 Task: For heading Use Italics Times New Roman with blue colour & bold.  font size for heading24,  'Change the font style of data to'Verdana and font size to 16,  Change the alignment of both headline & data to Align center.  In the sheet  BankTransactions
Action: Mouse moved to (56, 161)
Screenshot: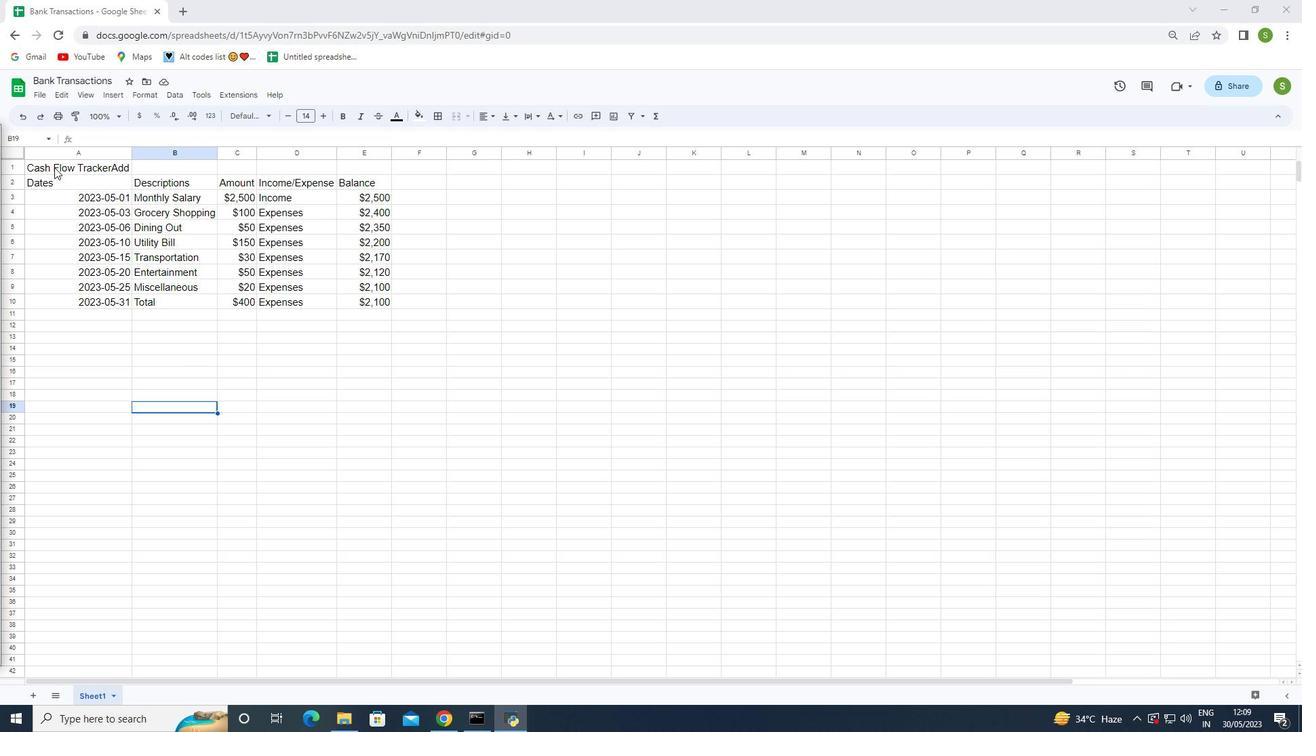 
Action: Mouse pressed left at (56, 161)
Screenshot: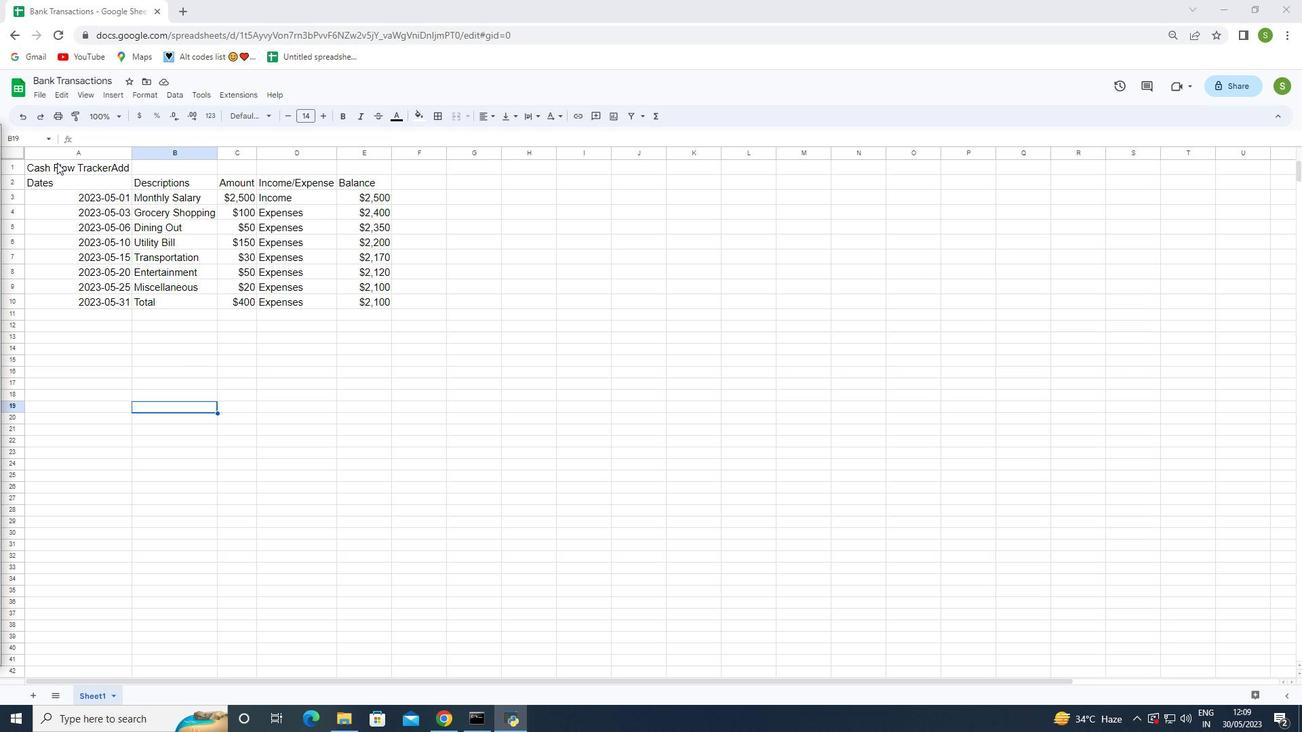 
Action: Mouse moved to (59, 168)
Screenshot: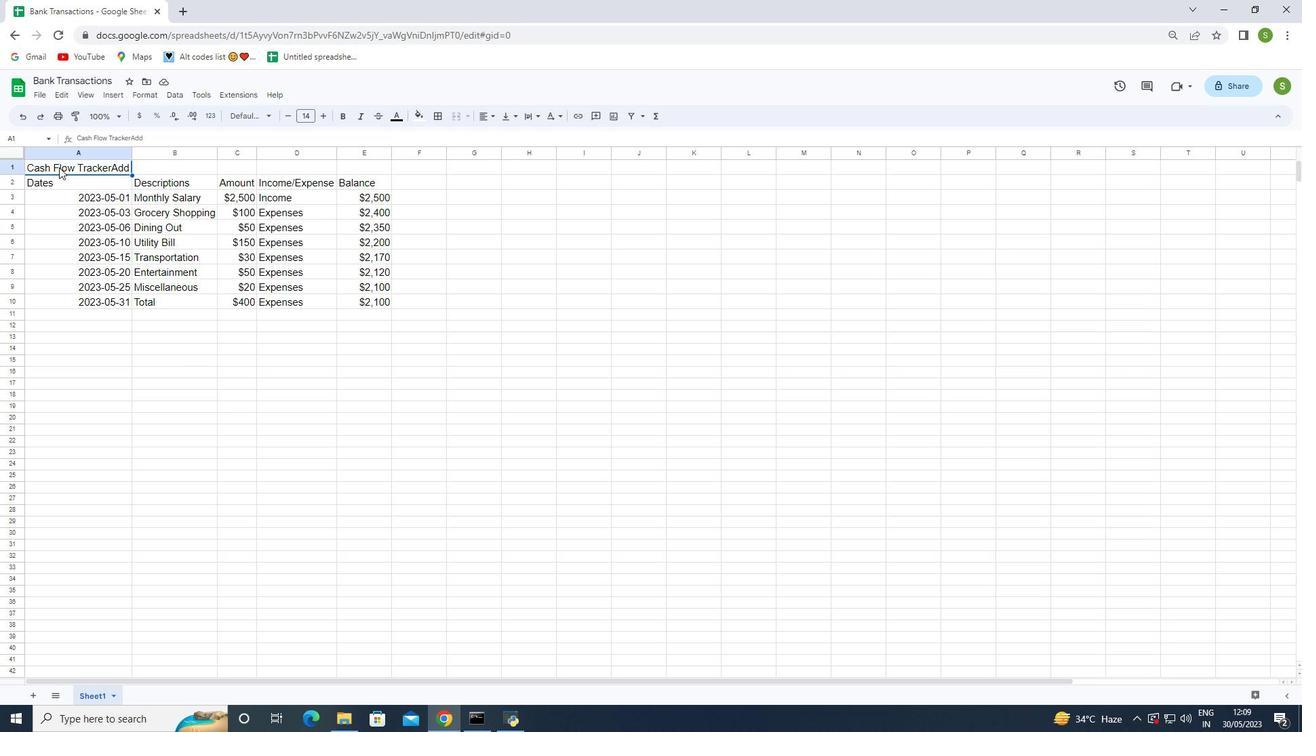 
Action: Mouse pressed left at (59, 168)
Screenshot: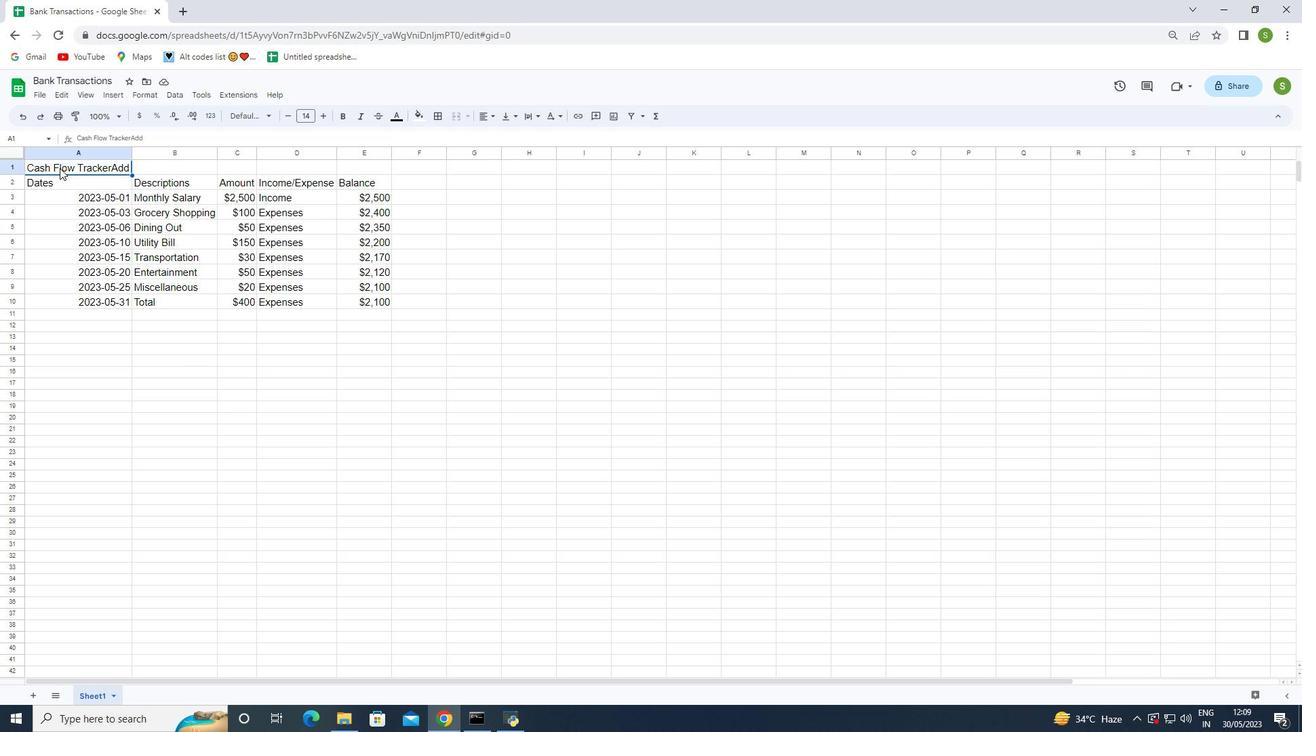 
Action: Mouse moved to (267, 116)
Screenshot: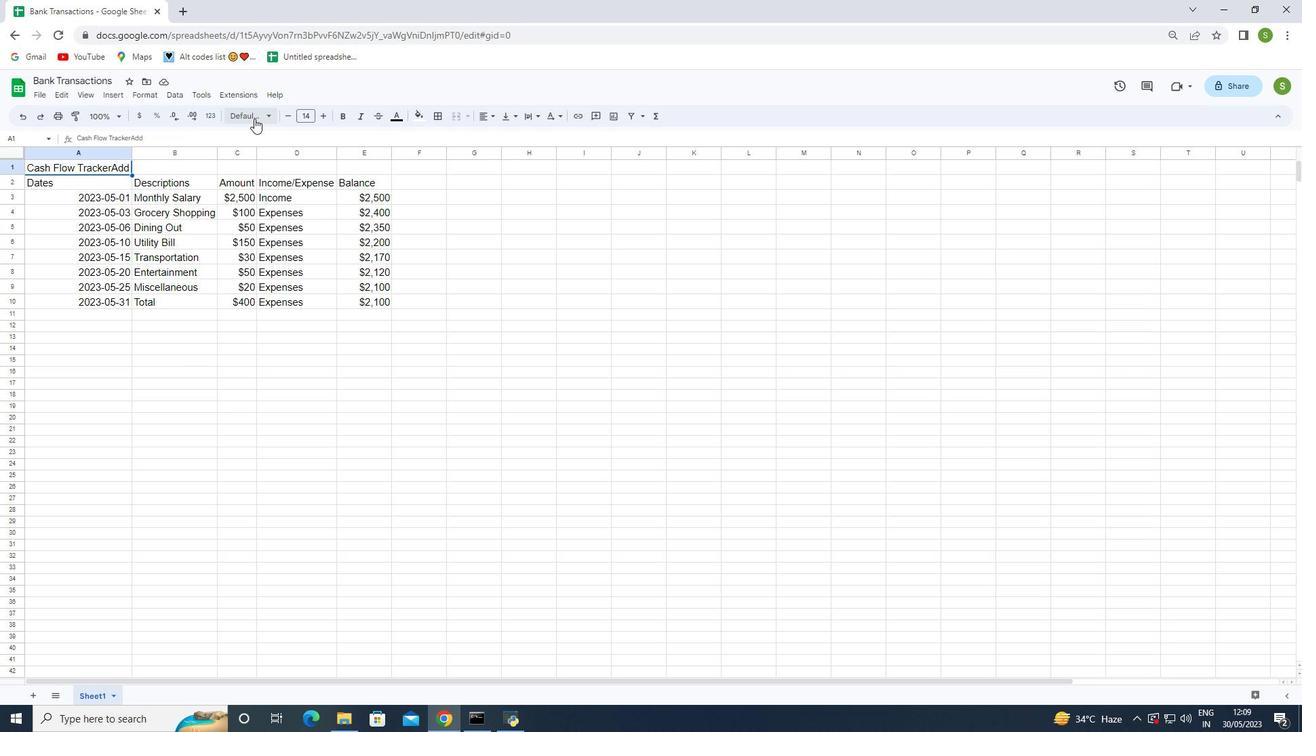 
Action: Mouse pressed left at (267, 116)
Screenshot: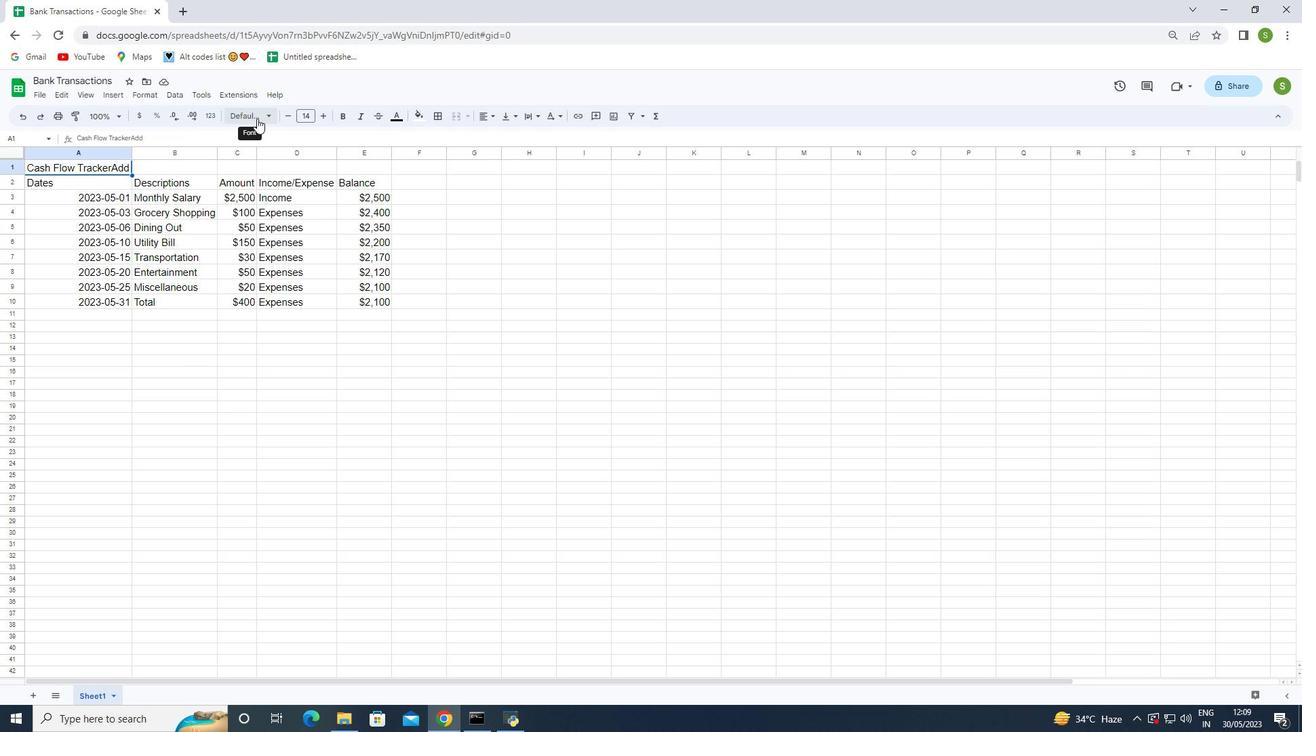 
Action: Mouse moved to (246, 514)
Screenshot: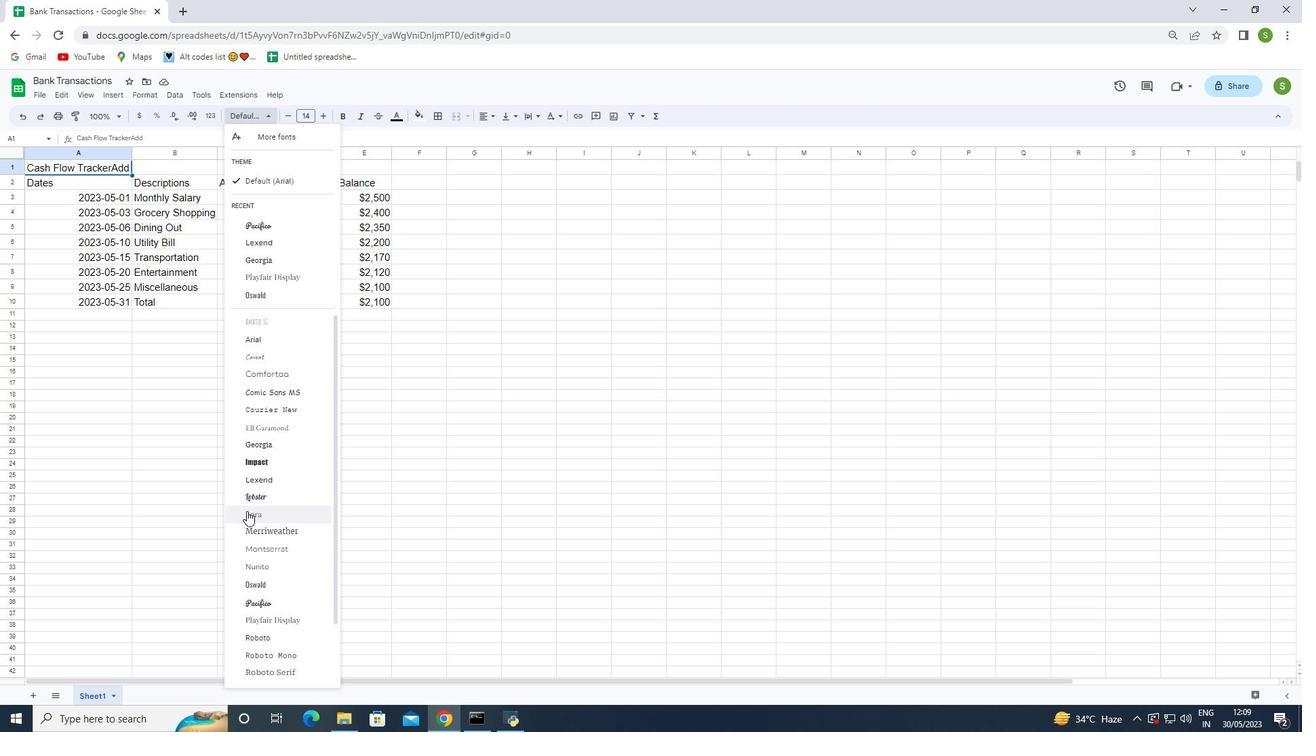 
Action: Mouse scrolled (246, 513) with delta (0, 0)
Screenshot: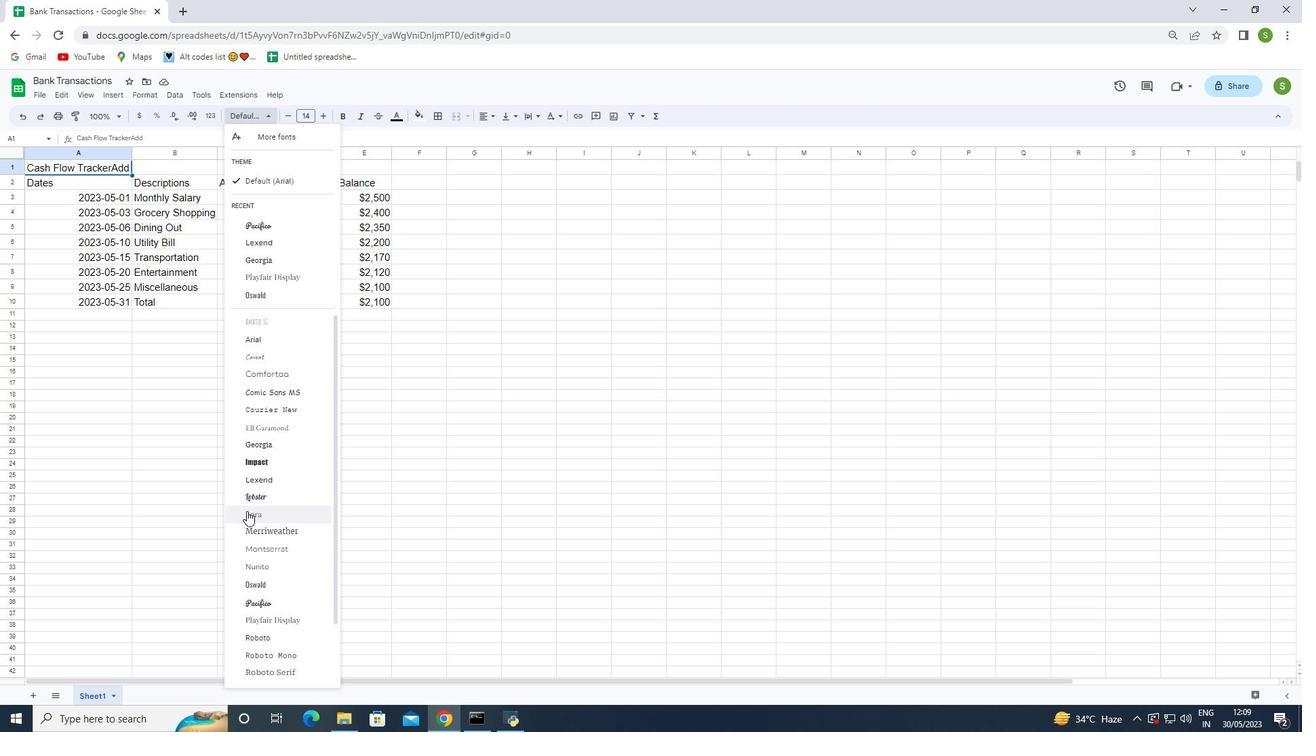 
Action: Mouse moved to (246, 515)
Screenshot: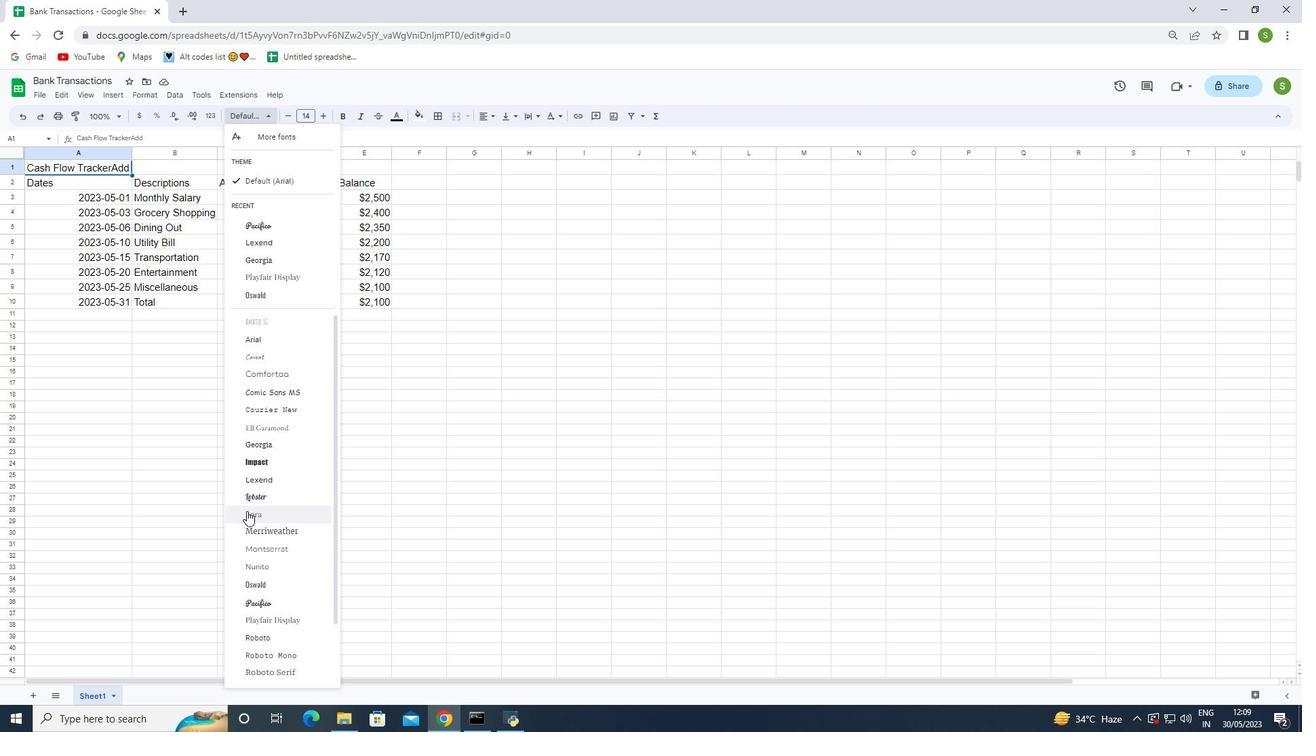 
Action: Mouse scrolled (246, 514) with delta (0, 0)
Screenshot: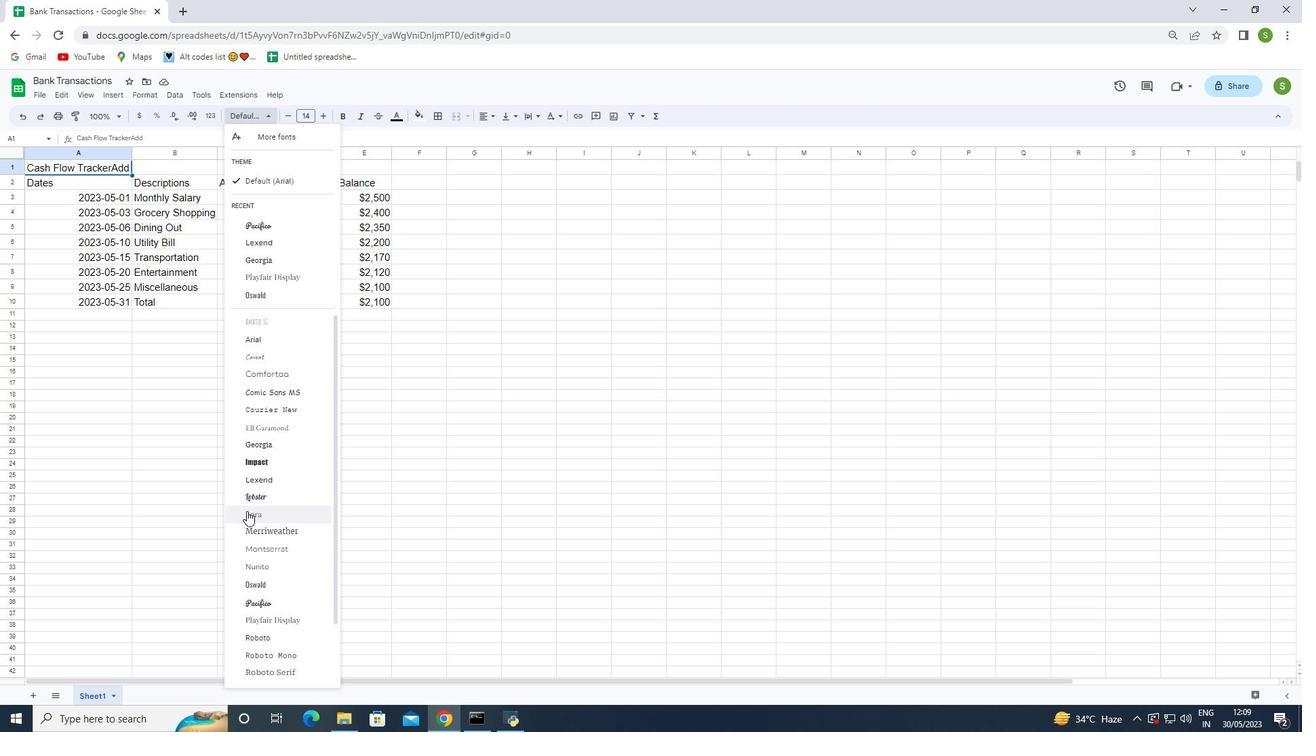 
Action: Mouse moved to (246, 515)
Screenshot: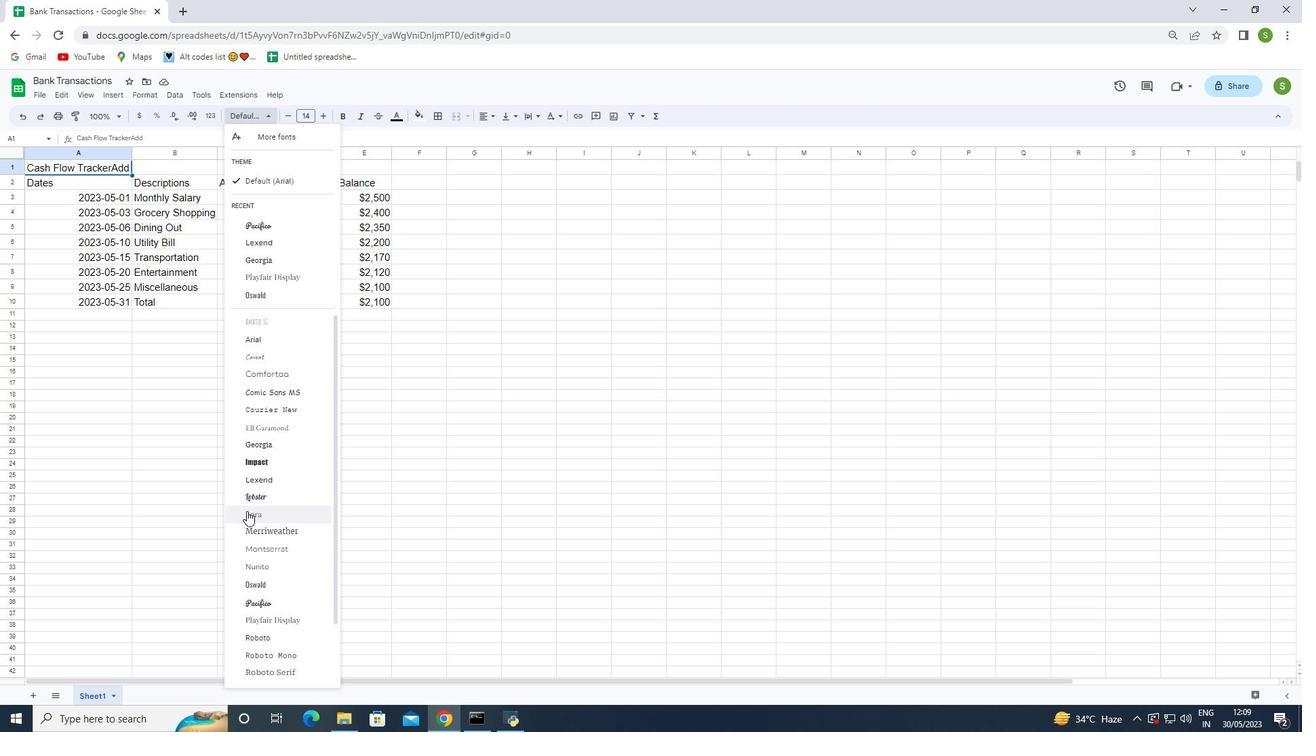 
Action: Mouse scrolled (246, 515) with delta (0, 0)
Screenshot: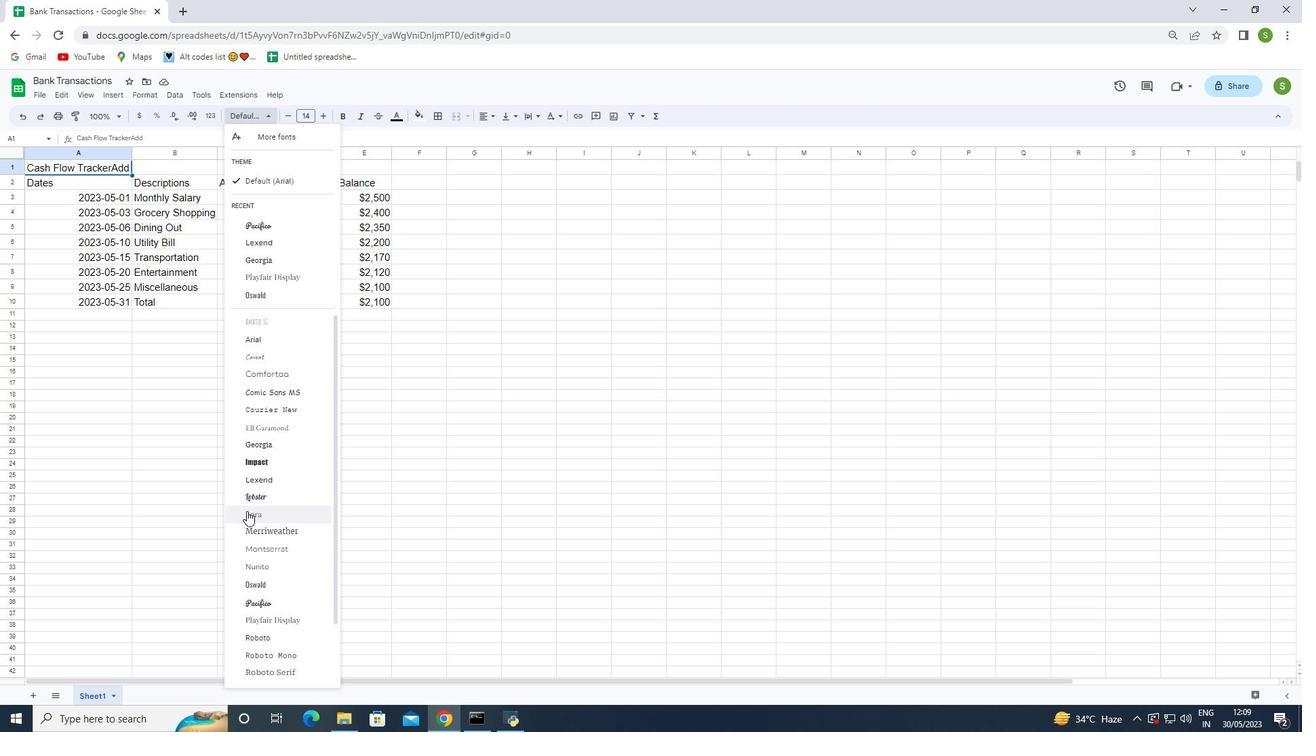 
Action: Mouse scrolled (246, 515) with delta (0, 0)
Screenshot: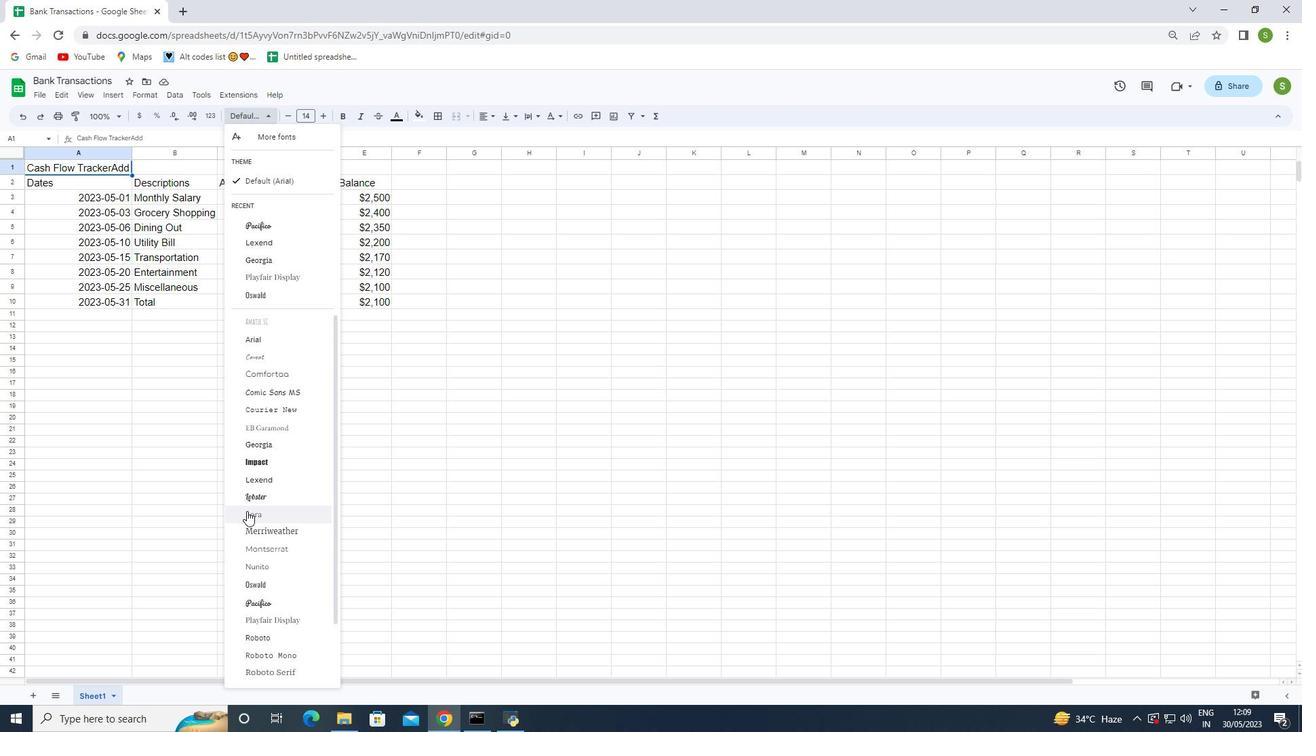 
Action: Mouse scrolled (246, 515) with delta (0, 0)
Screenshot: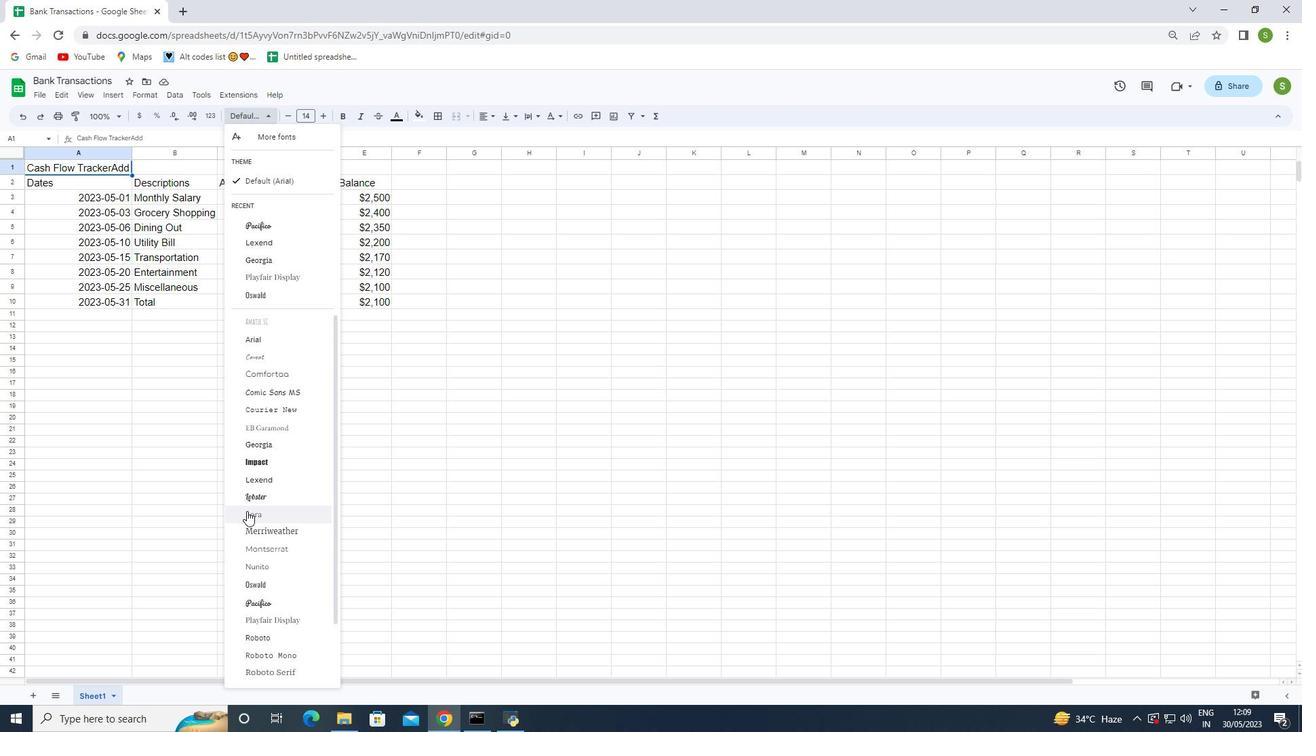 
Action: Mouse moved to (296, 618)
Screenshot: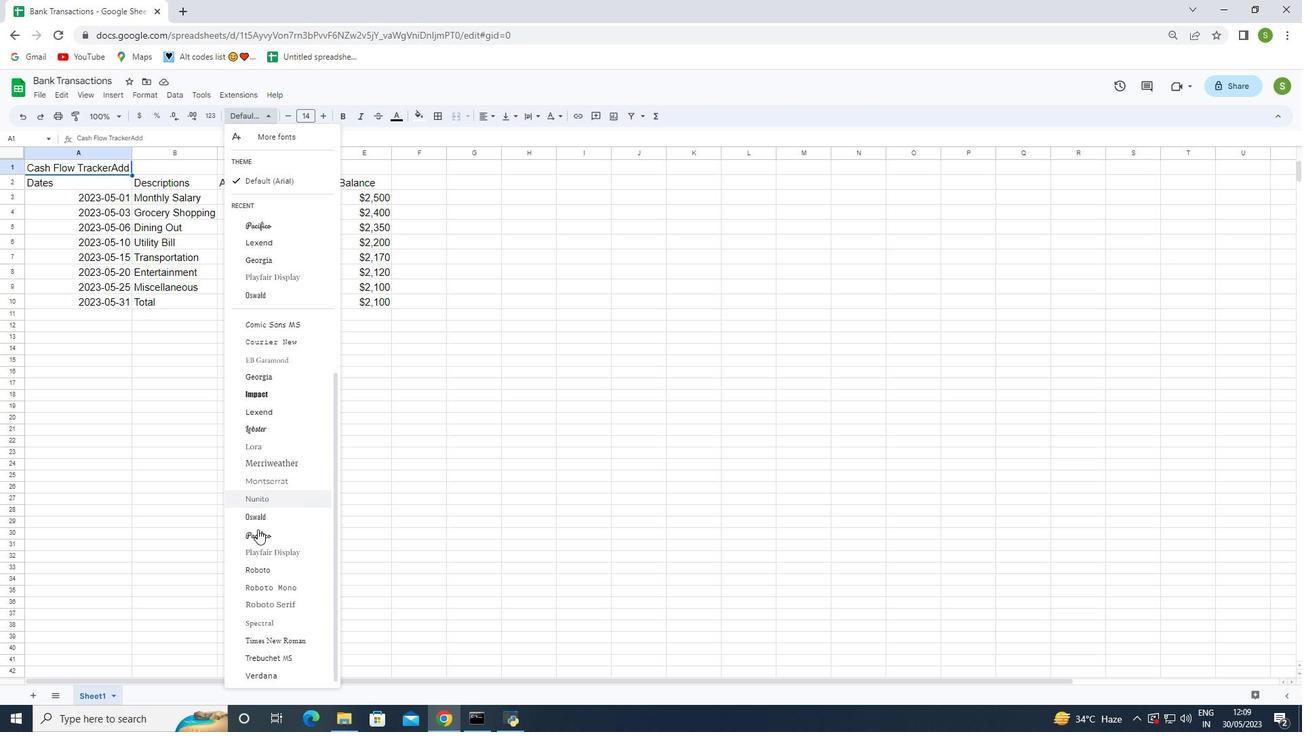 
Action: Mouse scrolled (296, 618) with delta (0, 0)
Screenshot: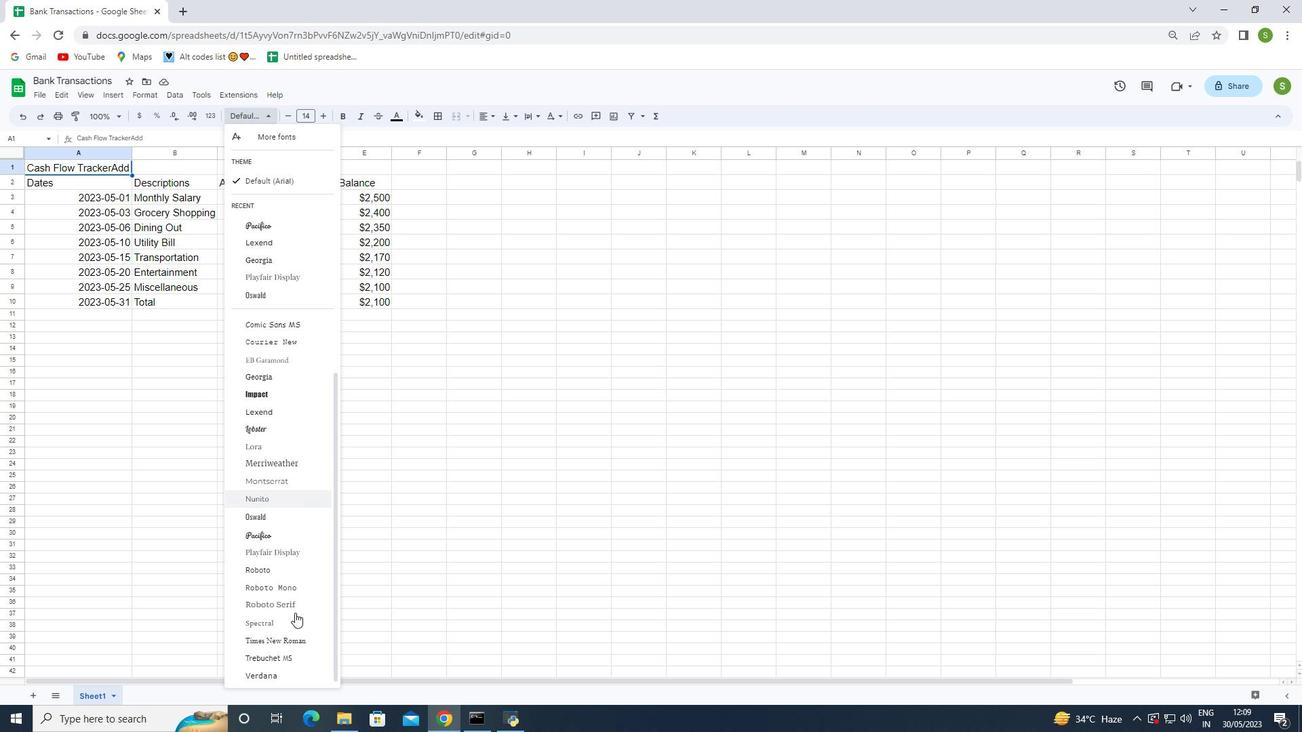 
Action: Mouse moved to (296, 619)
Screenshot: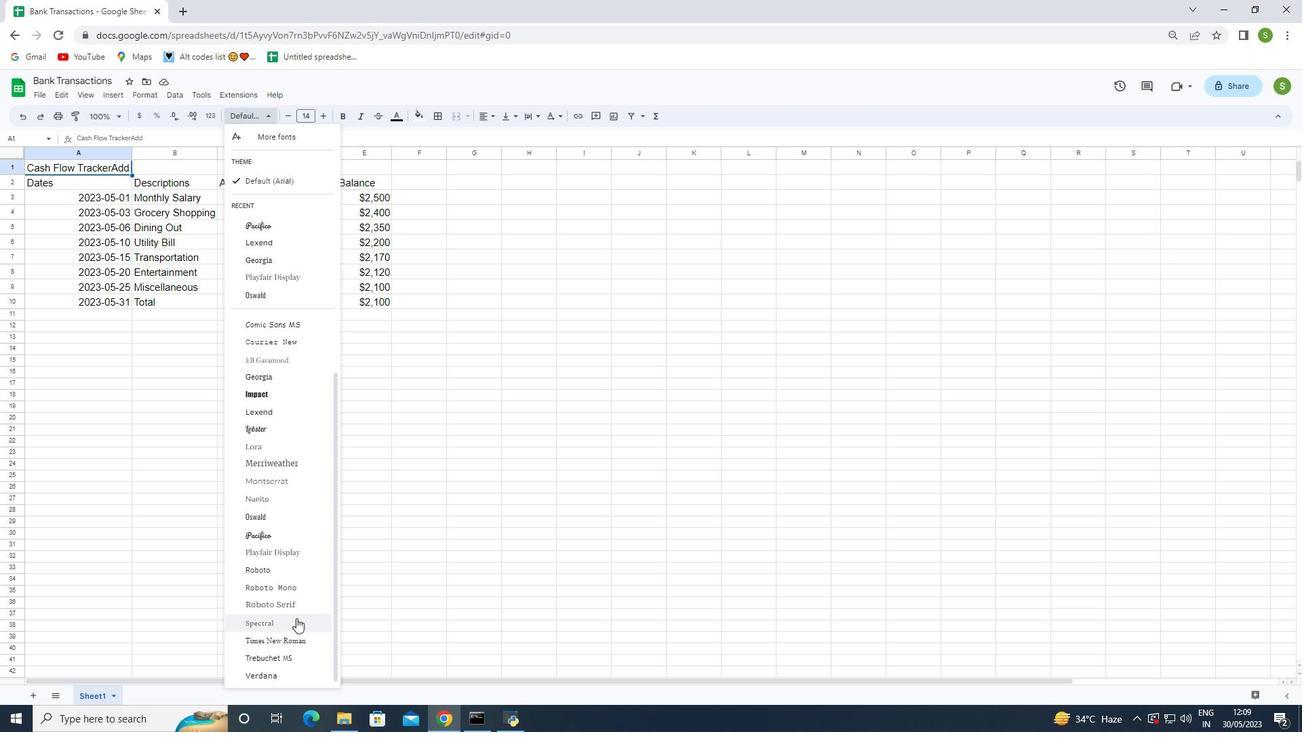 
Action: Mouse scrolled (296, 618) with delta (0, 0)
Screenshot: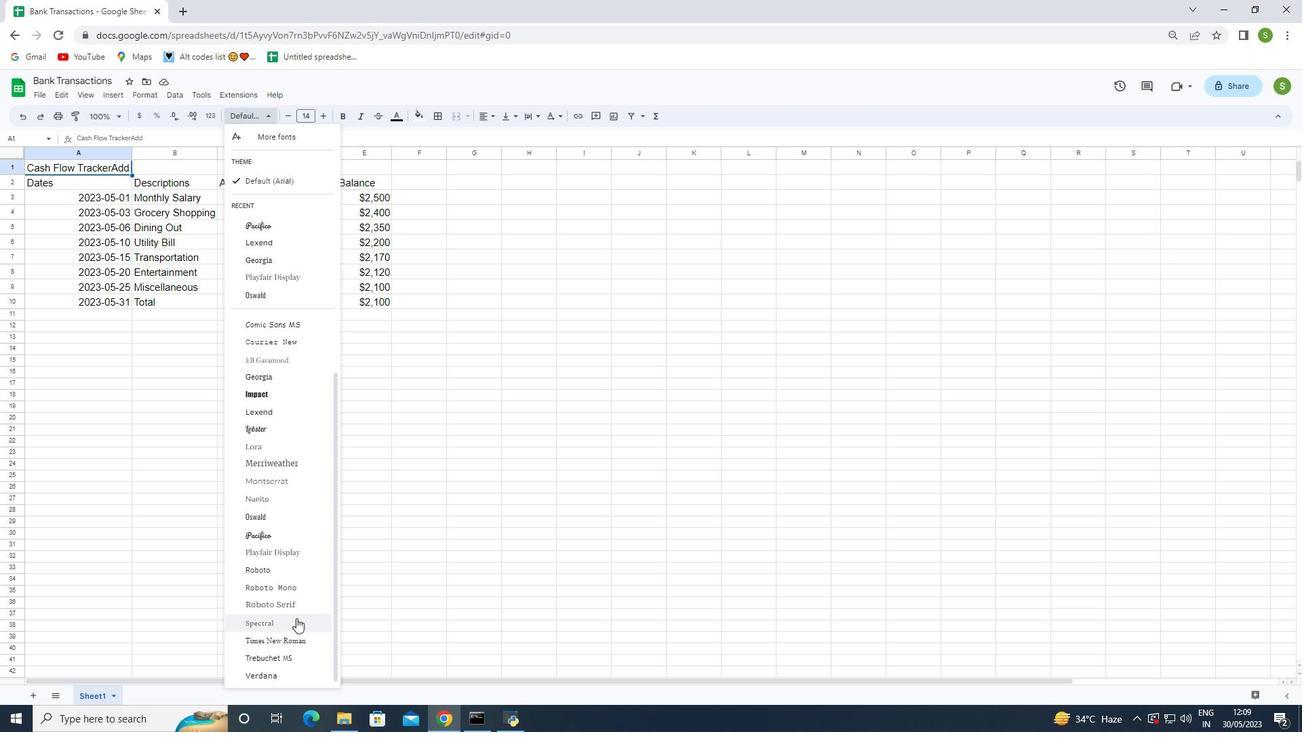 
Action: Mouse scrolled (296, 618) with delta (0, 0)
Screenshot: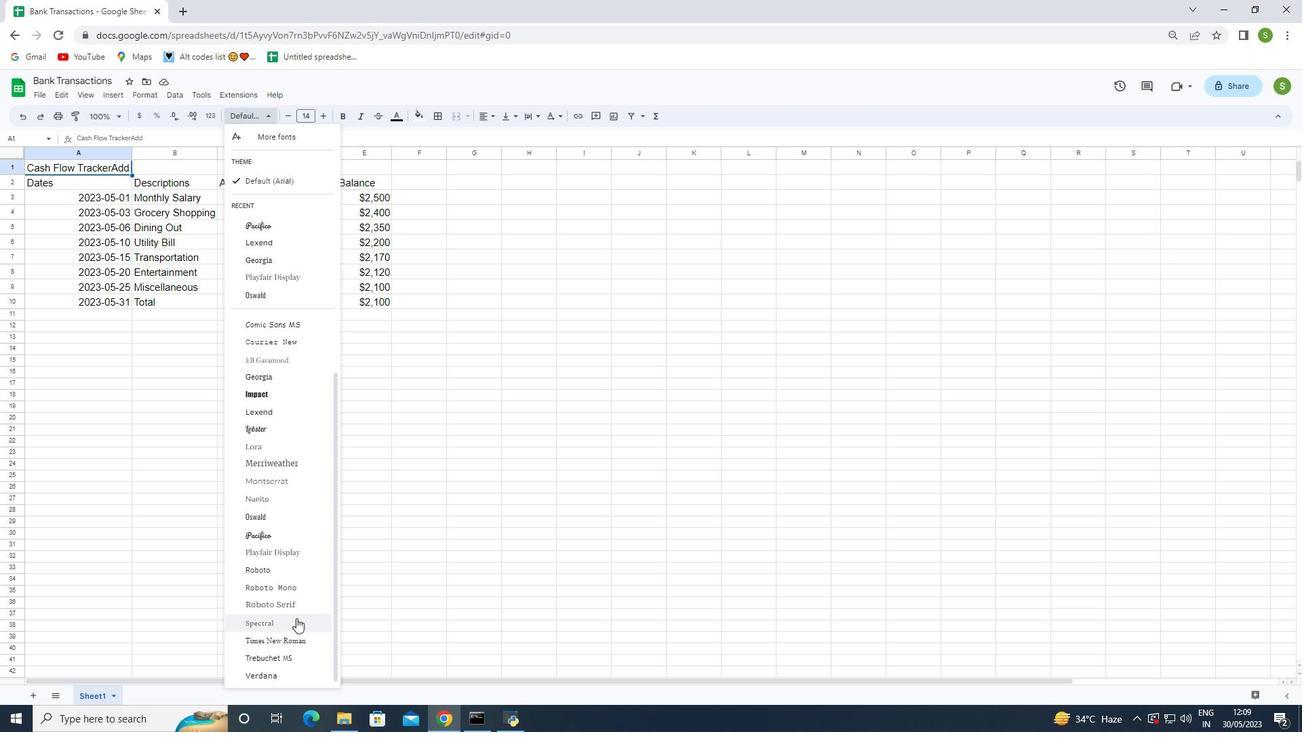 
Action: Mouse scrolled (296, 618) with delta (0, 0)
Screenshot: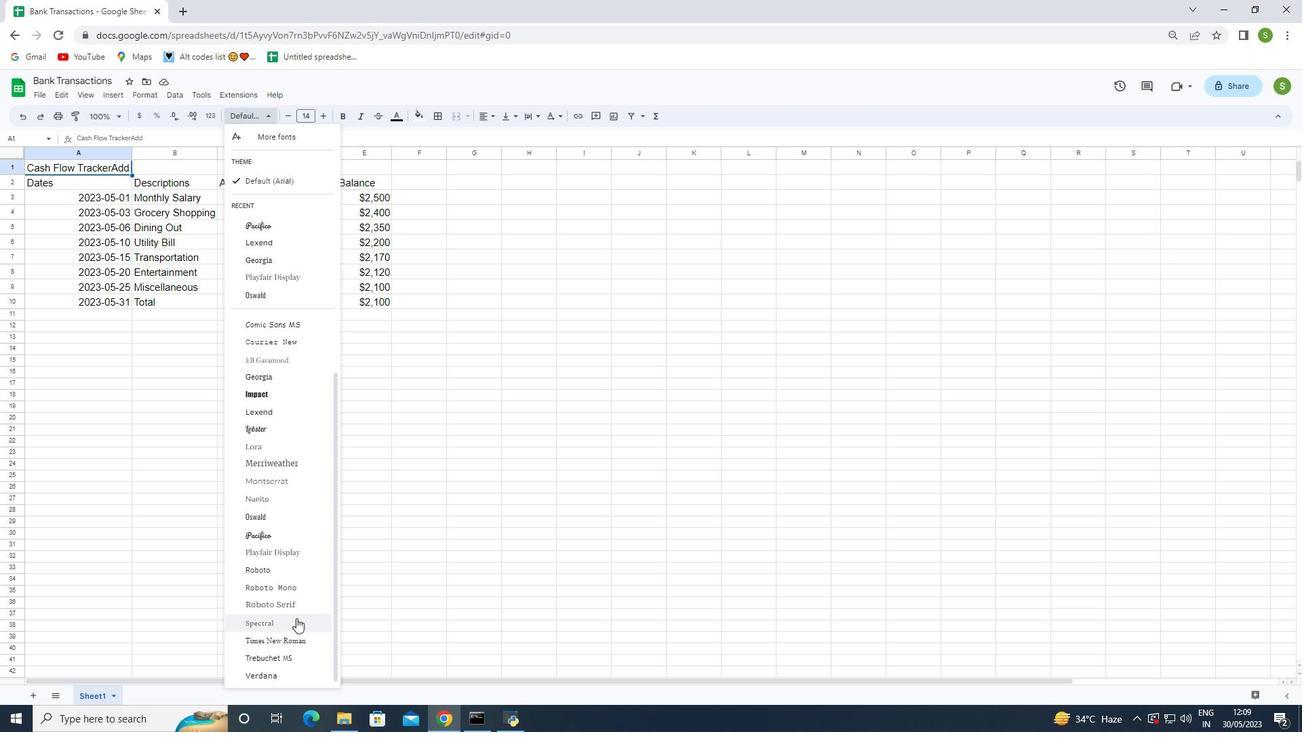 
Action: Mouse scrolled (296, 618) with delta (0, 0)
Screenshot: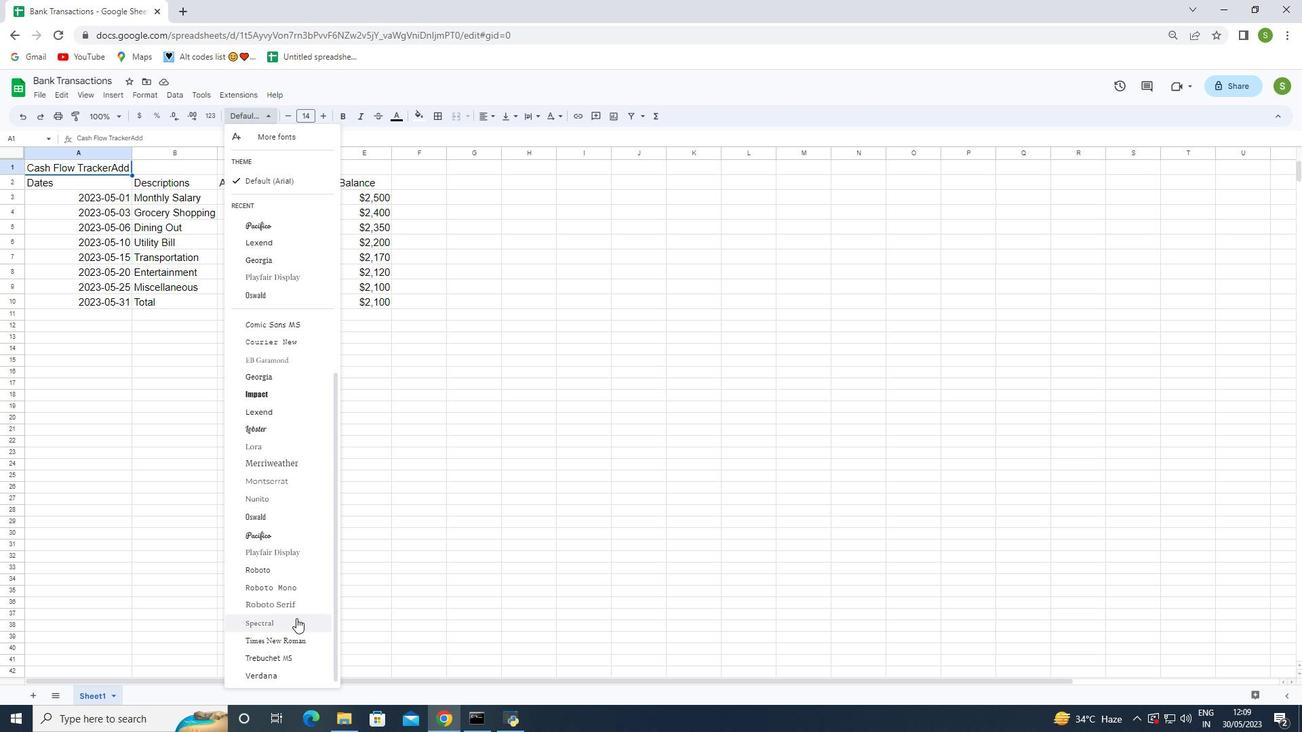 
Action: Mouse scrolled (296, 618) with delta (0, 0)
Screenshot: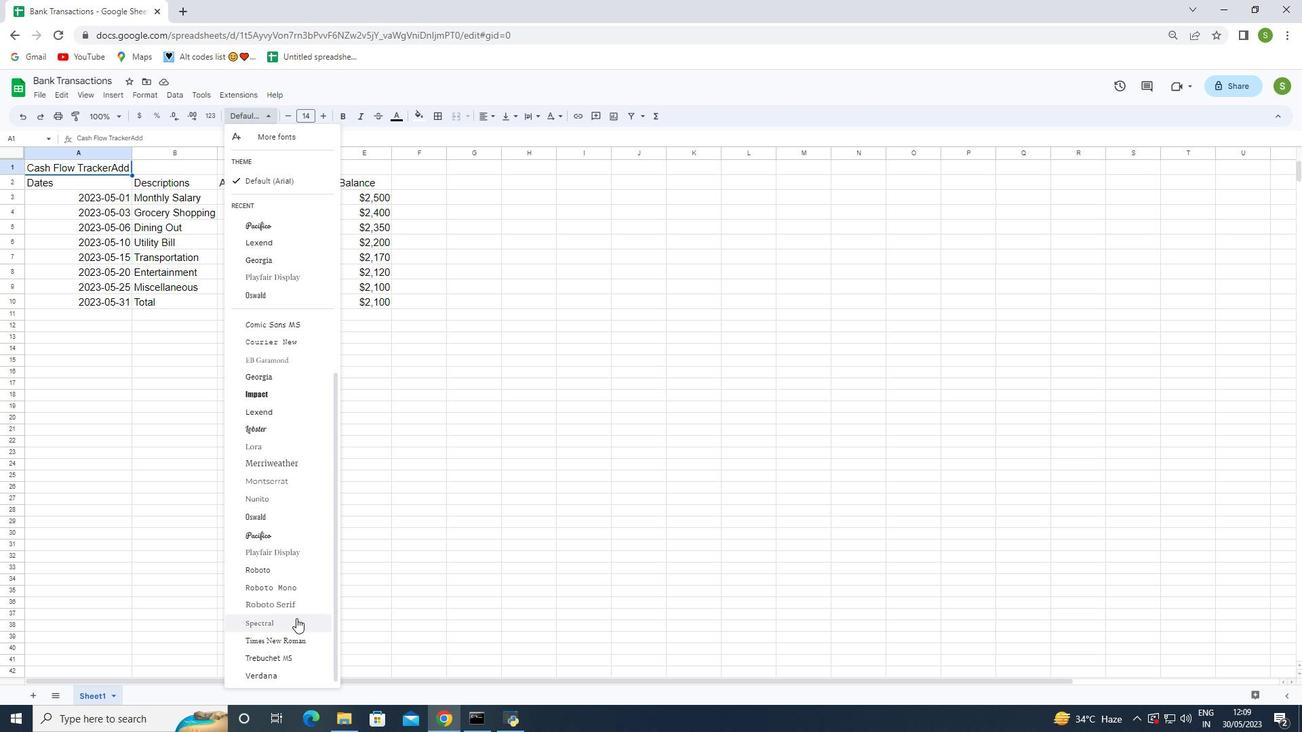 
Action: Mouse moved to (278, 646)
Screenshot: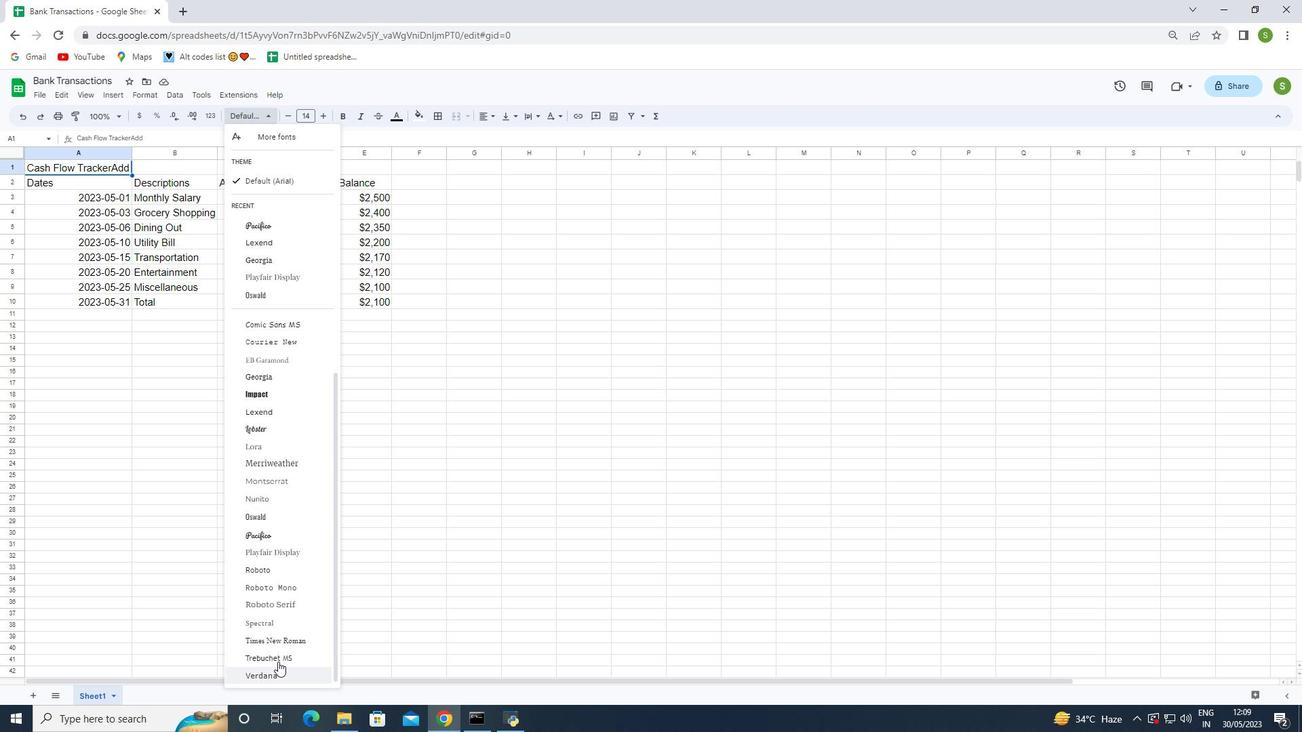 
Action: Mouse pressed left at (278, 646)
Screenshot: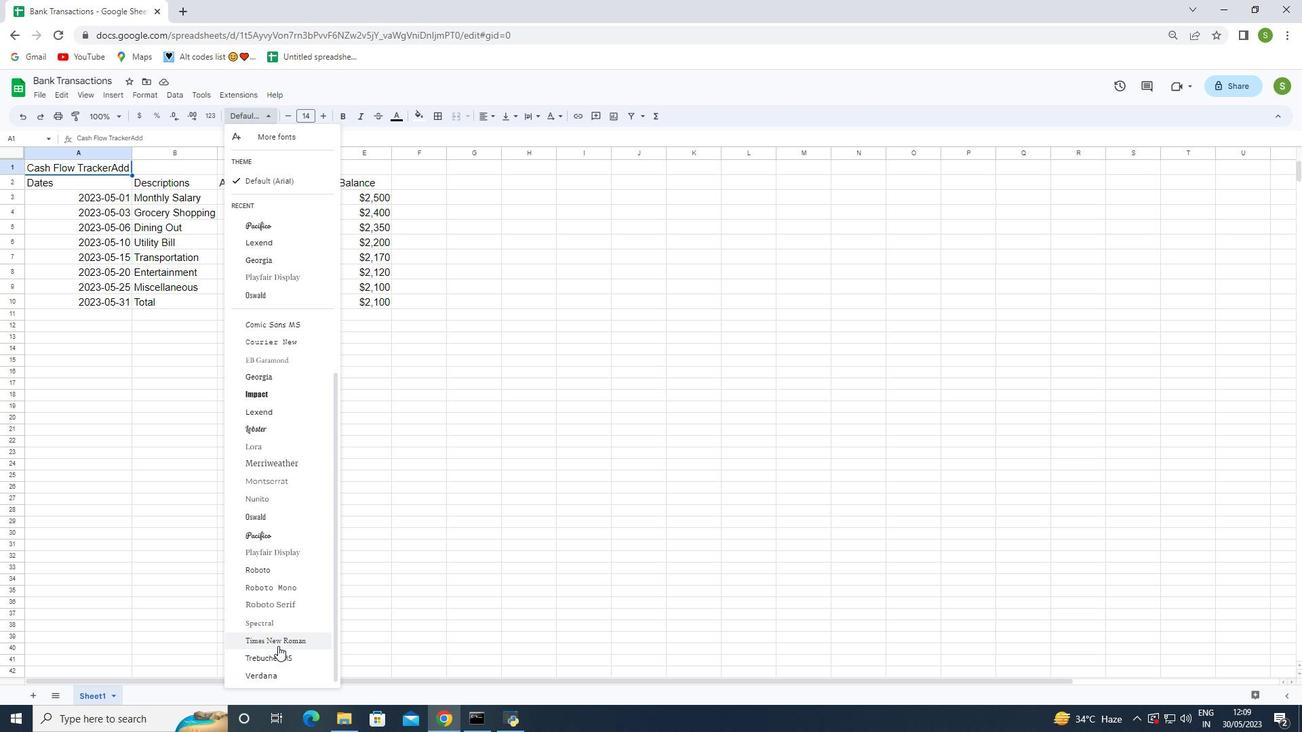 
Action: Mouse moved to (255, 114)
Screenshot: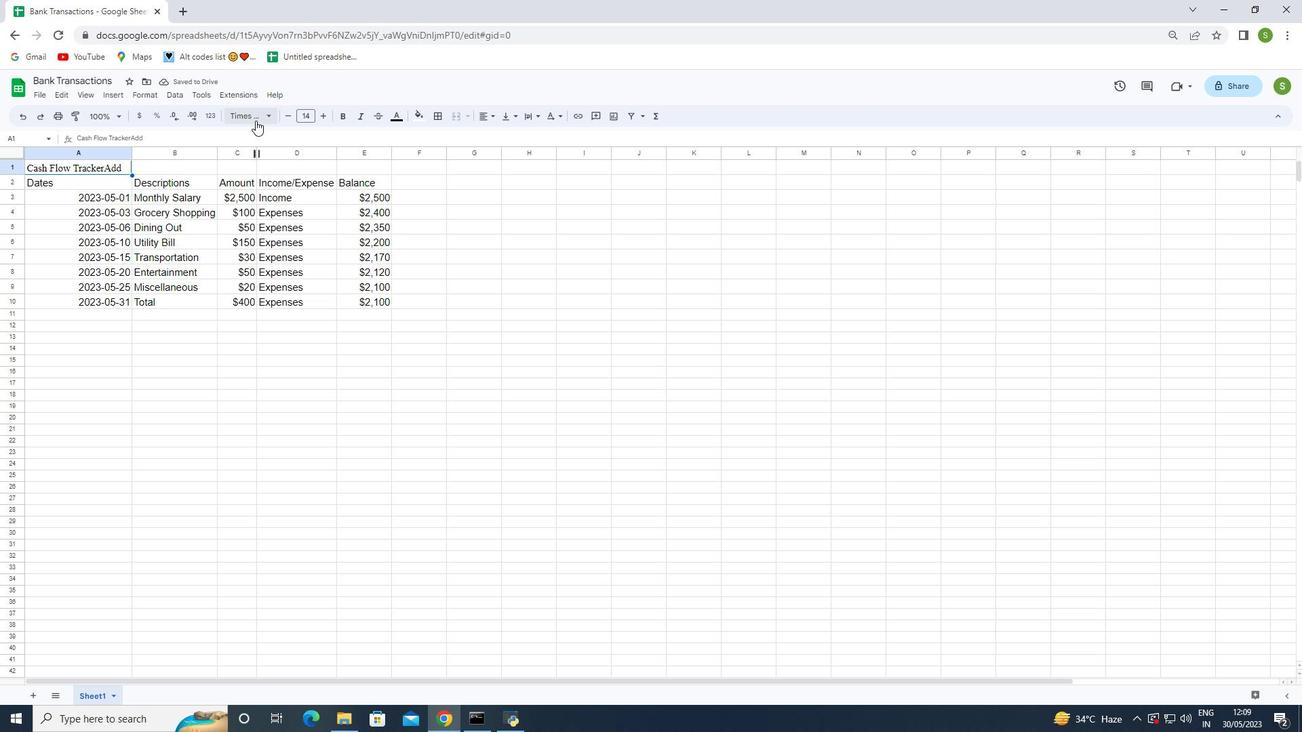 
Action: Mouse pressed left at (255, 114)
Screenshot: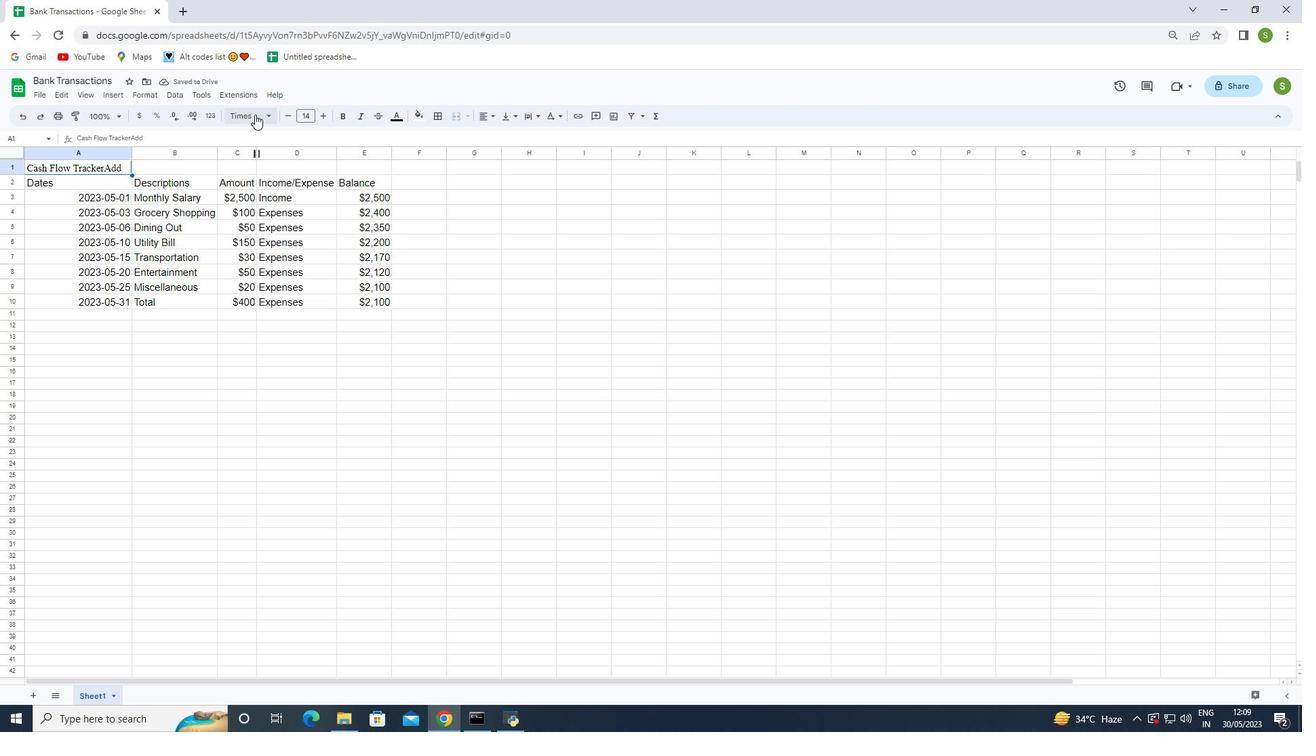 
Action: Mouse moved to (280, 670)
Screenshot: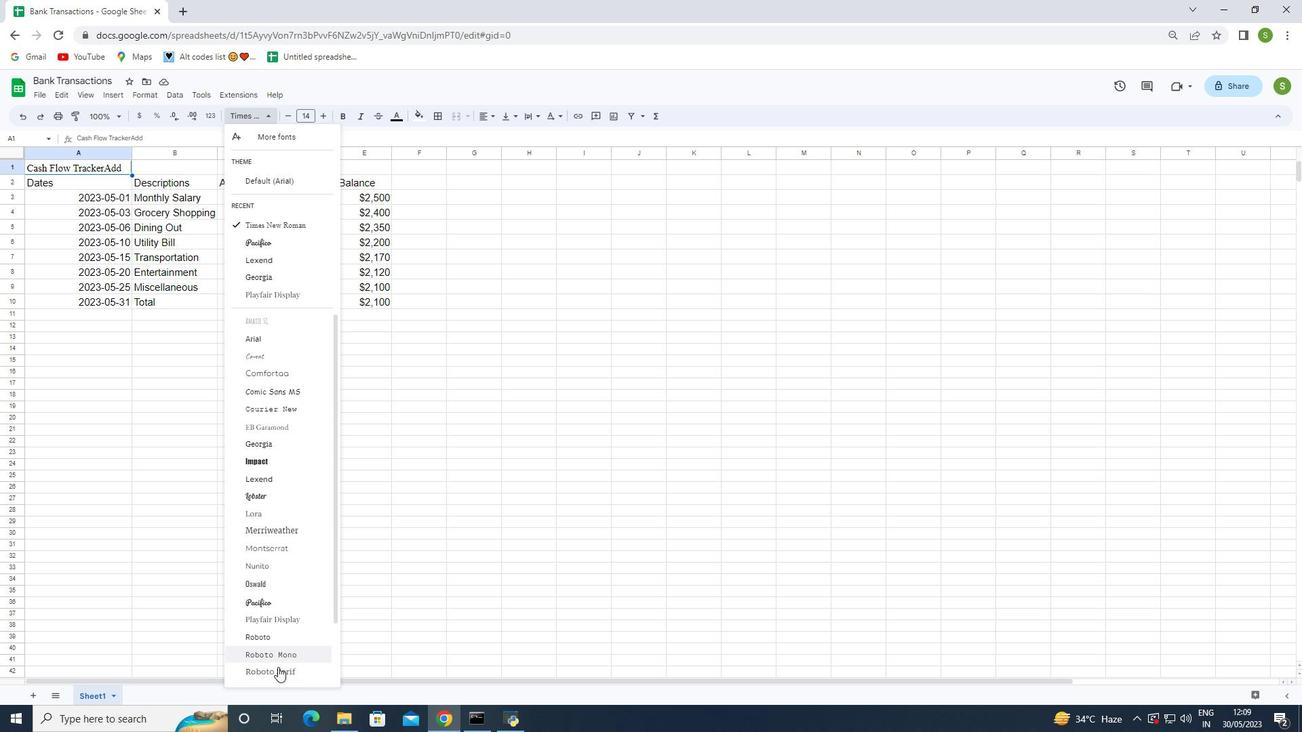 
Action: Mouse scrolled (280, 669) with delta (0, 0)
Screenshot: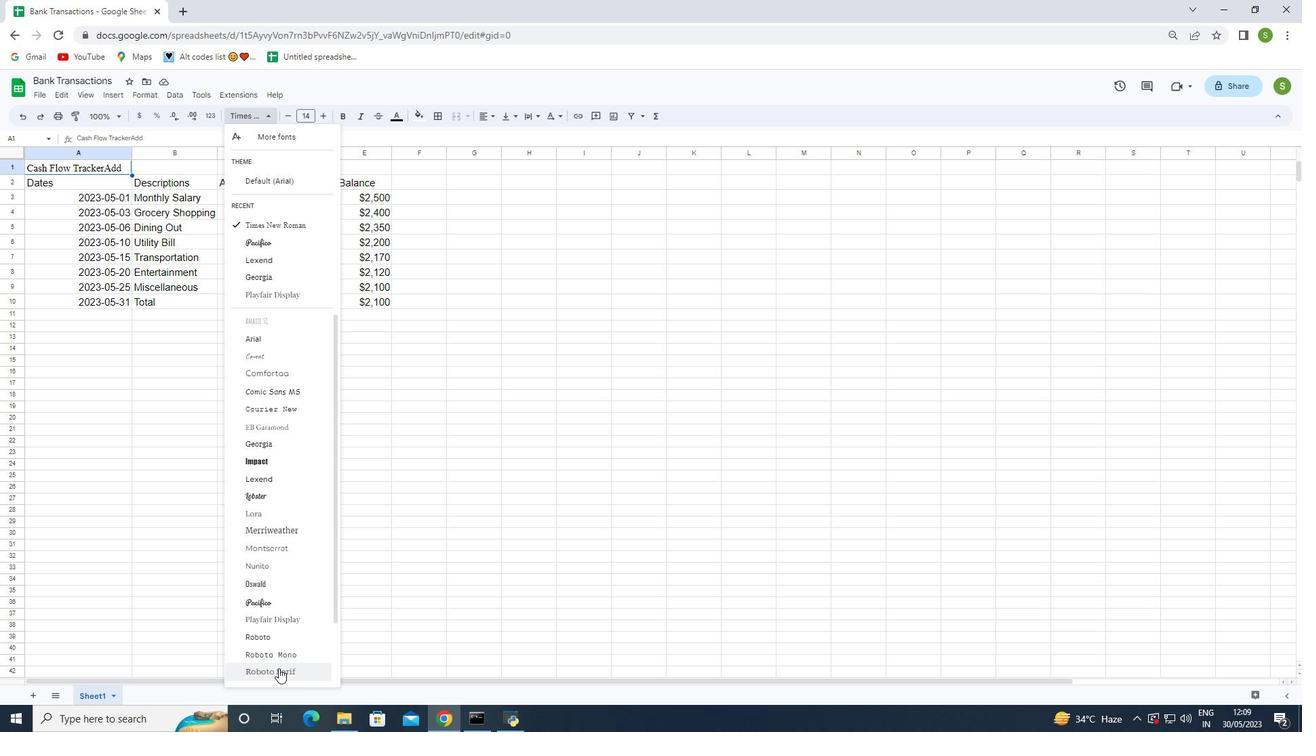 
Action: Mouse moved to (280, 670)
Screenshot: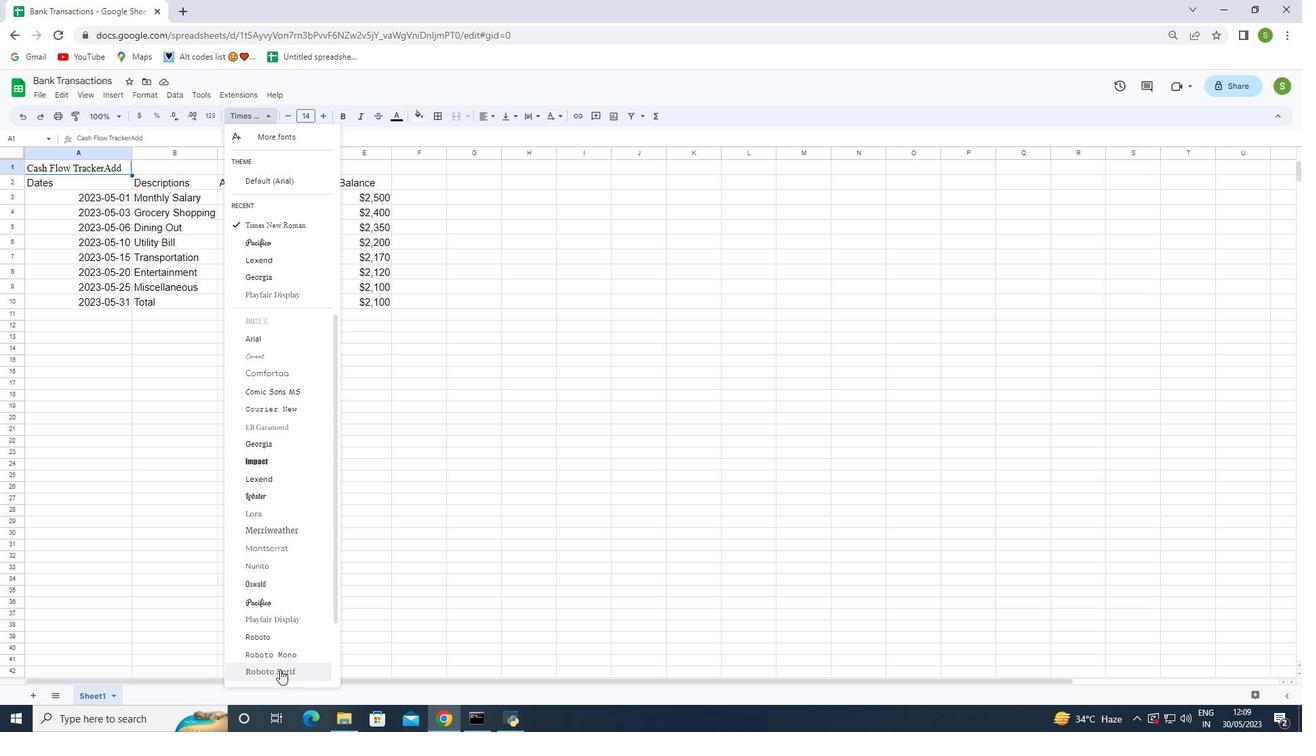 
Action: Mouse scrolled (280, 669) with delta (0, 0)
Screenshot: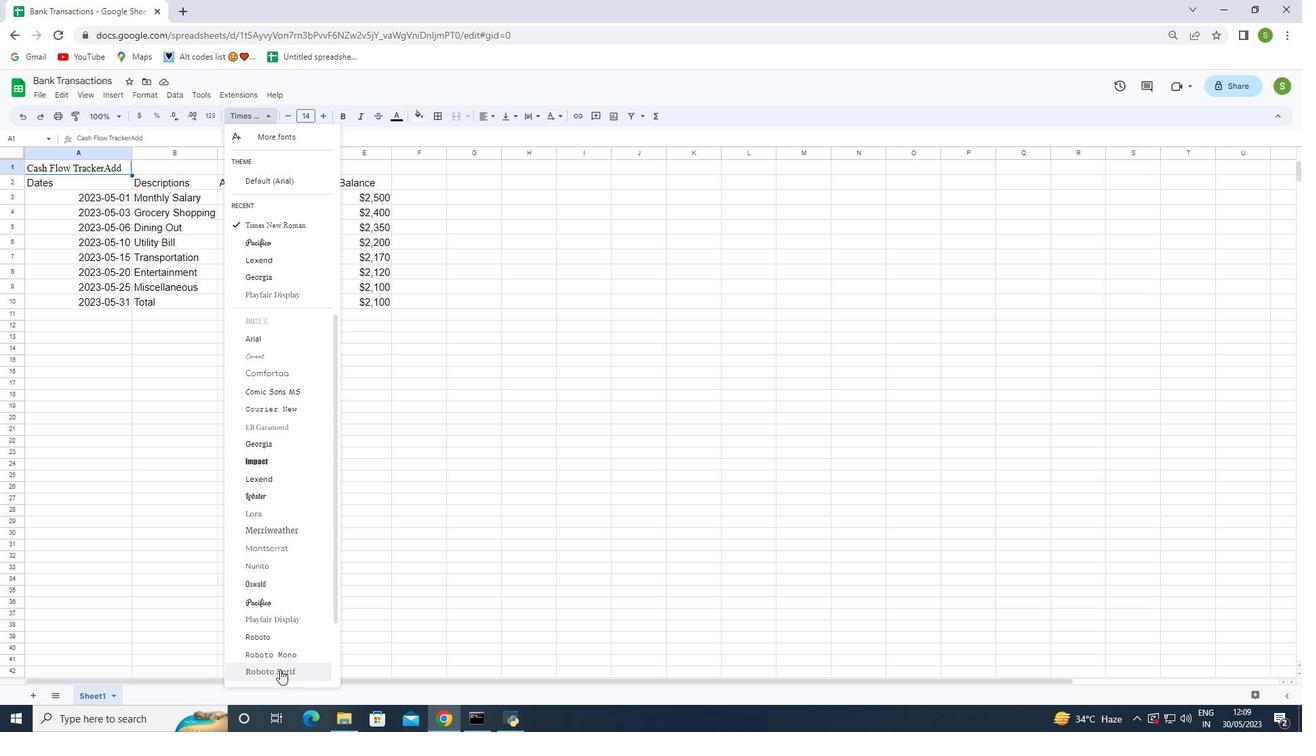 
Action: Mouse scrolled (280, 669) with delta (0, 0)
Screenshot: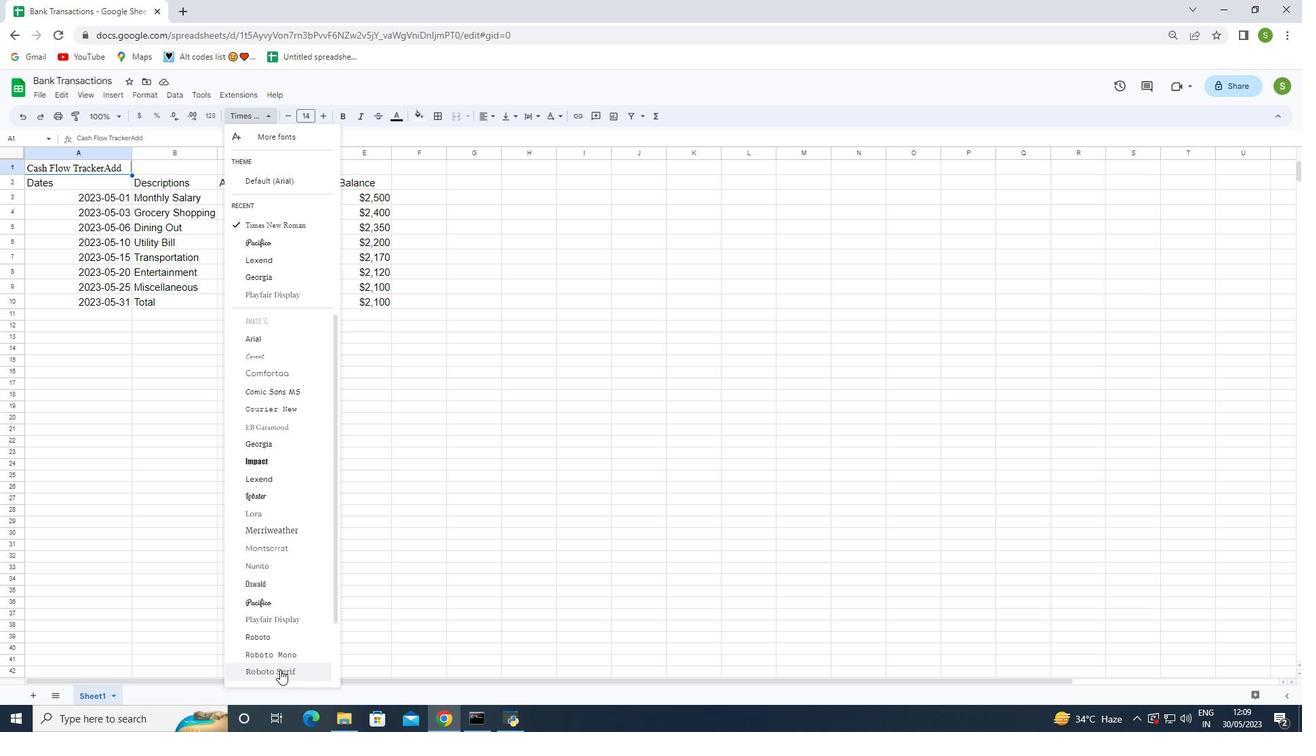 
Action: Mouse scrolled (280, 669) with delta (0, 0)
Screenshot: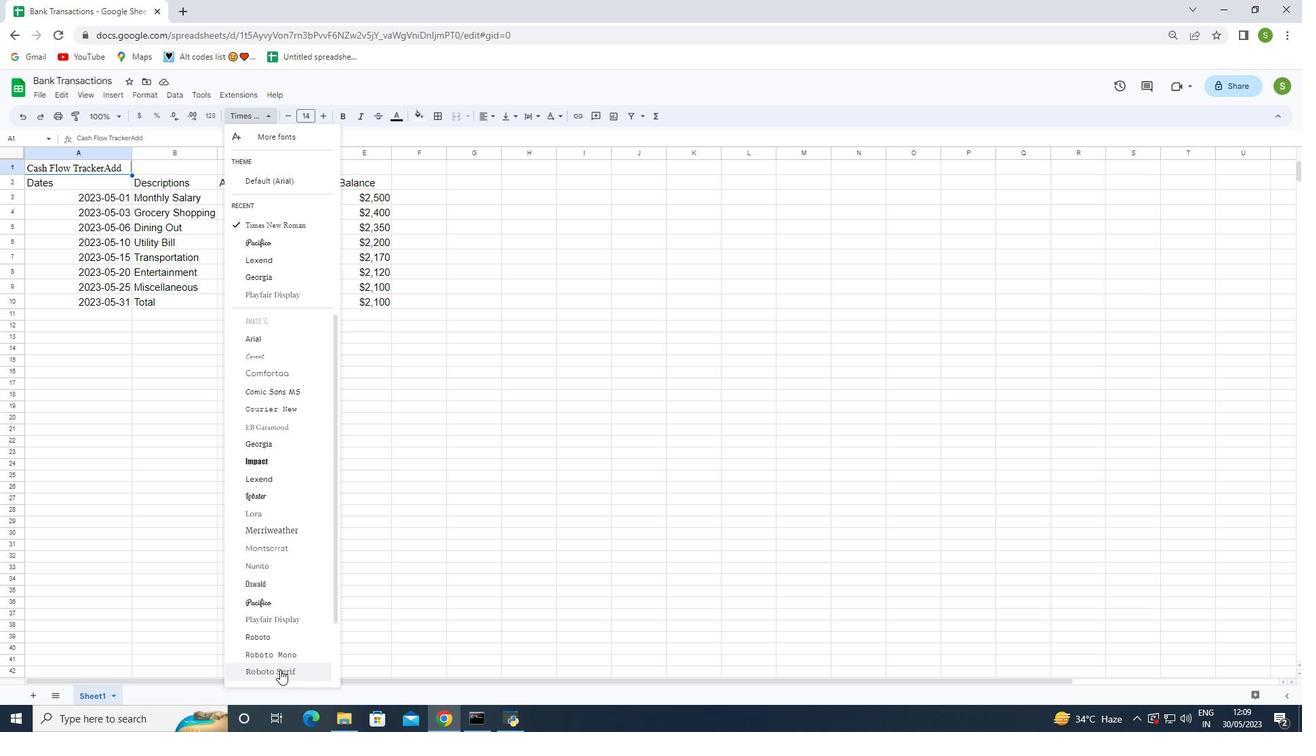 
Action: Mouse moved to (280, 677)
Screenshot: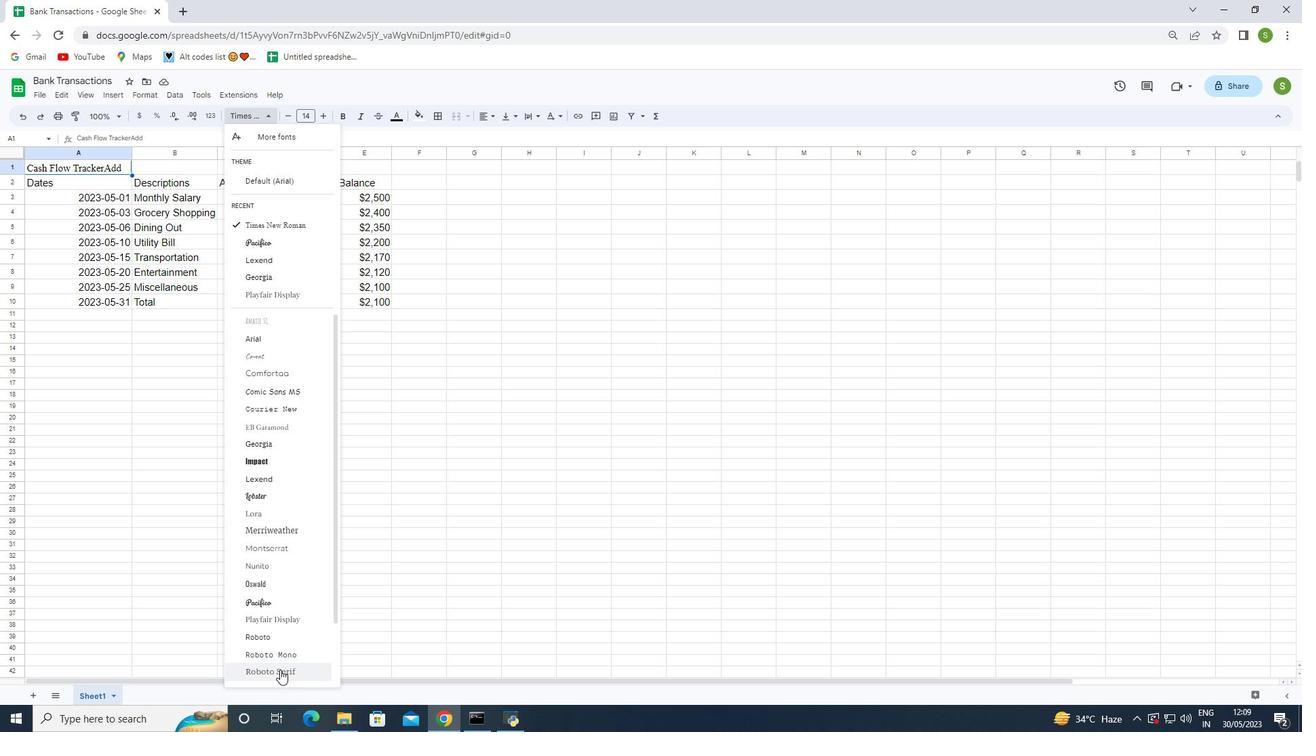 
Action: Mouse scrolled (280, 676) with delta (0, 0)
Screenshot: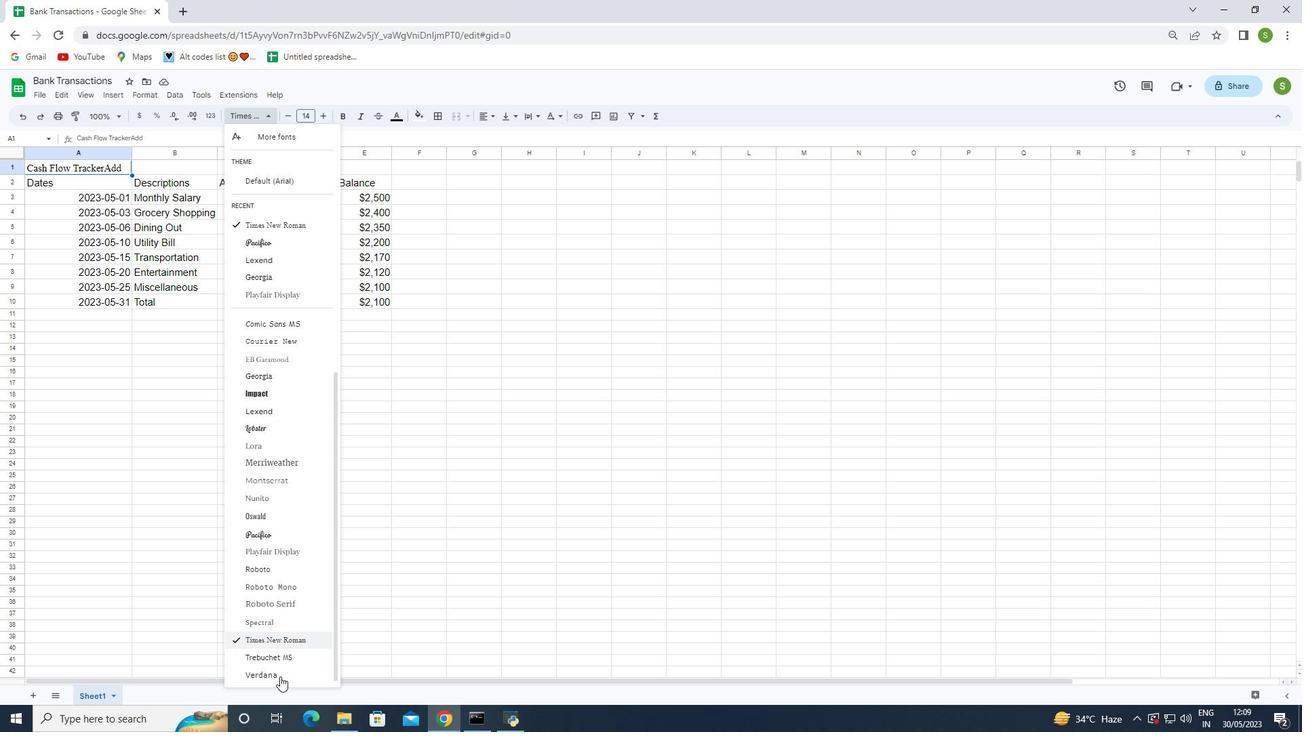 
Action: Mouse scrolled (280, 676) with delta (0, 0)
Screenshot: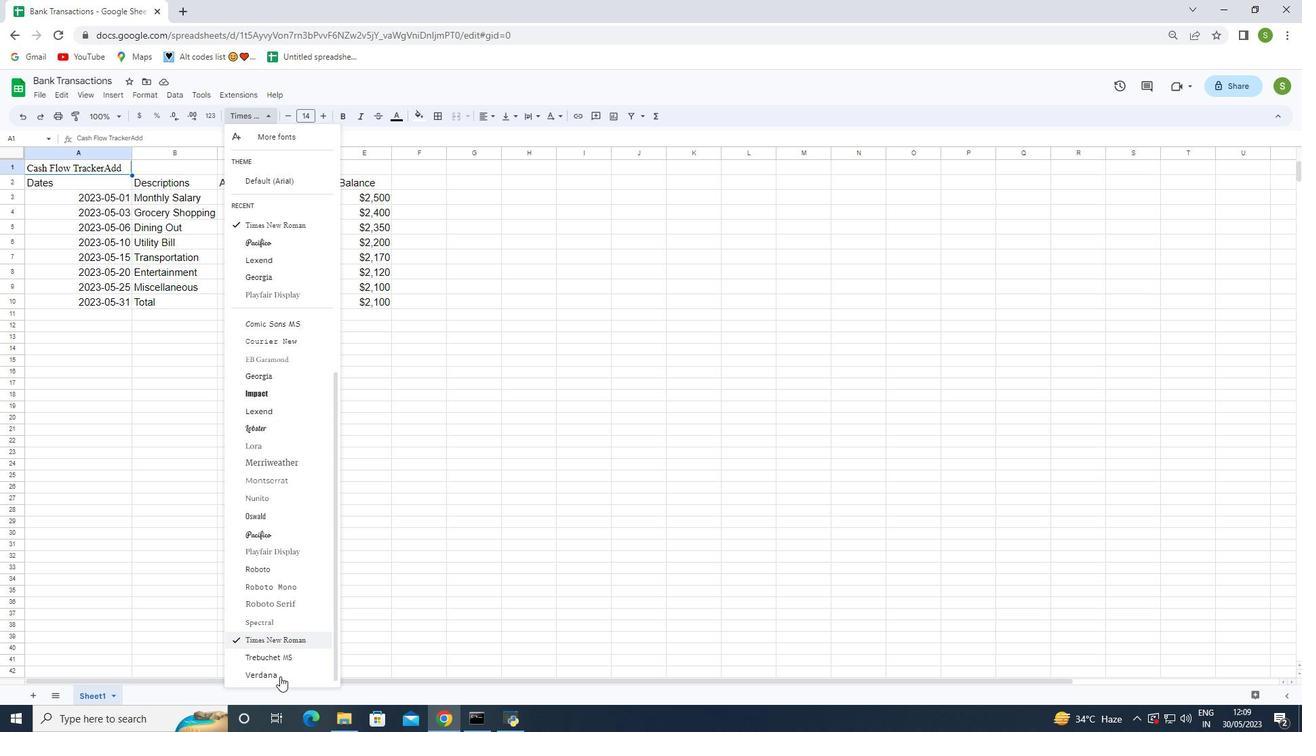 
Action: Mouse scrolled (280, 676) with delta (0, 0)
Screenshot: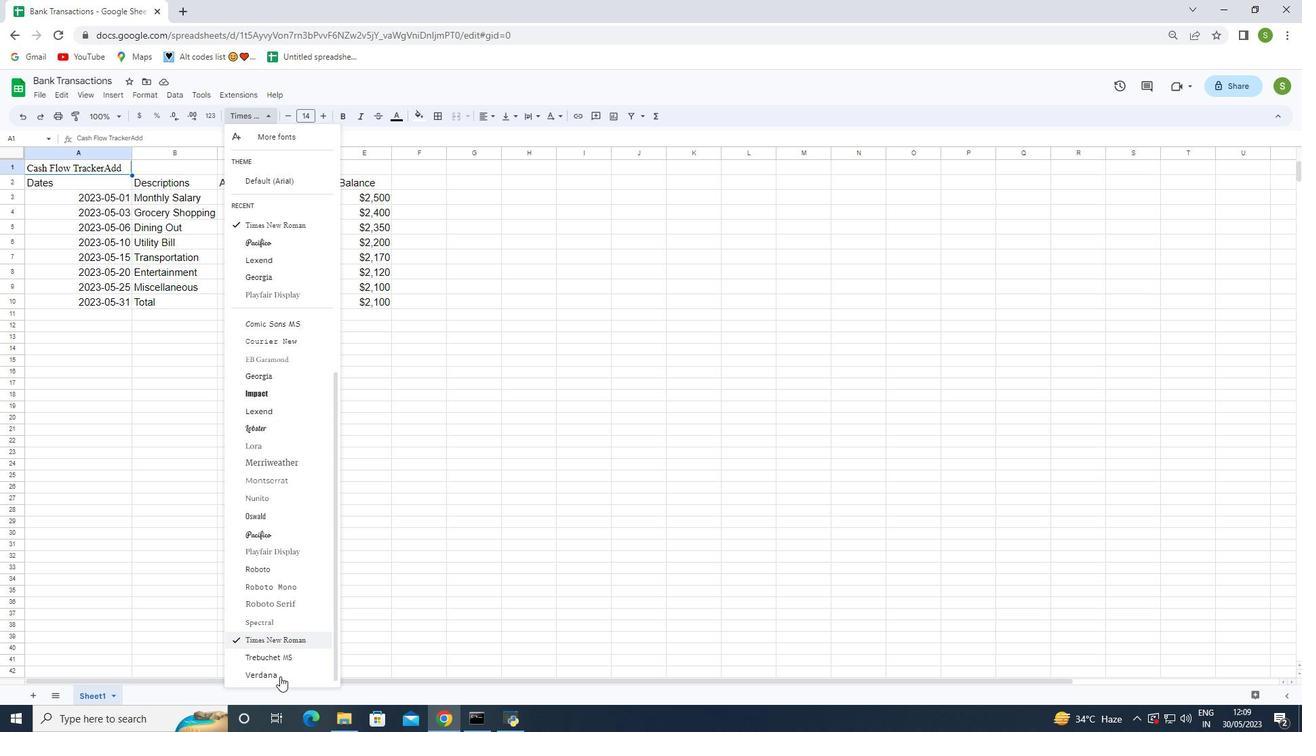 
Action: Mouse scrolled (280, 676) with delta (0, 0)
Screenshot: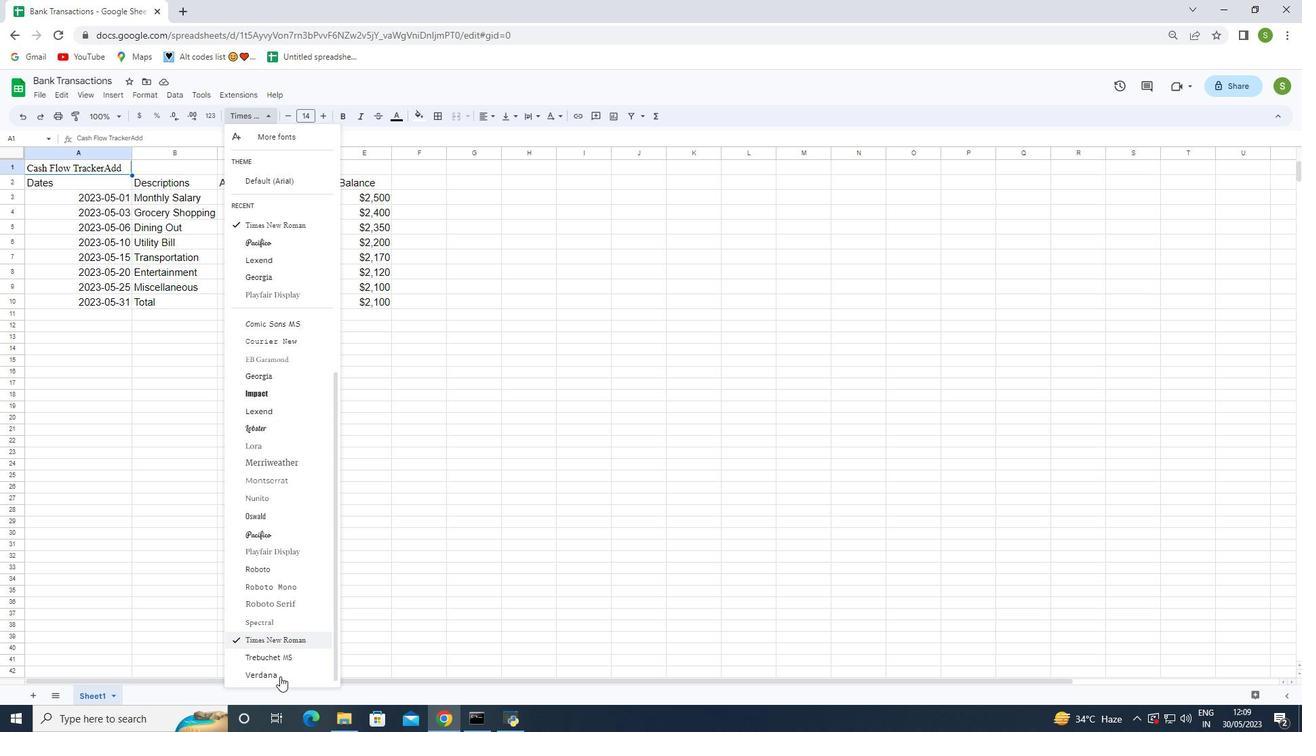 
Action: Mouse scrolled (280, 676) with delta (0, 0)
Screenshot: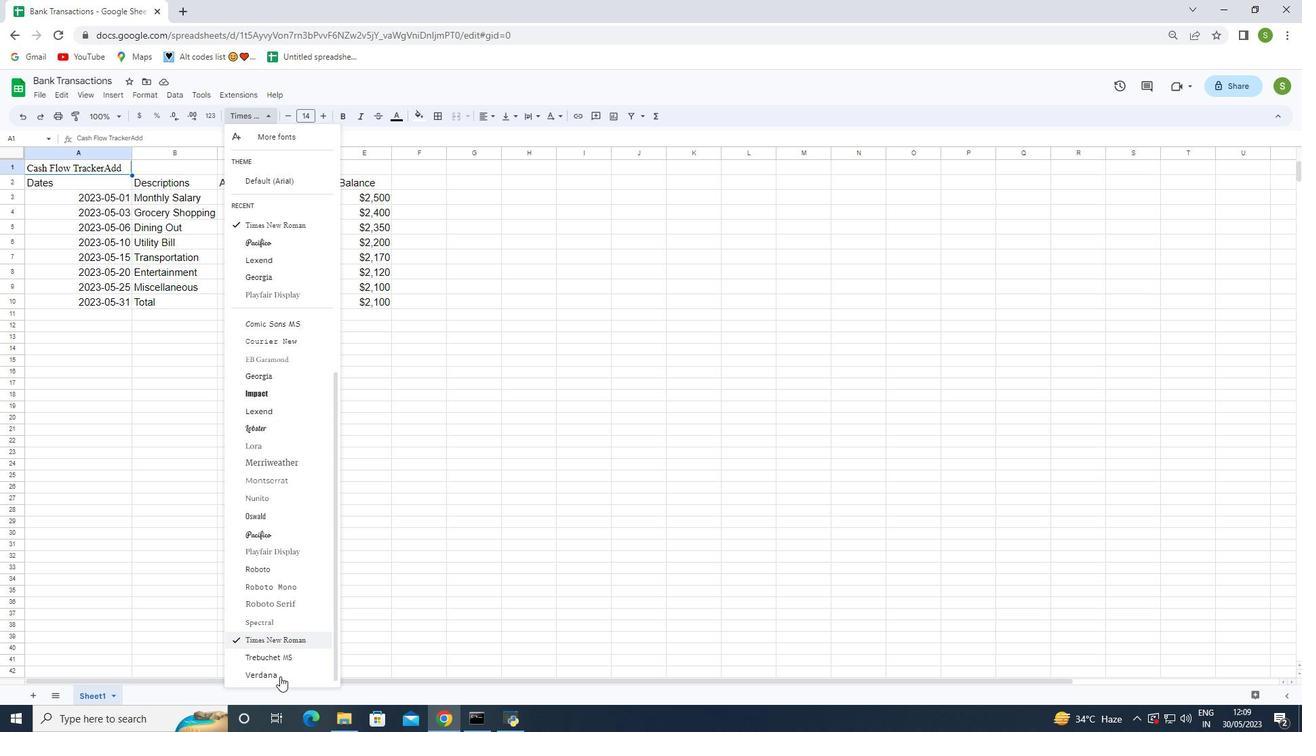 
Action: Mouse moved to (299, 642)
Screenshot: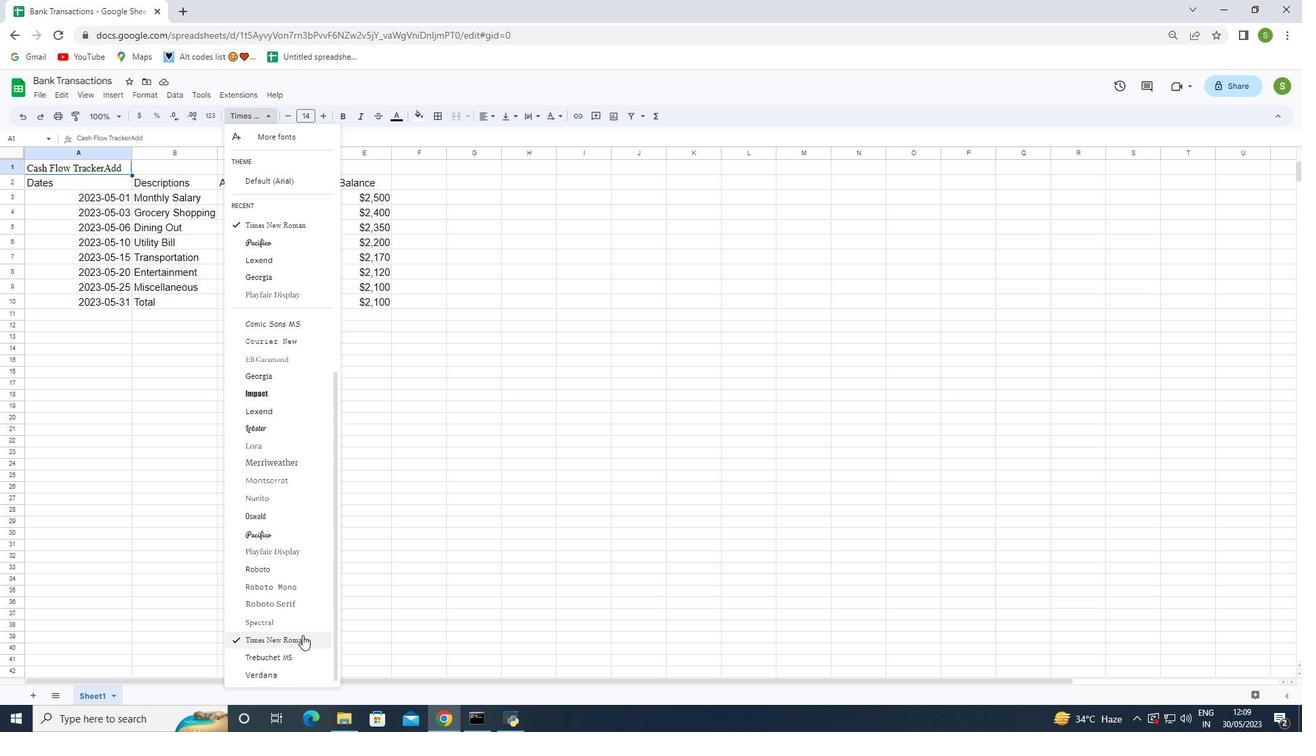 
Action: Mouse pressed left at (299, 642)
Screenshot: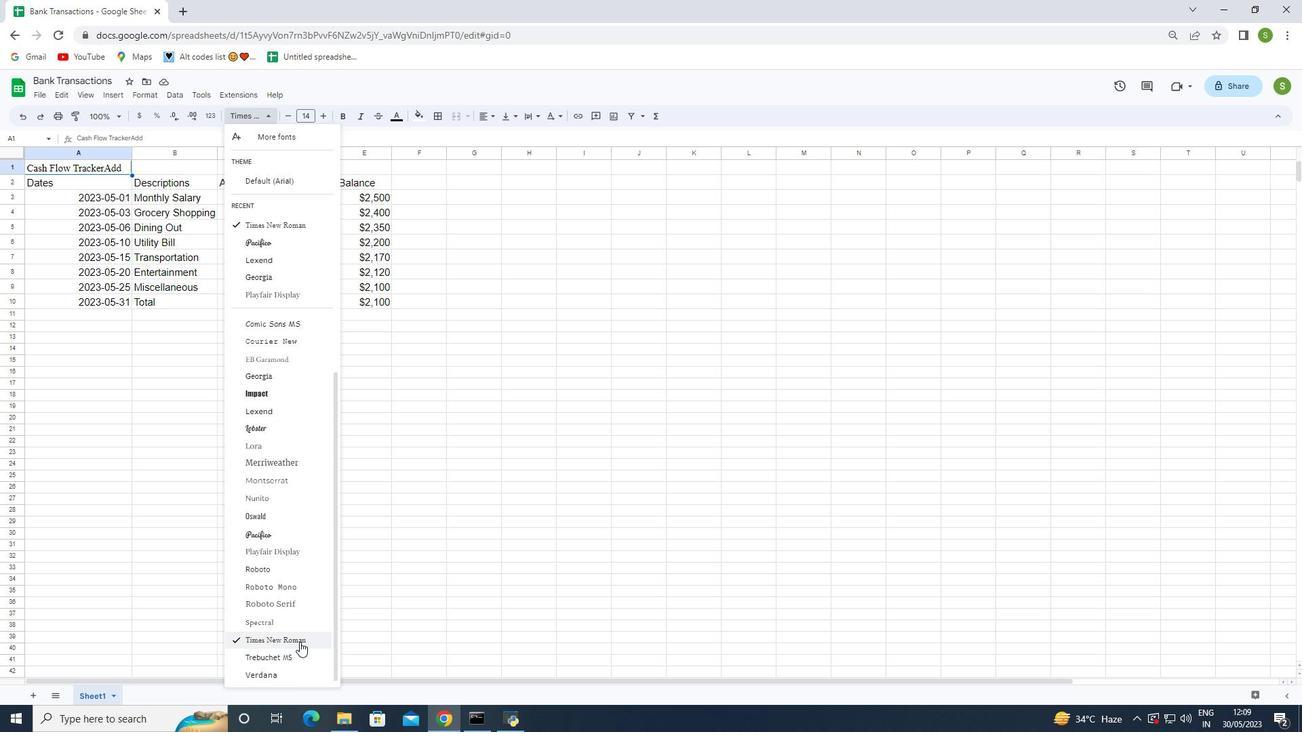 
Action: Mouse moved to (403, 118)
Screenshot: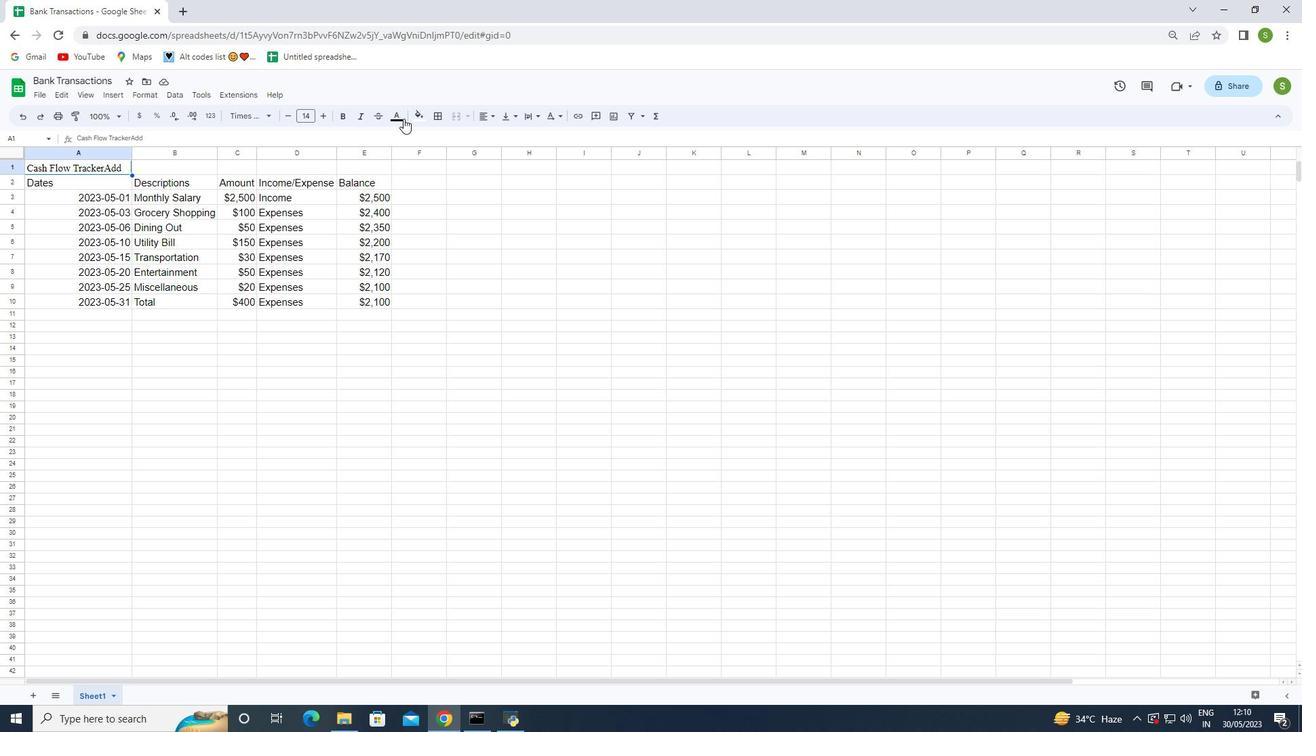 
Action: Mouse pressed left at (403, 118)
Screenshot: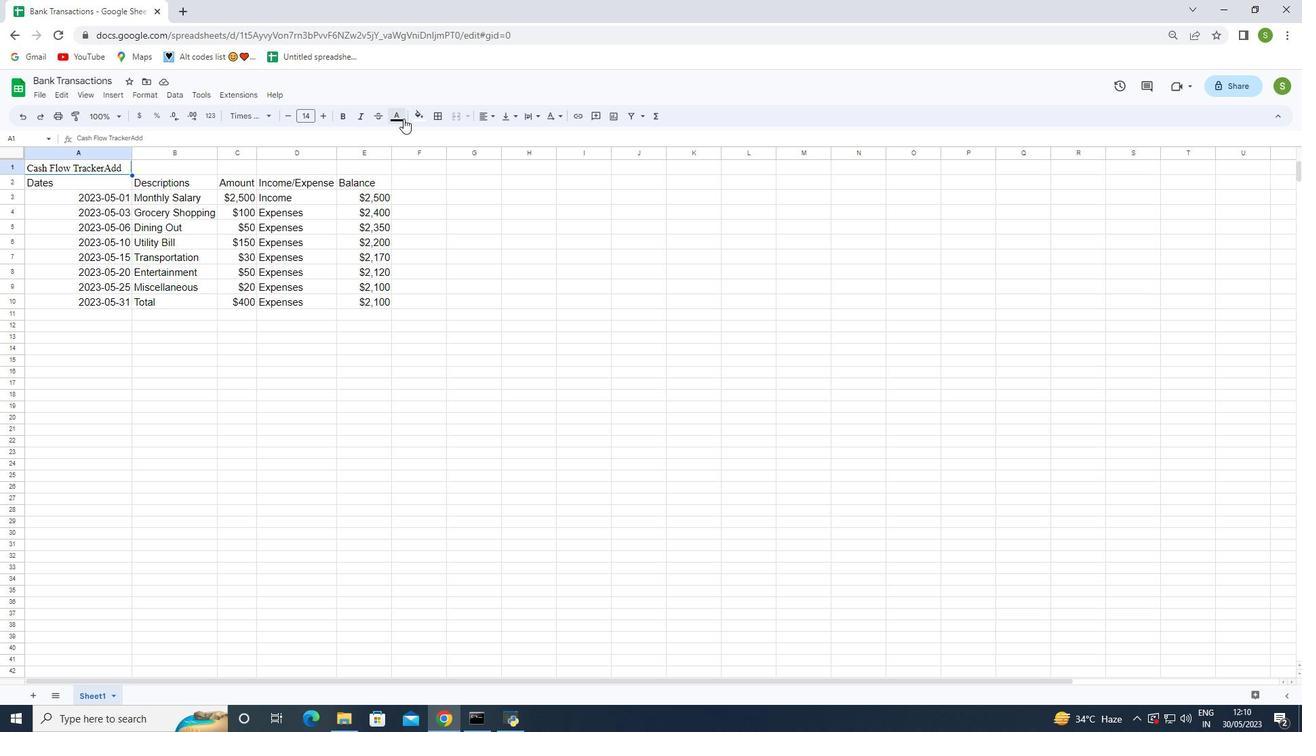 
Action: Mouse moved to (480, 167)
Screenshot: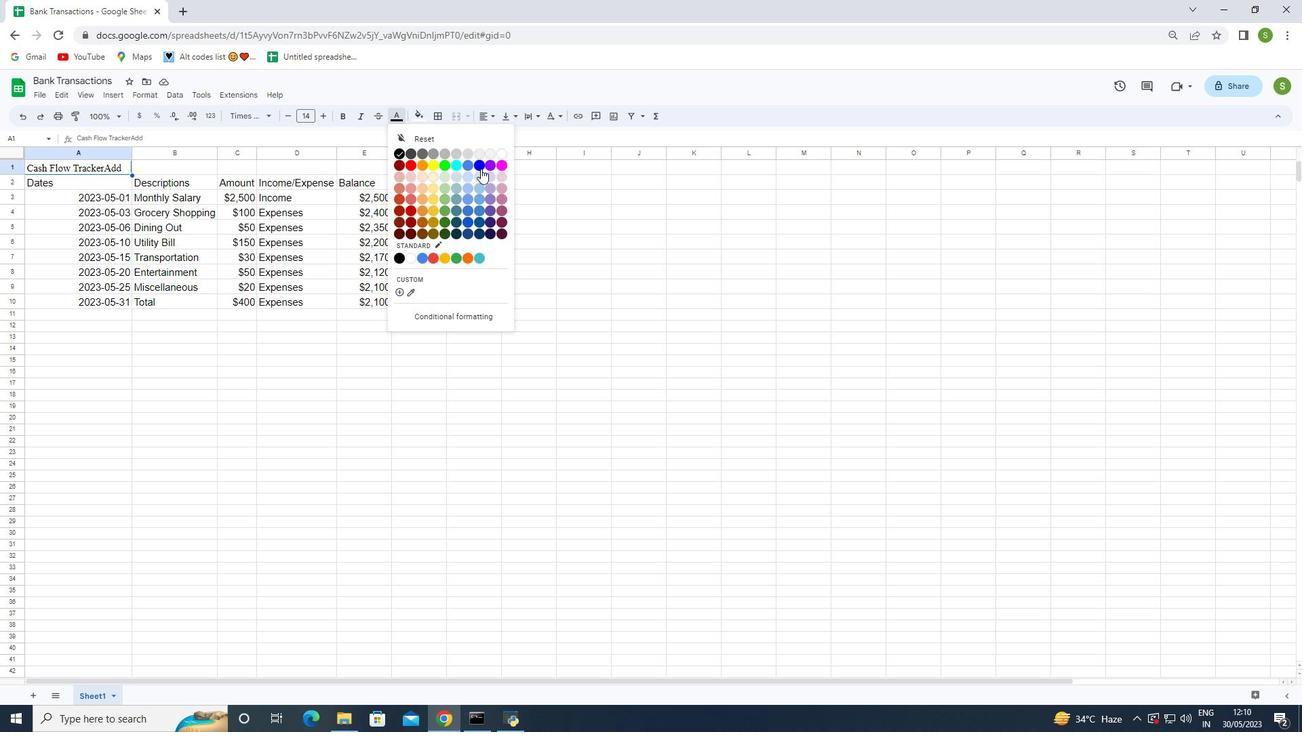 
Action: Mouse pressed left at (480, 167)
Screenshot: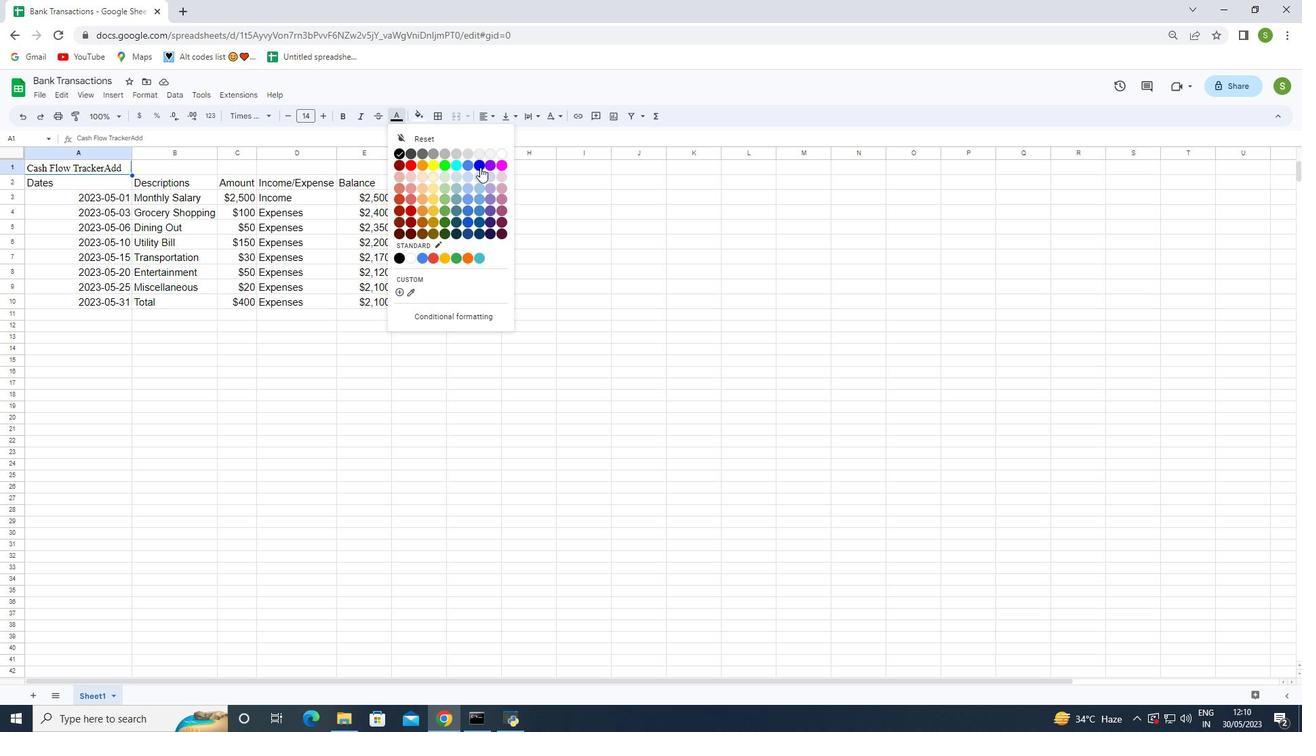 
Action: Mouse moved to (339, 118)
Screenshot: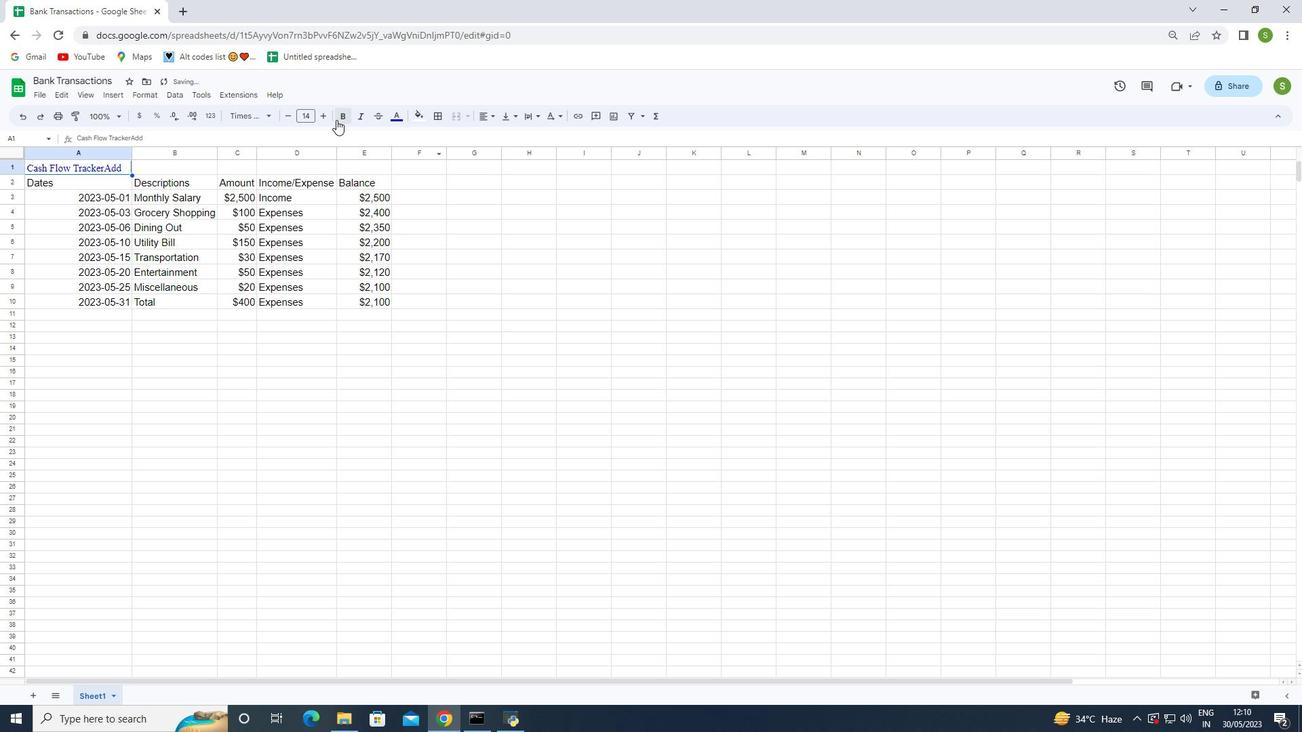 
Action: Mouse pressed left at (339, 118)
Screenshot: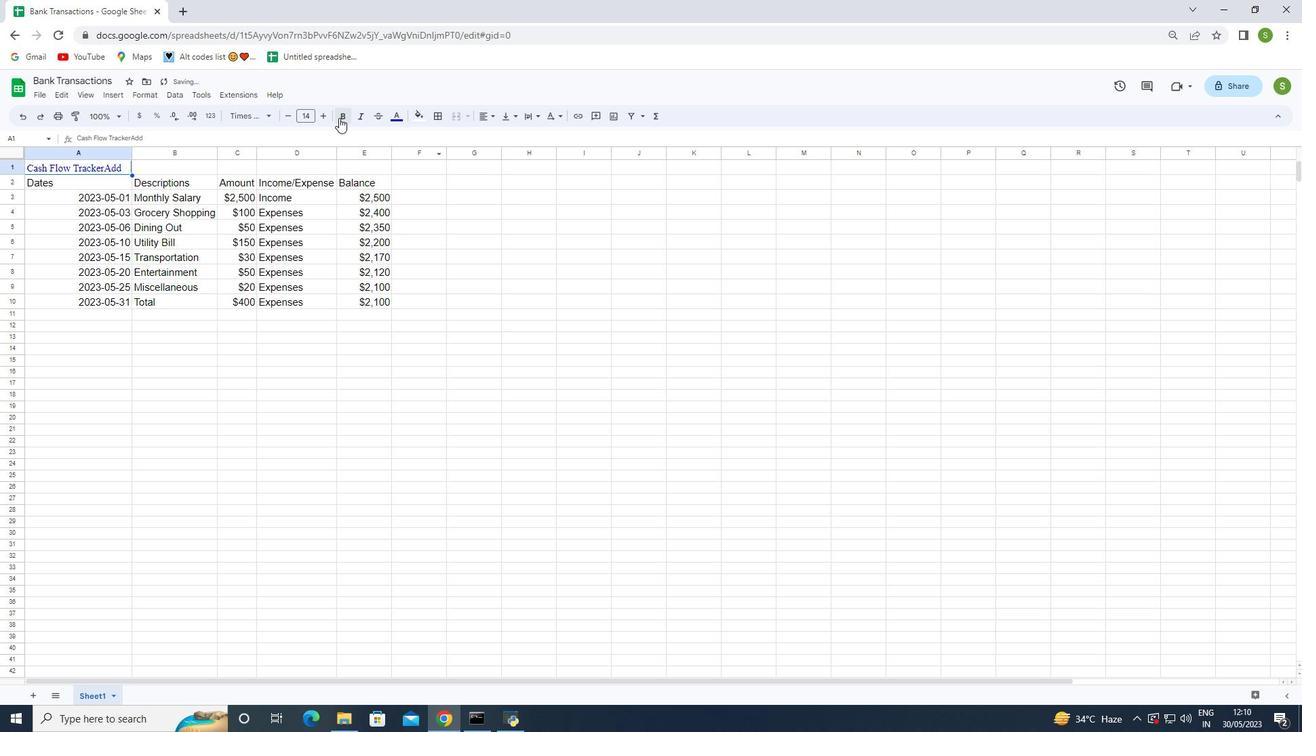 
Action: Mouse moved to (322, 113)
Screenshot: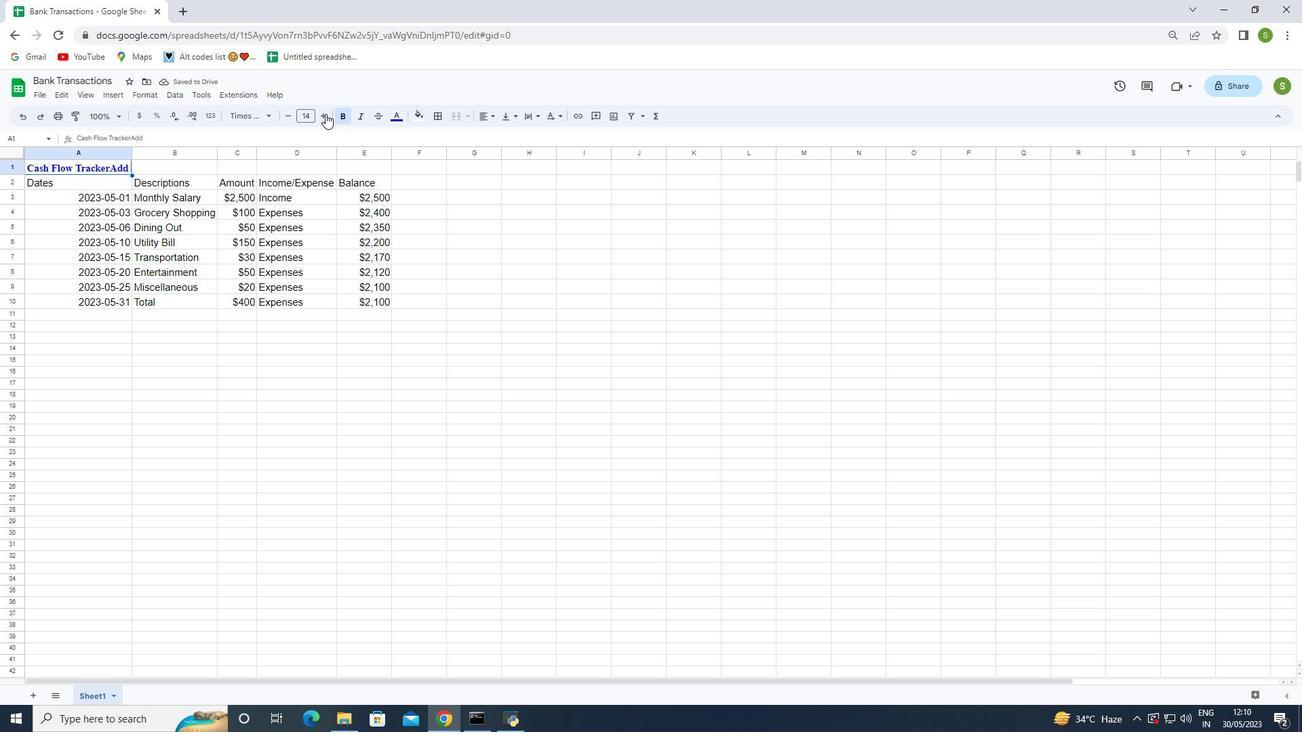
Action: Mouse pressed left at (322, 113)
Screenshot: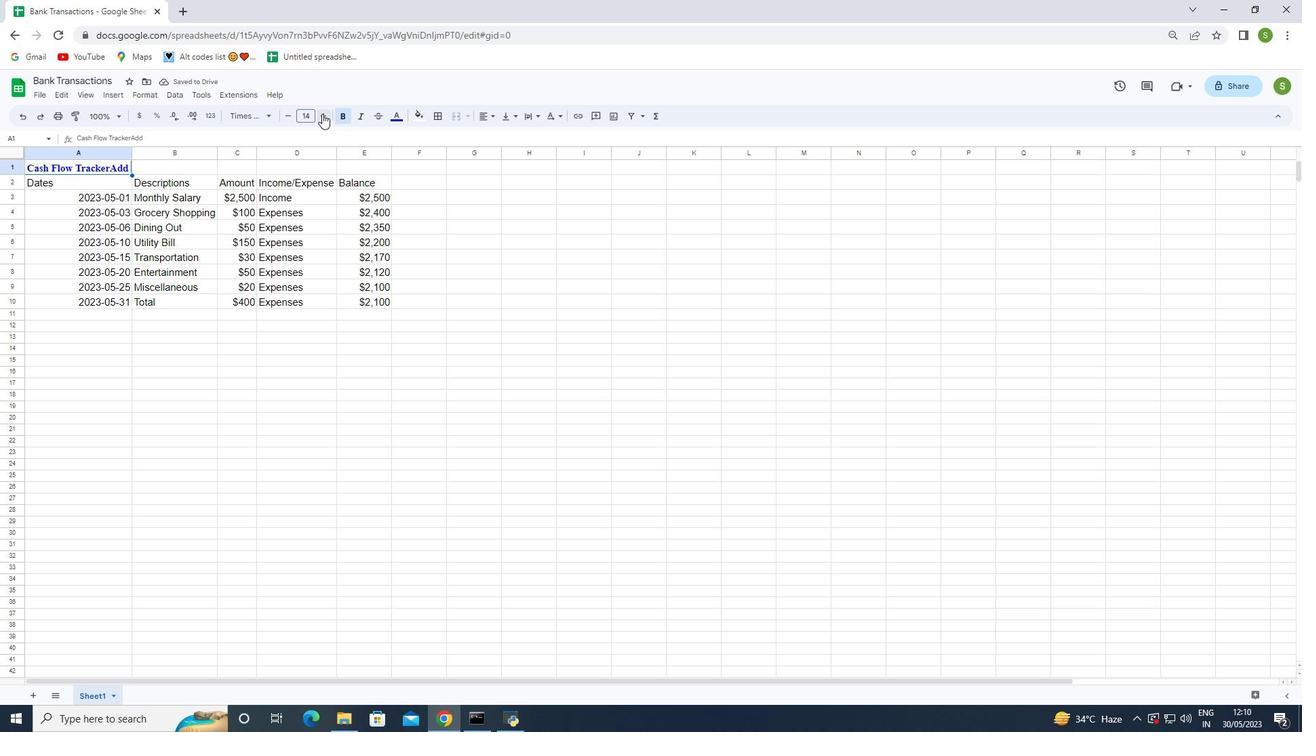 
Action: Mouse pressed left at (322, 113)
Screenshot: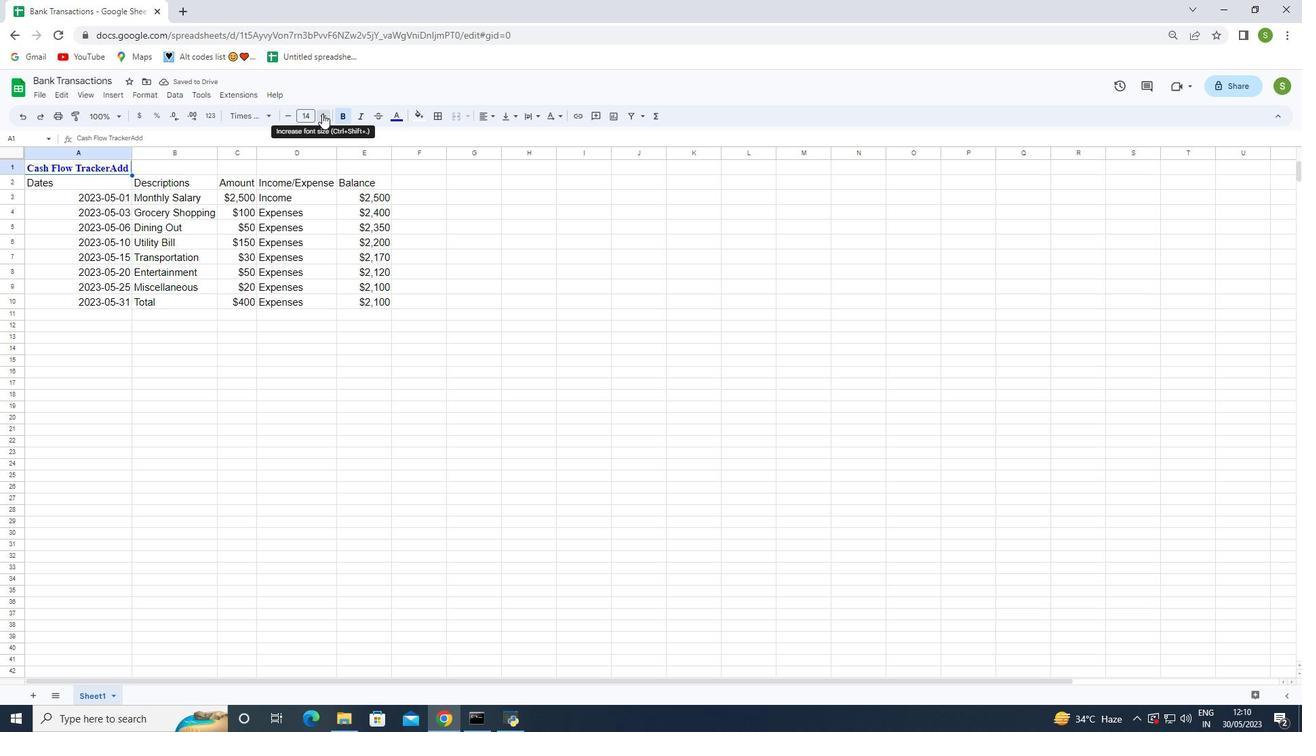 
Action: Mouse pressed left at (322, 113)
Screenshot: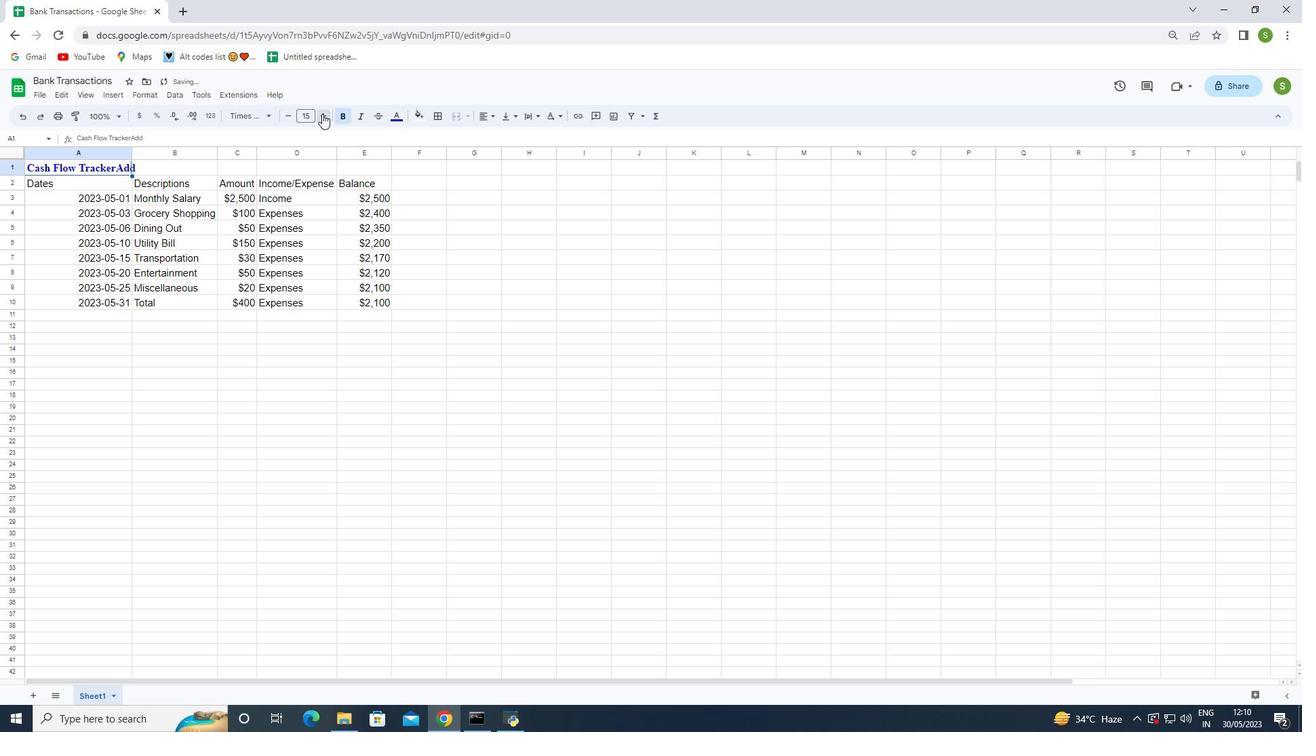 
Action: Mouse pressed left at (322, 113)
Screenshot: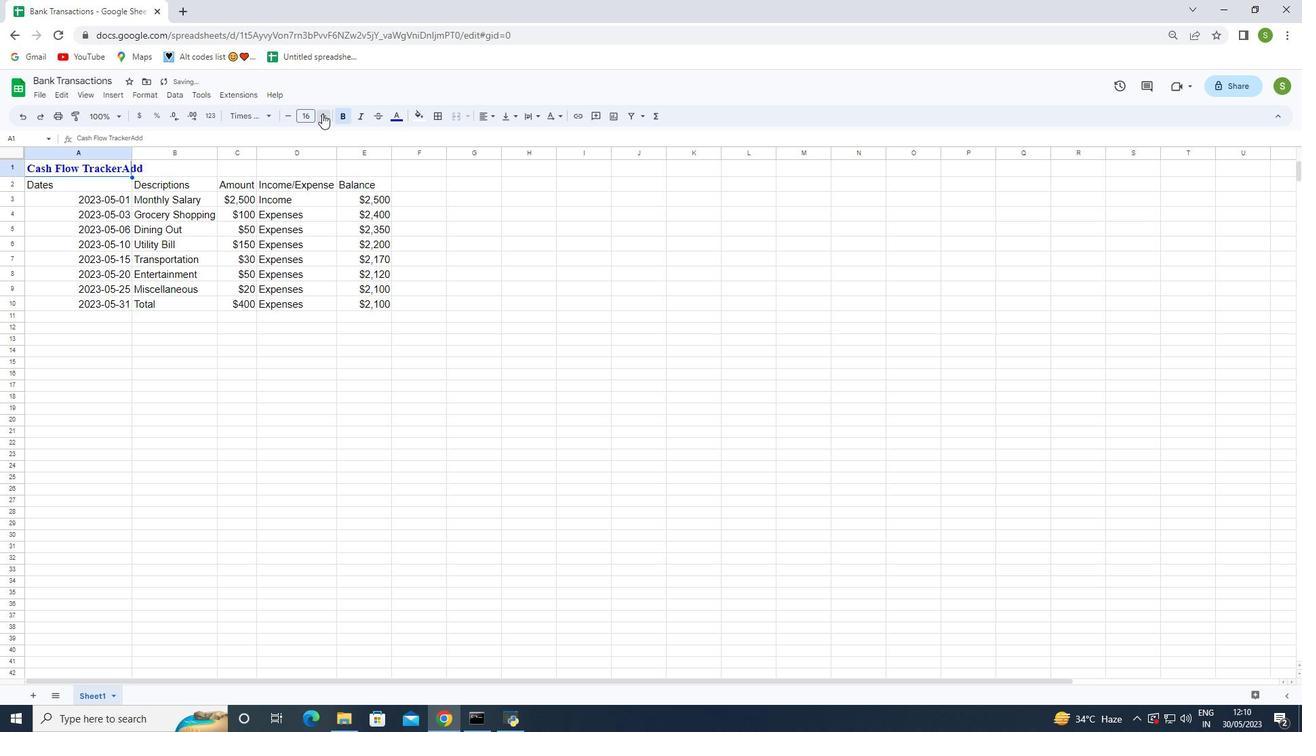 
Action: Mouse pressed left at (322, 113)
Screenshot: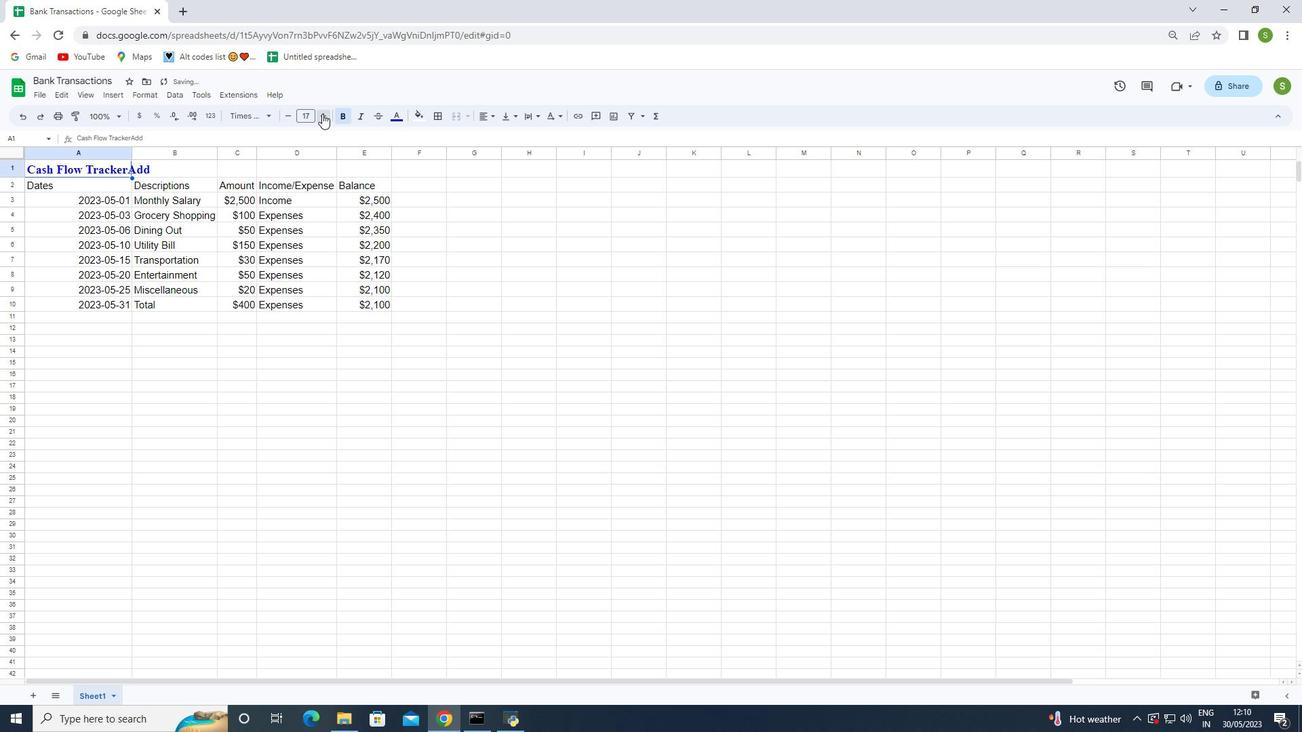
Action: Mouse pressed left at (322, 113)
Screenshot: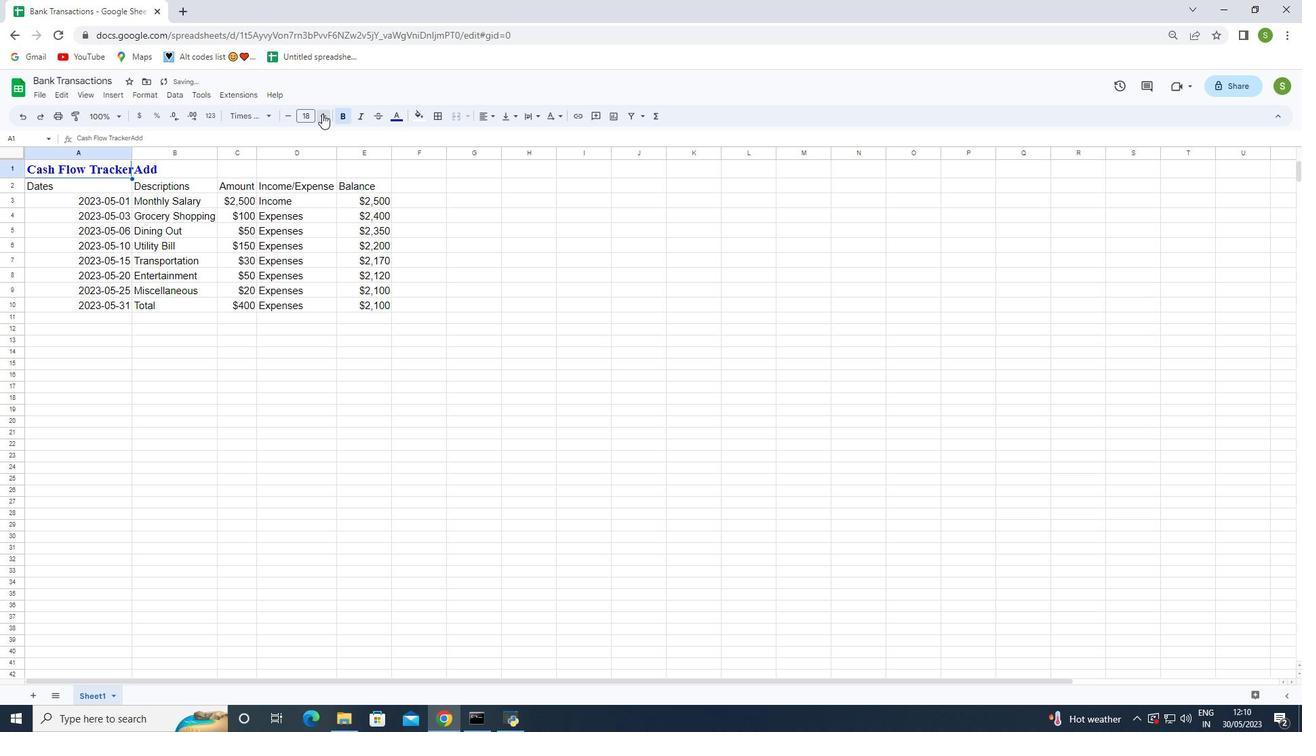 
Action: Mouse pressed left at (322, 113)
Screenshot: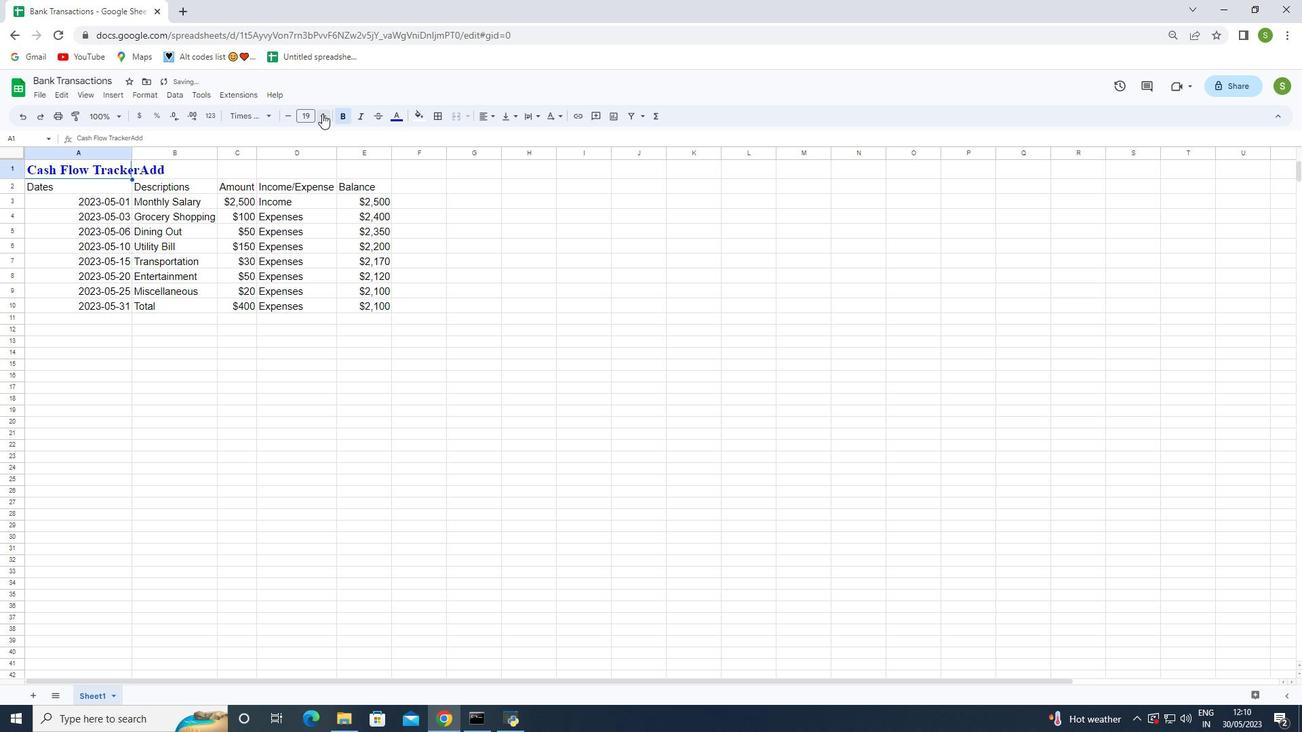 
Action: Mouse pressed left at (322, 113)
Screenshot: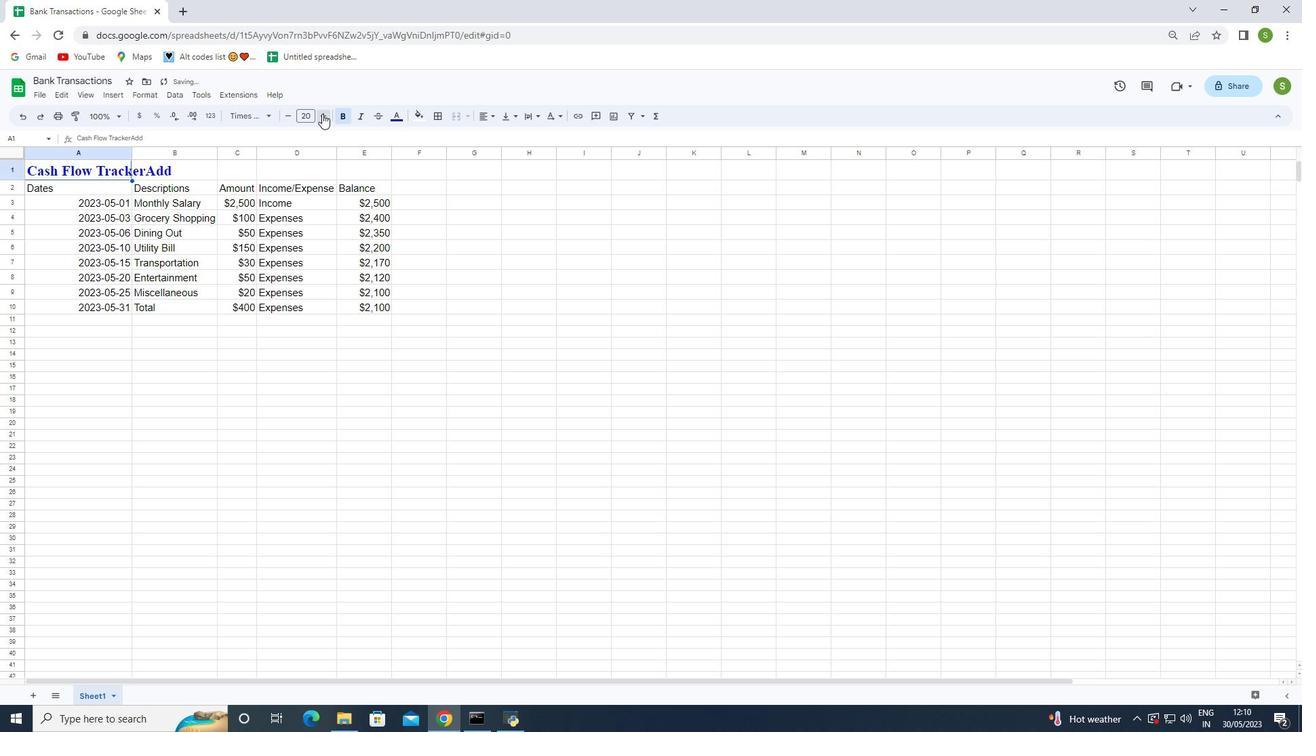 
Action: Mouse pressed left at (322, 113)
Screenshot: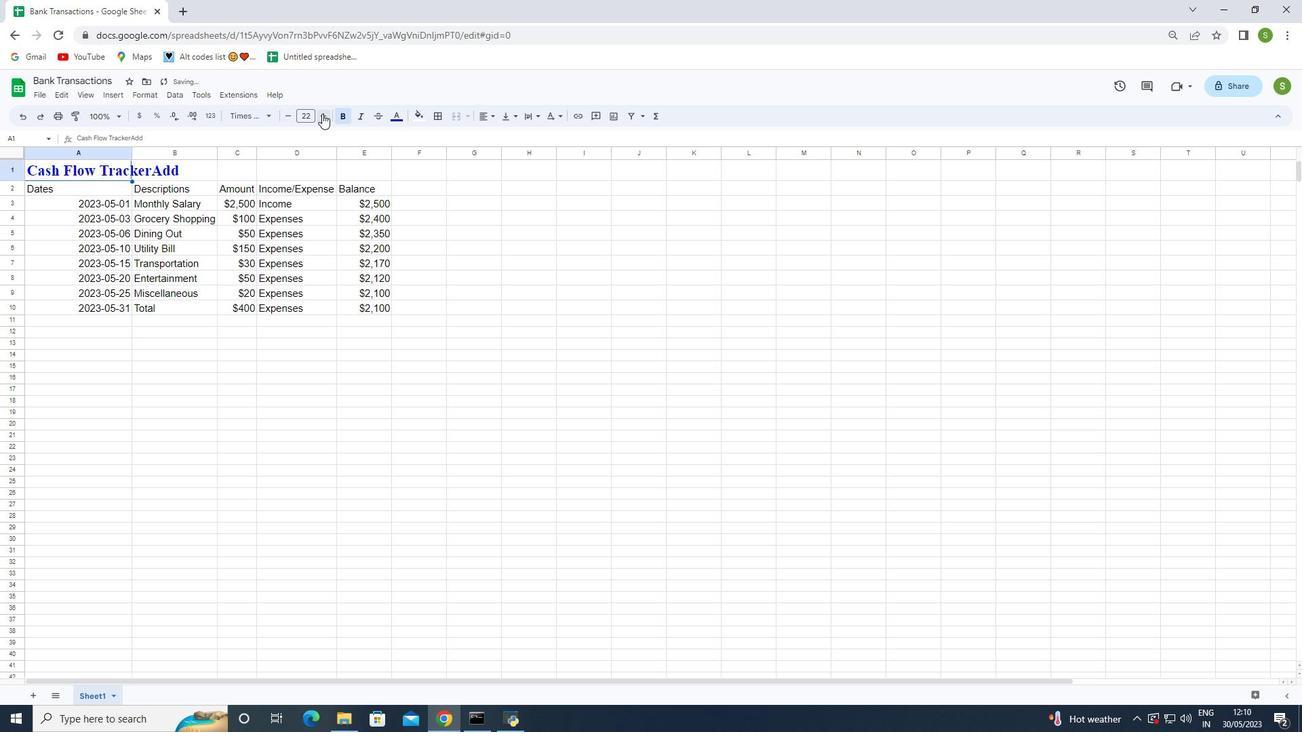 
Action: Mouse pressed left at (322, 113)
Screenshot: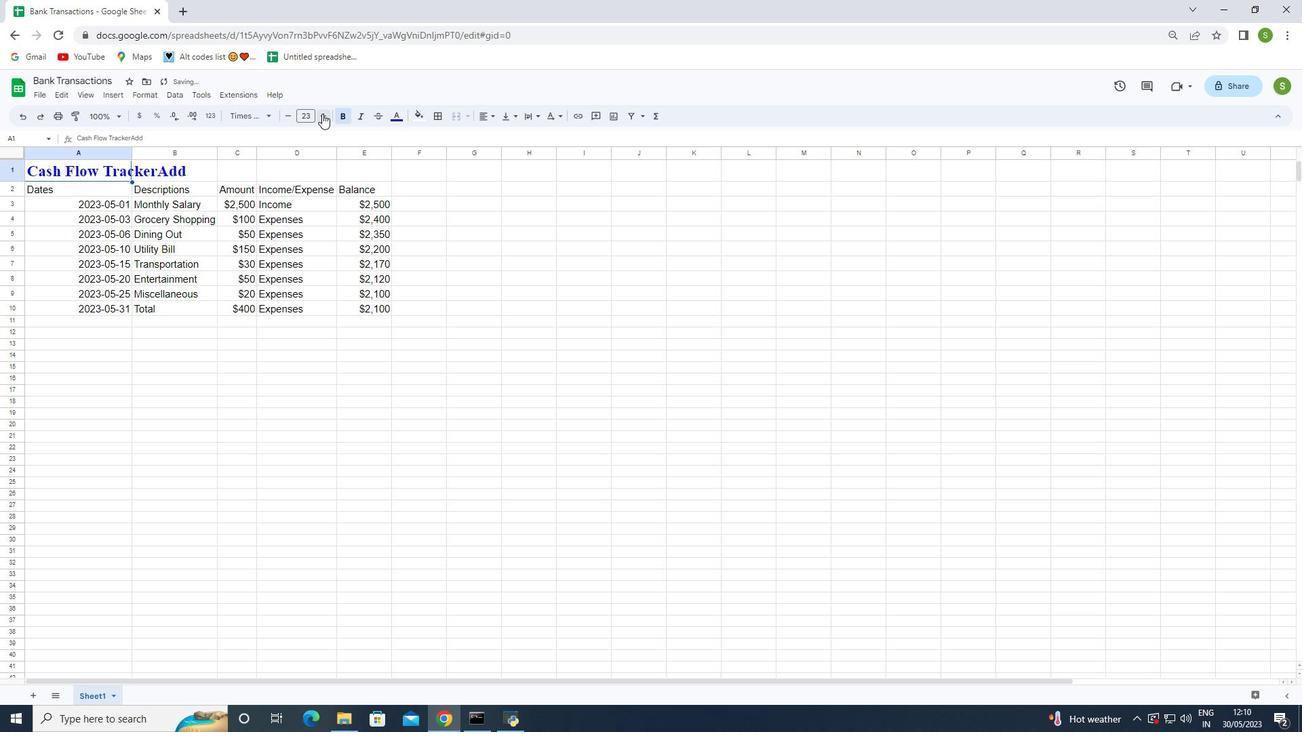 
Action: Mouse moved to (130, 150)
Screenshot: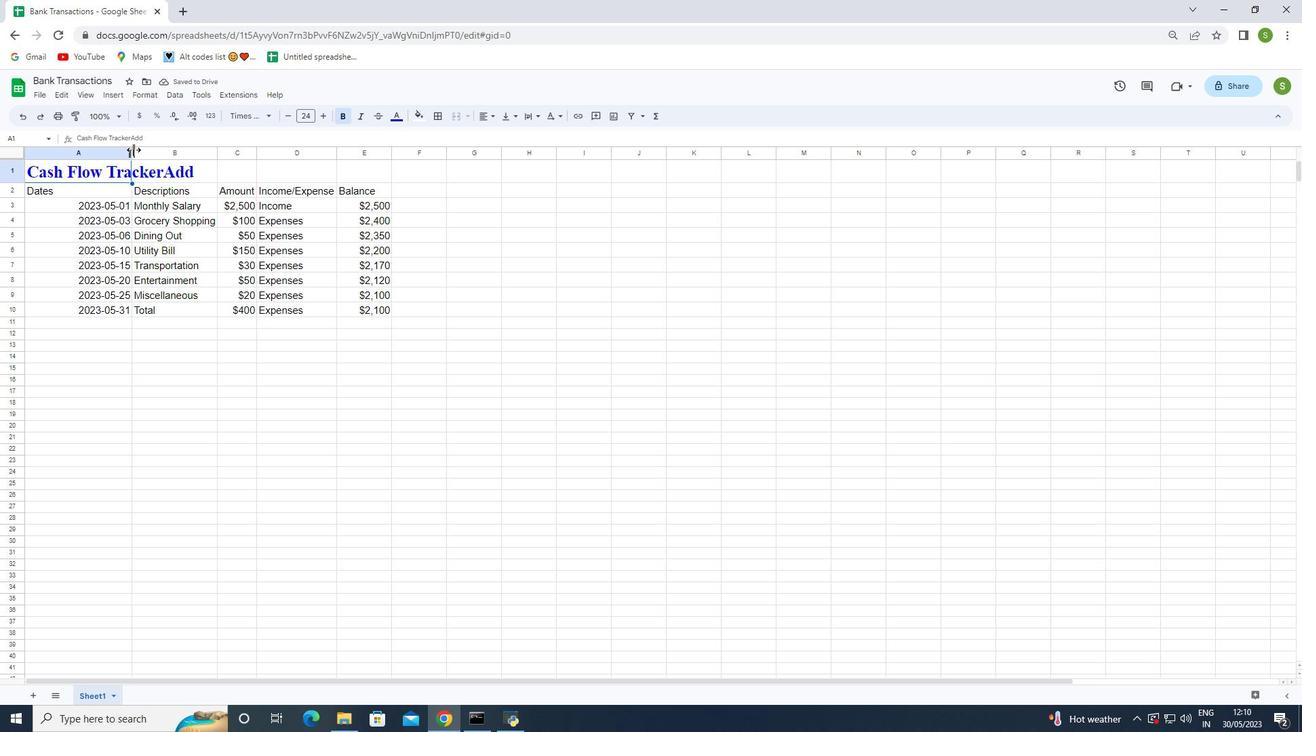
Action: Mouse pressed left at (130, 150)
Screenshot: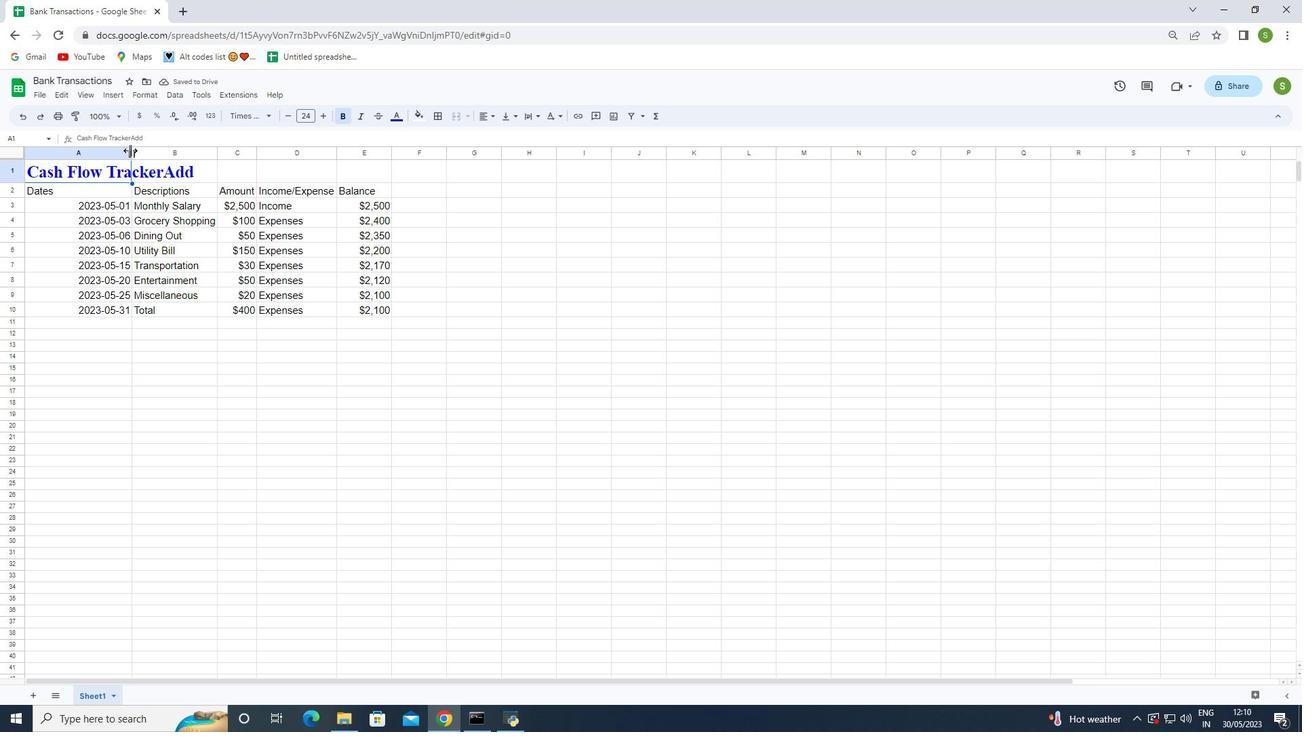 
Action: Mouse pressed left at (130, 150)
Screenshot: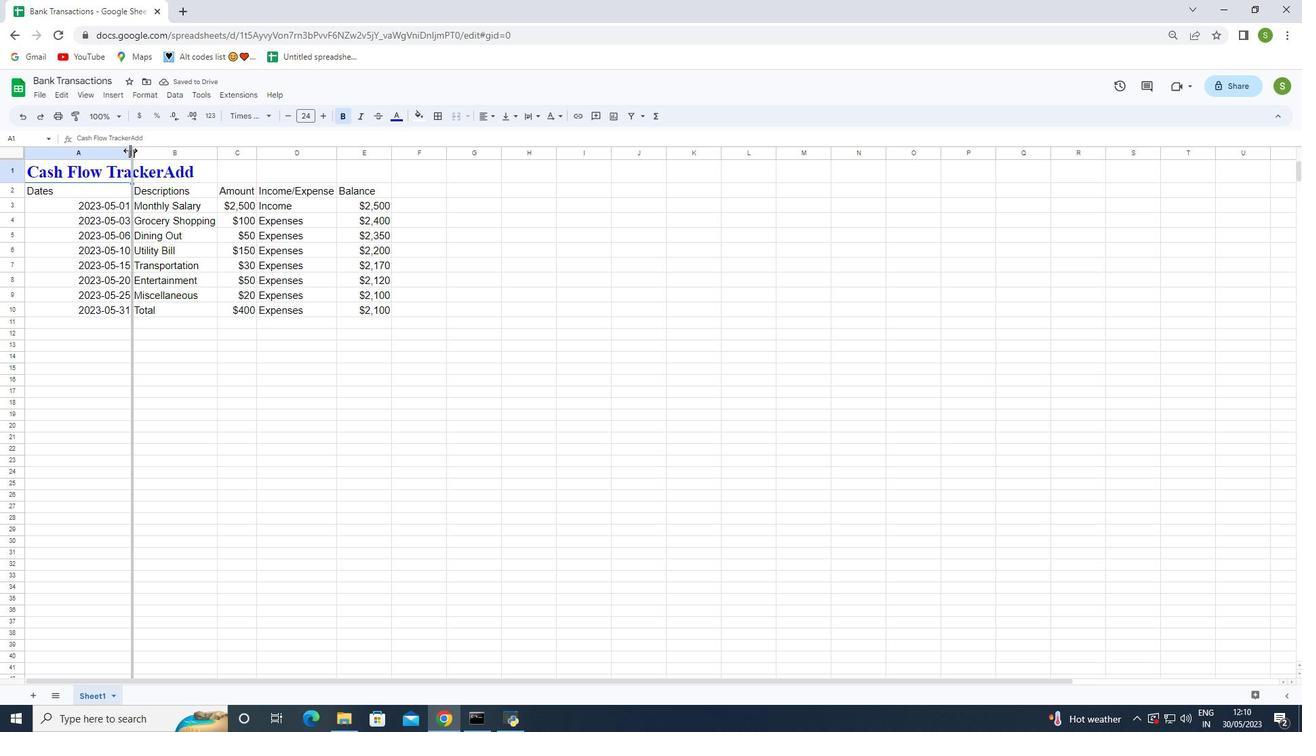 
Action: Mouse moved to (202, 361)
Screenshot: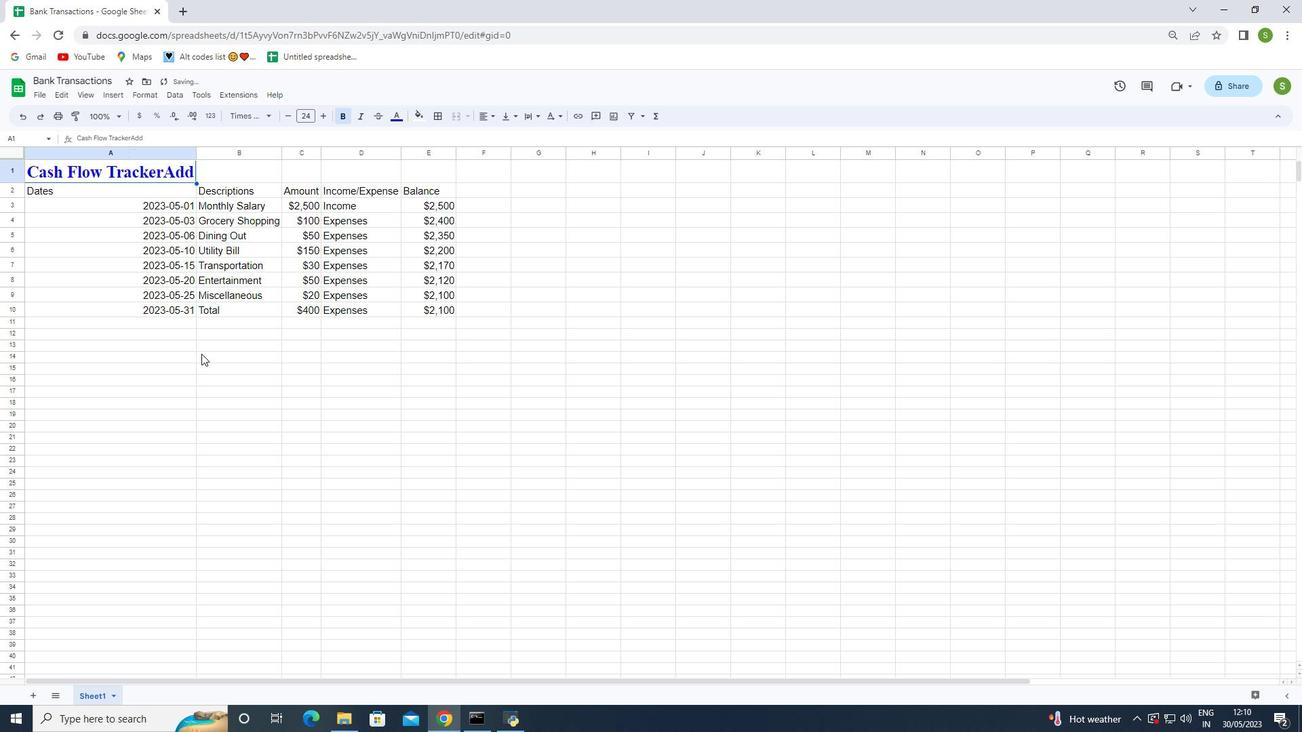 
Action: Mouse pressed left at (202, 361)
Screenshot: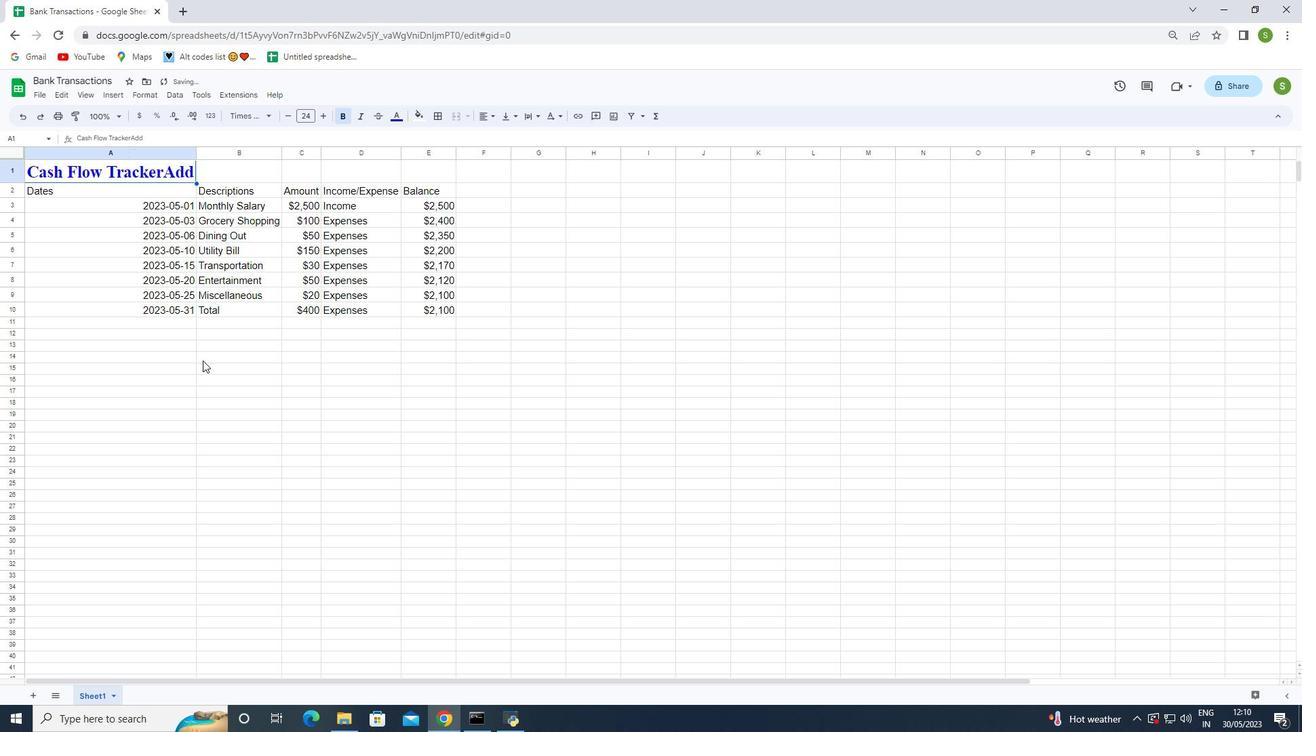 
Action: Mouse moved to (141, 171)
Screenshot: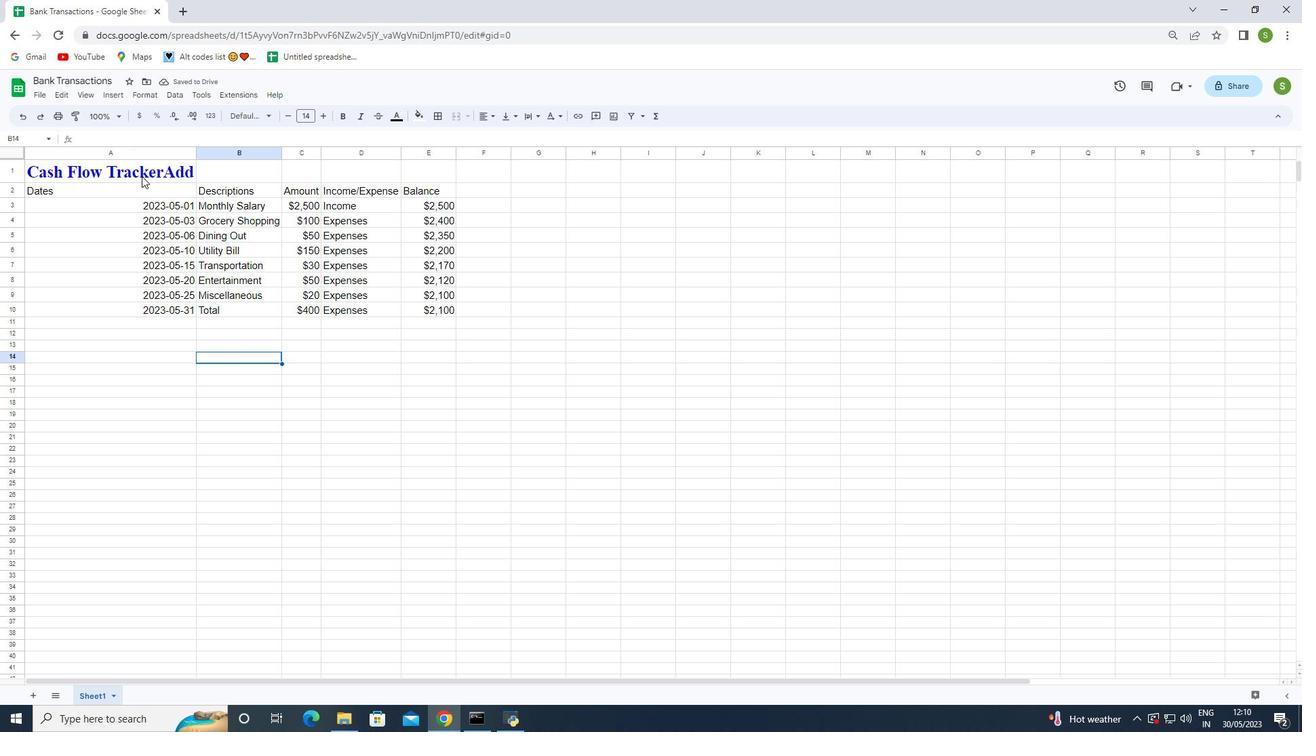 
Action: Mouse pressed left at (141, 171)
Screenshot: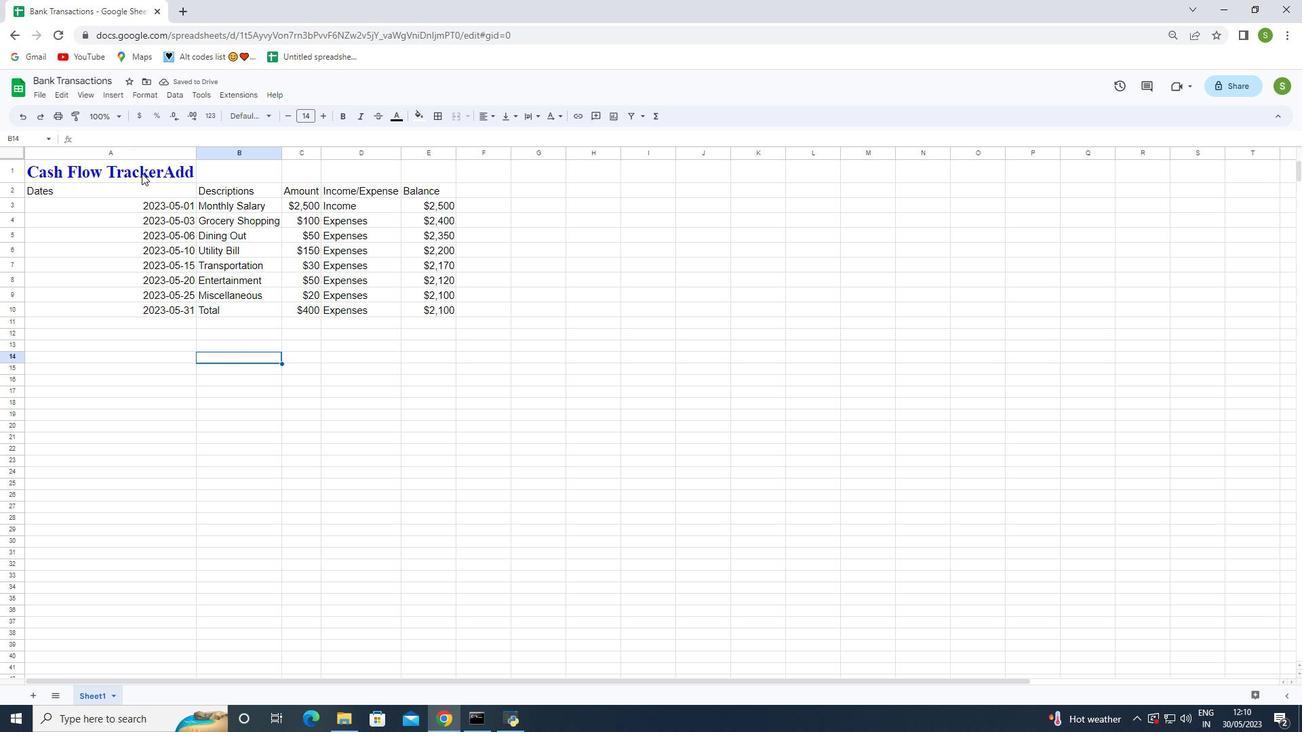 
Action: Mouse moved to (187, 306)
Screenshot: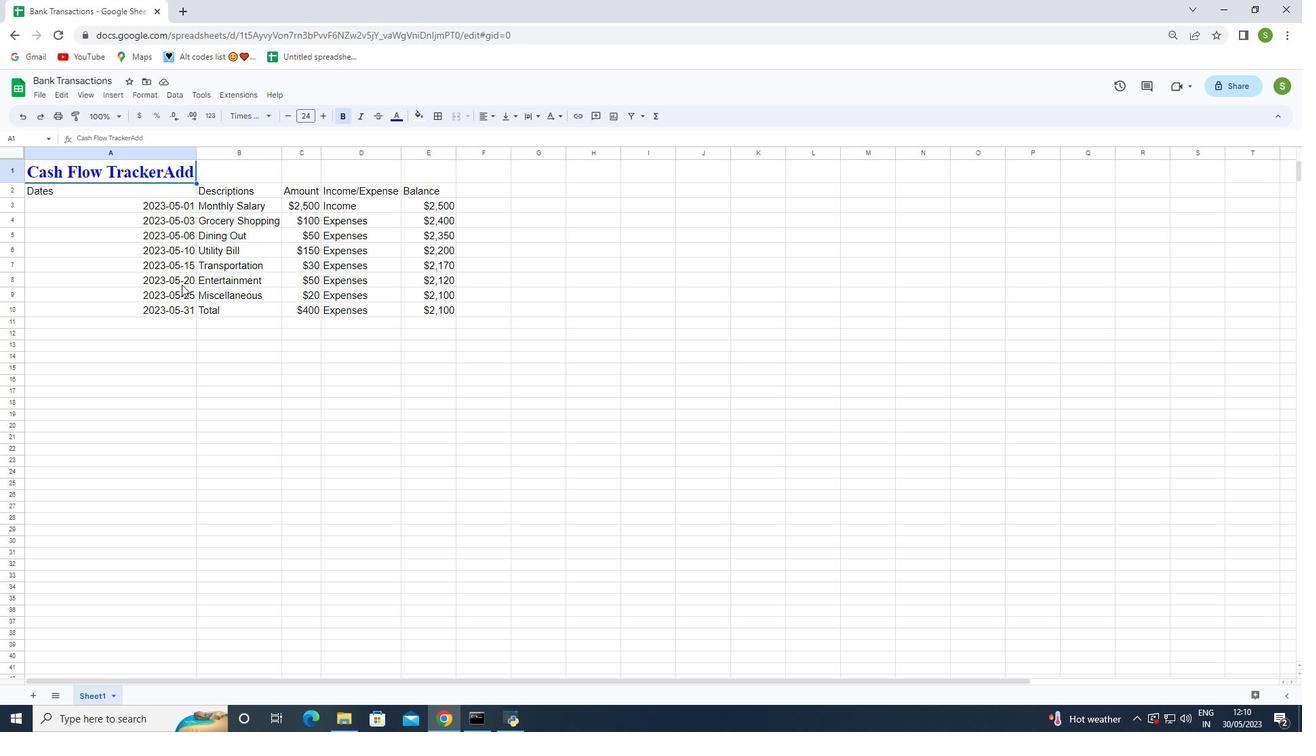 
Action: Mouse pressed left at (187, 306)
Screenshot: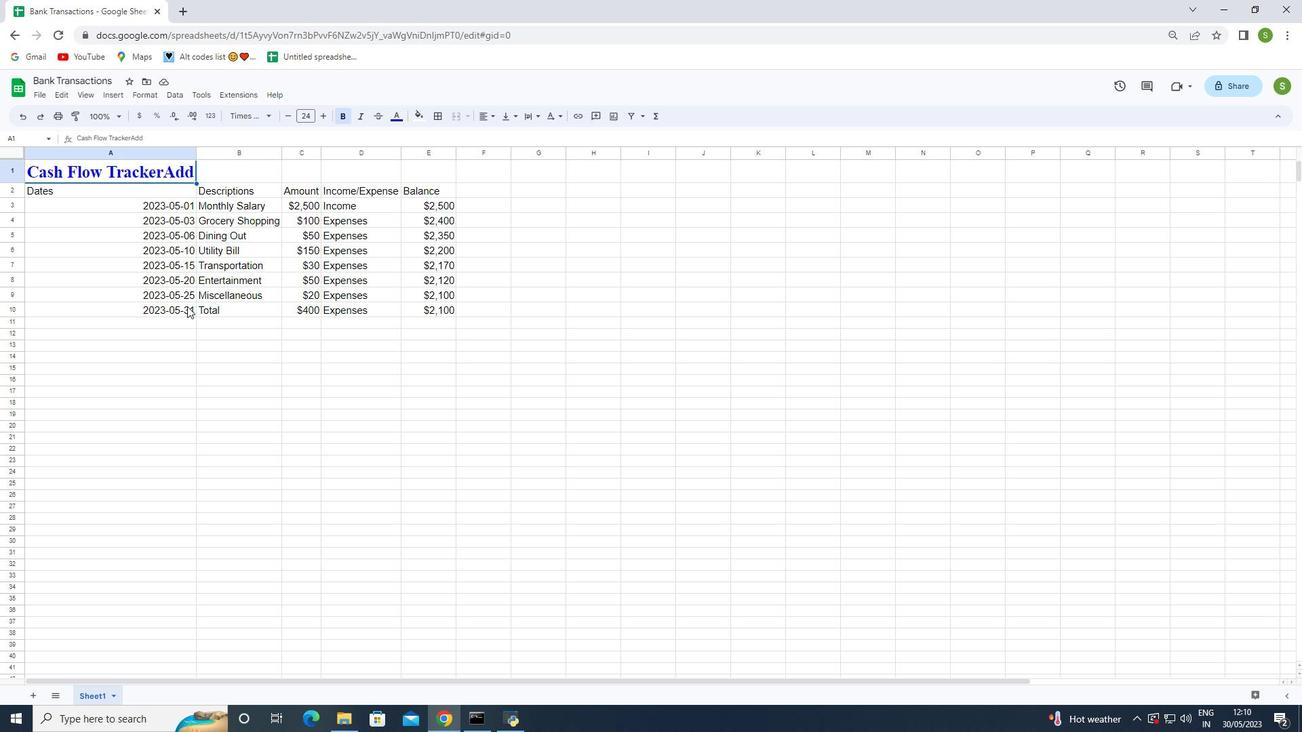 
Action: Mouse moved to (37, 192)
Screenshot: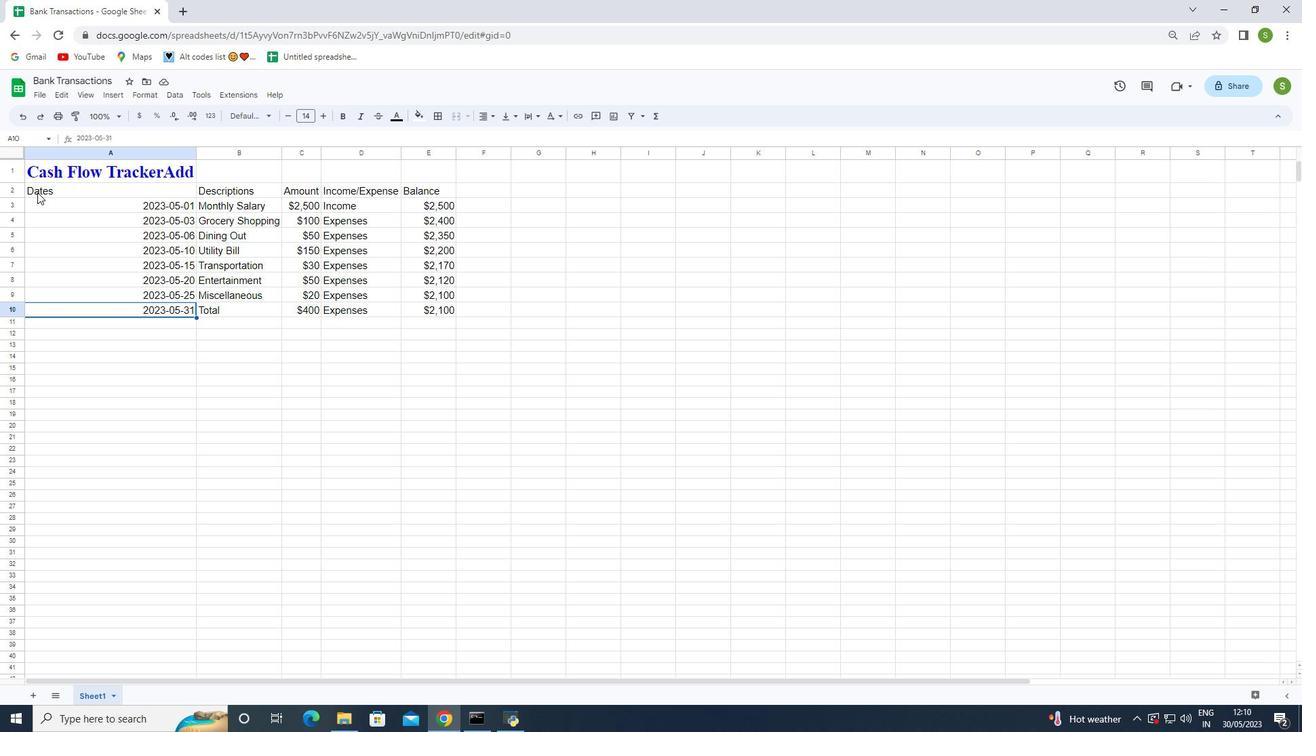 
Action: Mouse pressed left at (37, 192)
Screenshot: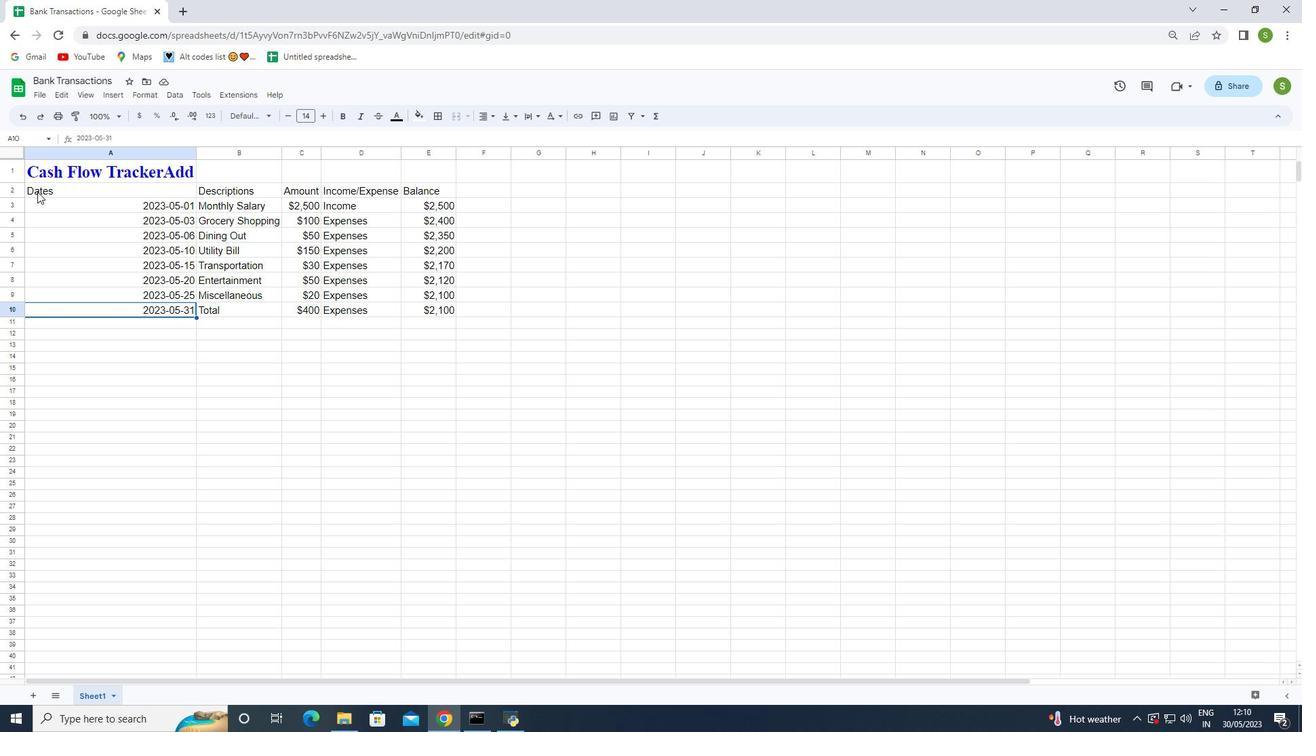 
Action: Mouse moved to (247, 116)
Screenshot: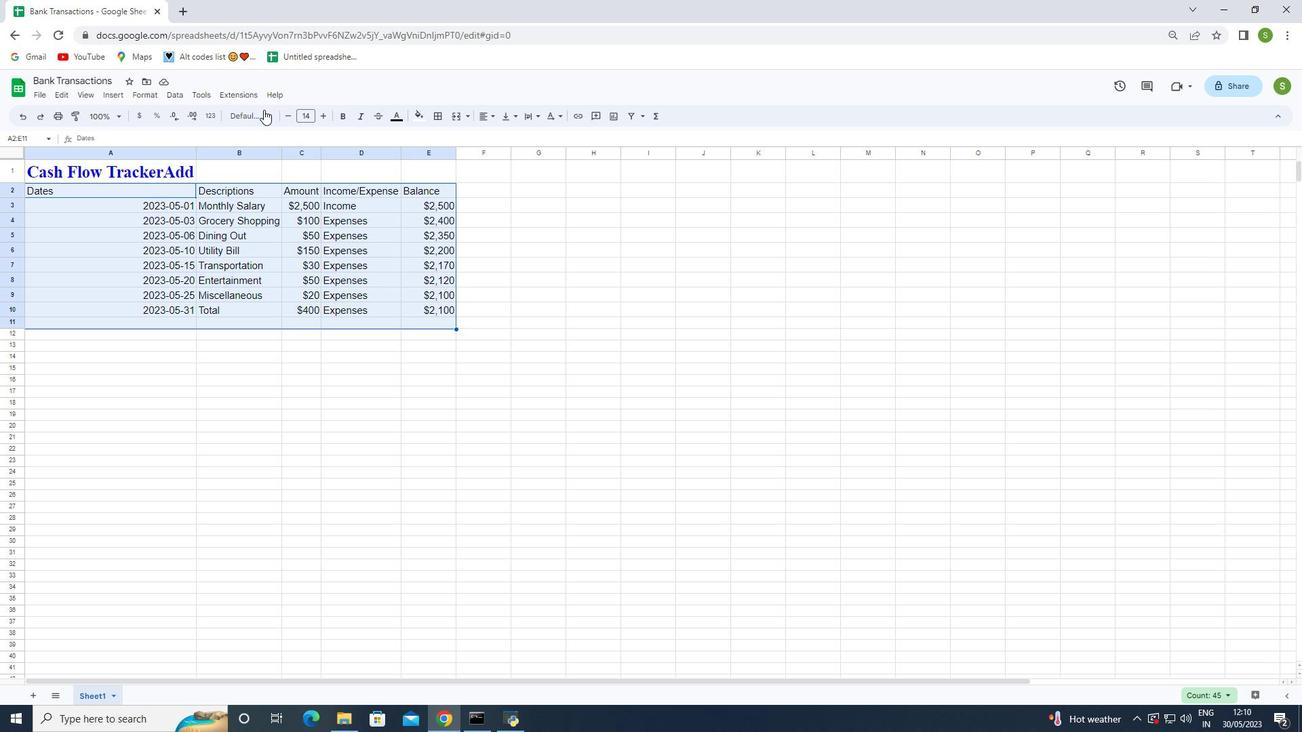 
Action: Mouse pressed left at (247, 116)
Screenshot: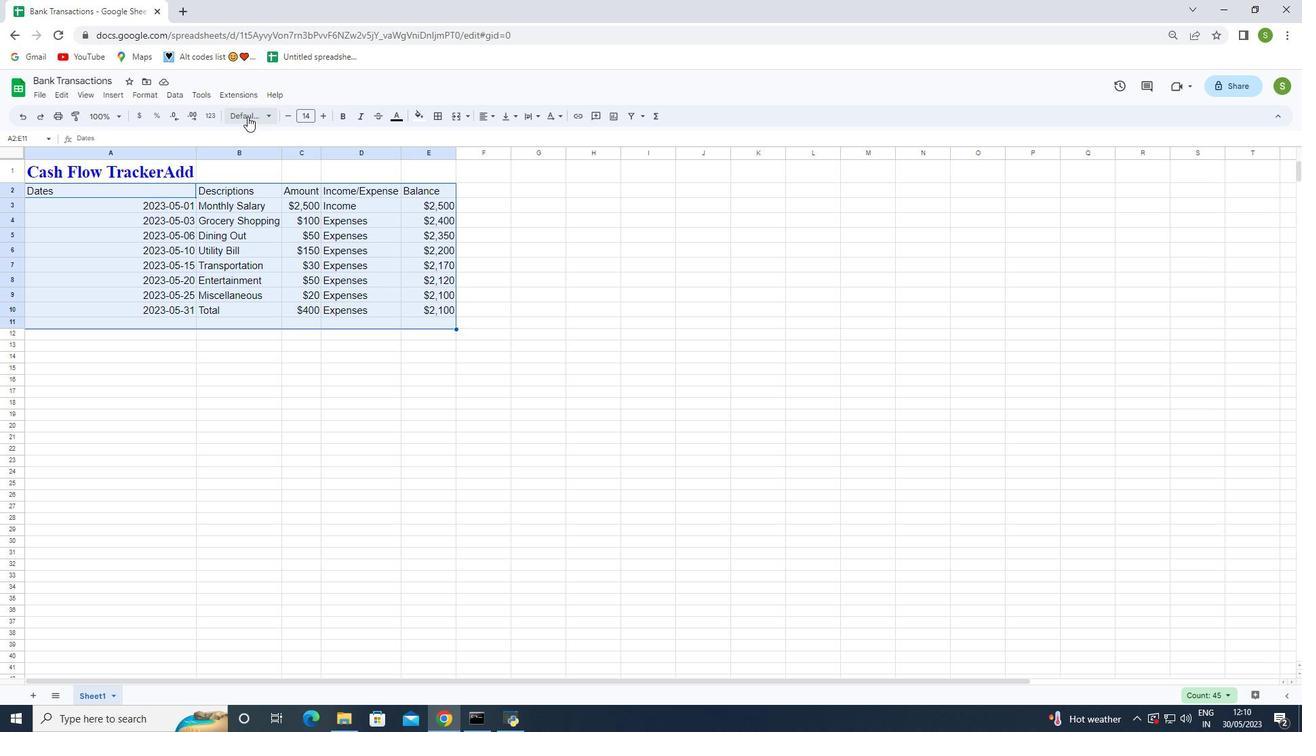 
Action: Mouse moved to (285, 651)
Screenshot: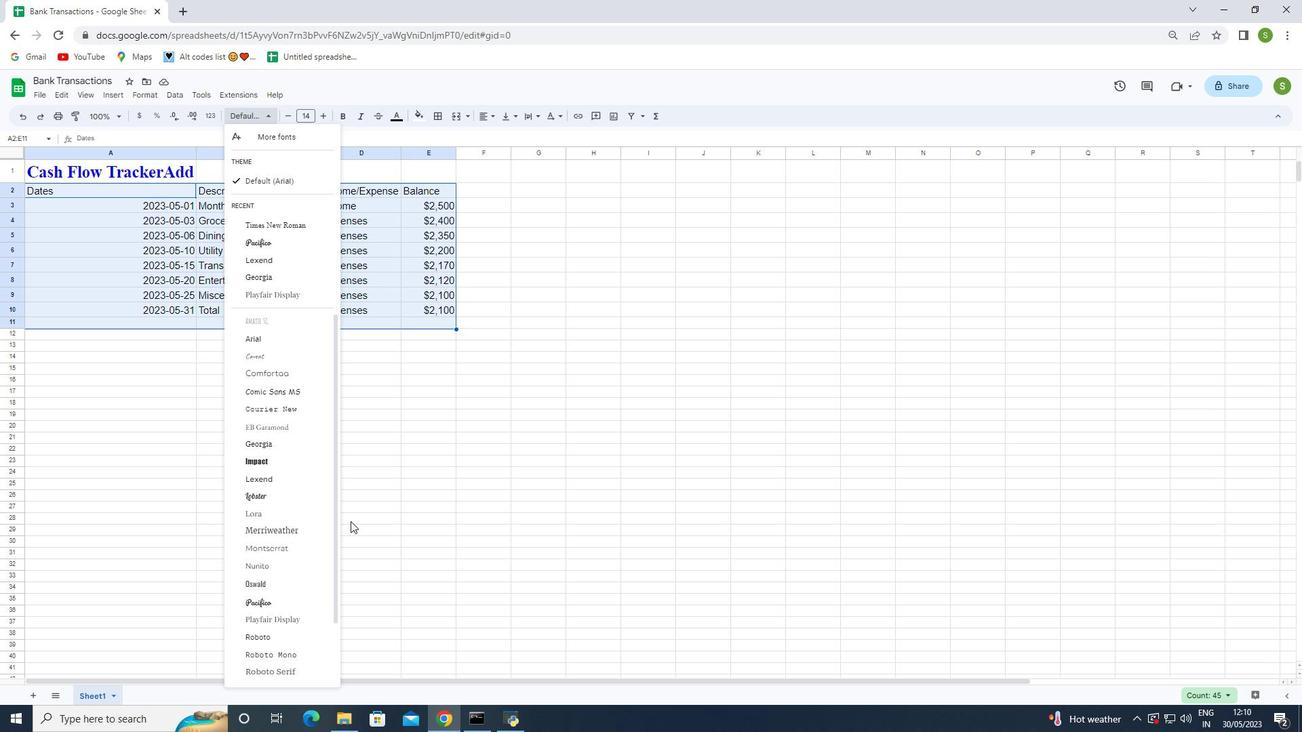 
Action: Mouse scrolled (339, 542) with delta (0, 0)
Screenshot: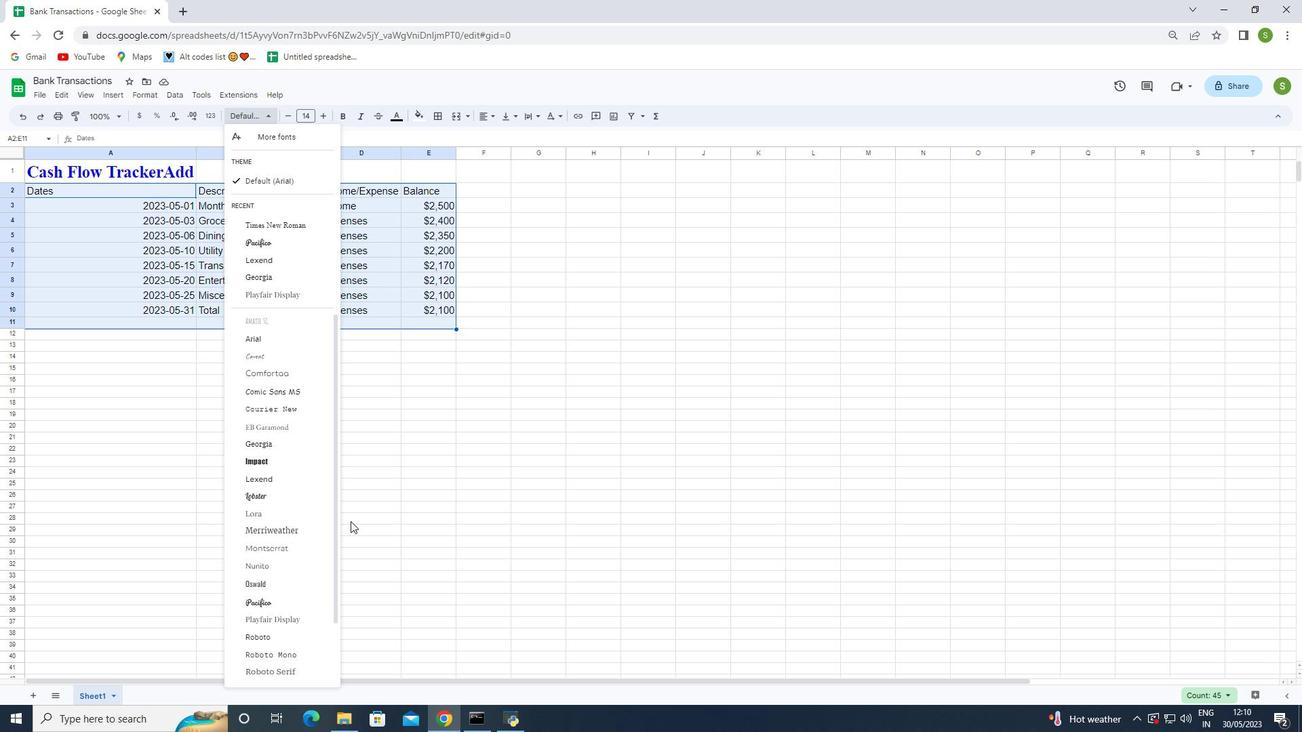 
Action: Mouse moved to (284, 651)
Screenshot: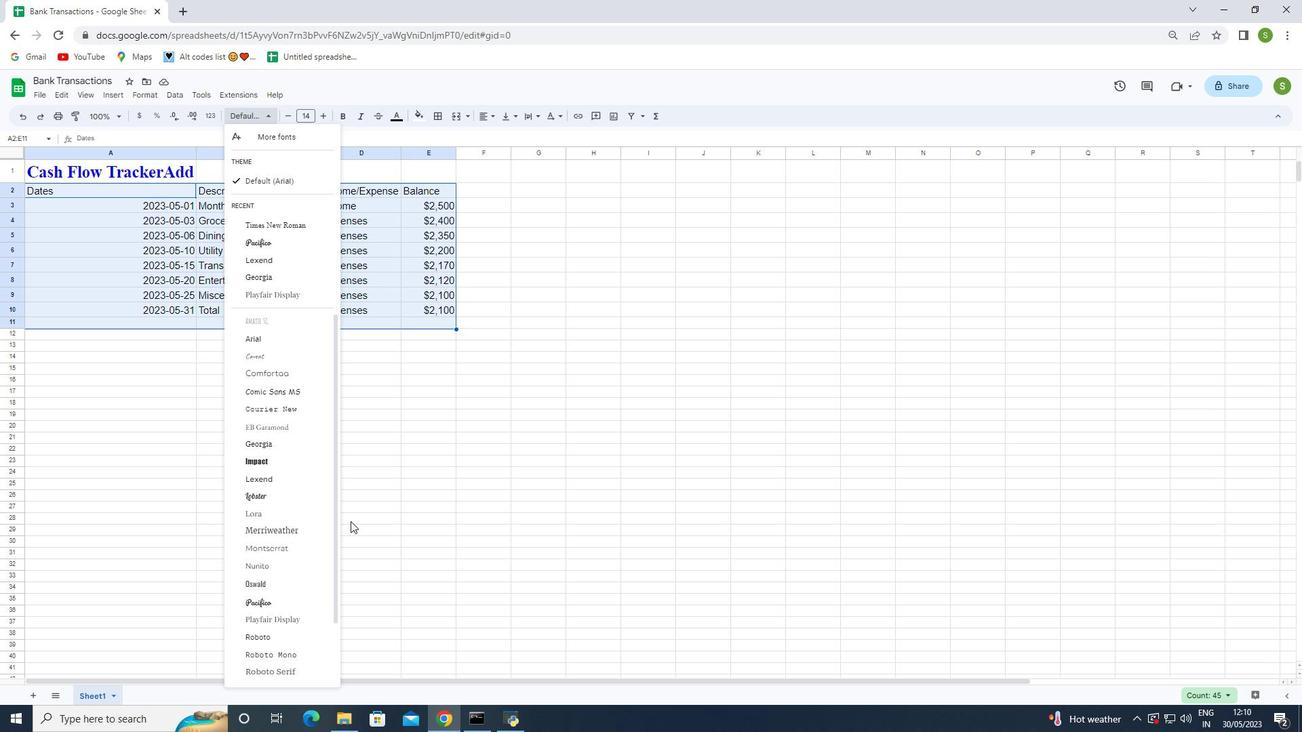 
Action: Mouse scrolled (339, 544) with delta (0, 0)
Screenshot: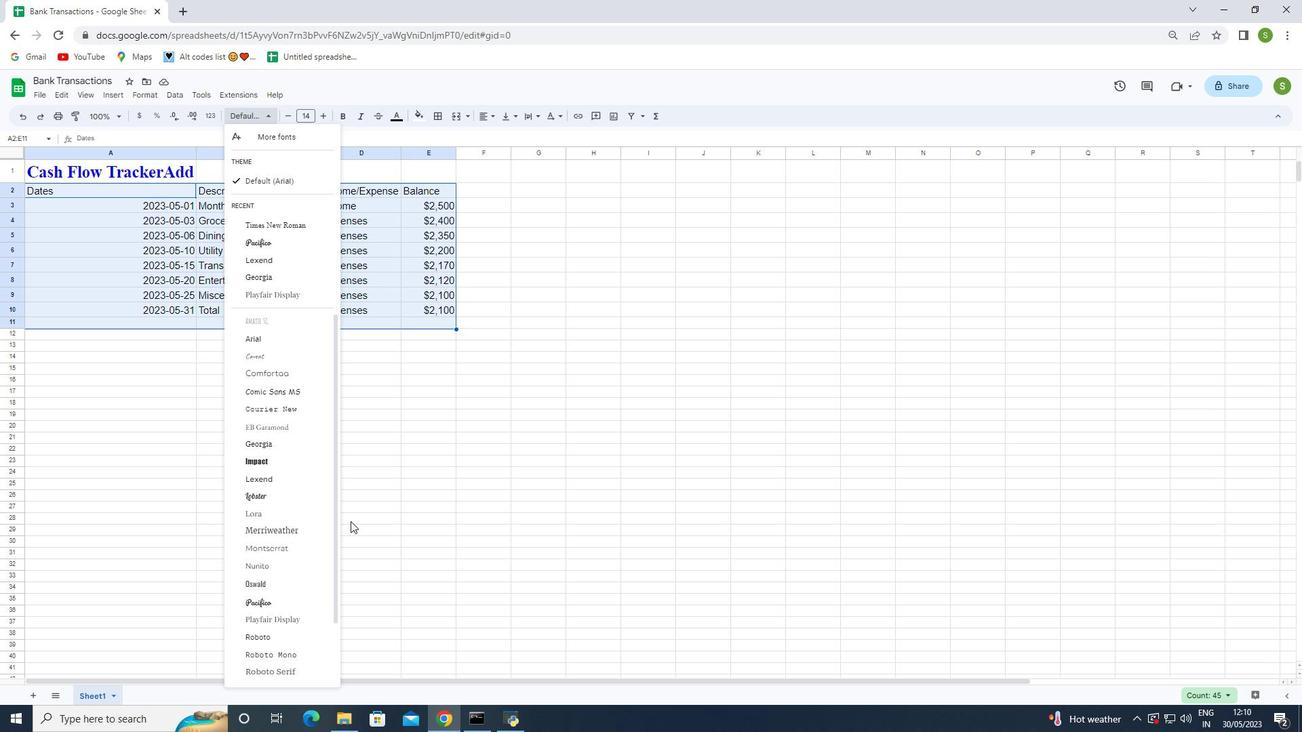 
Action: Mouse scrolled (339, 544) with delta (0, 0)
Screenshot: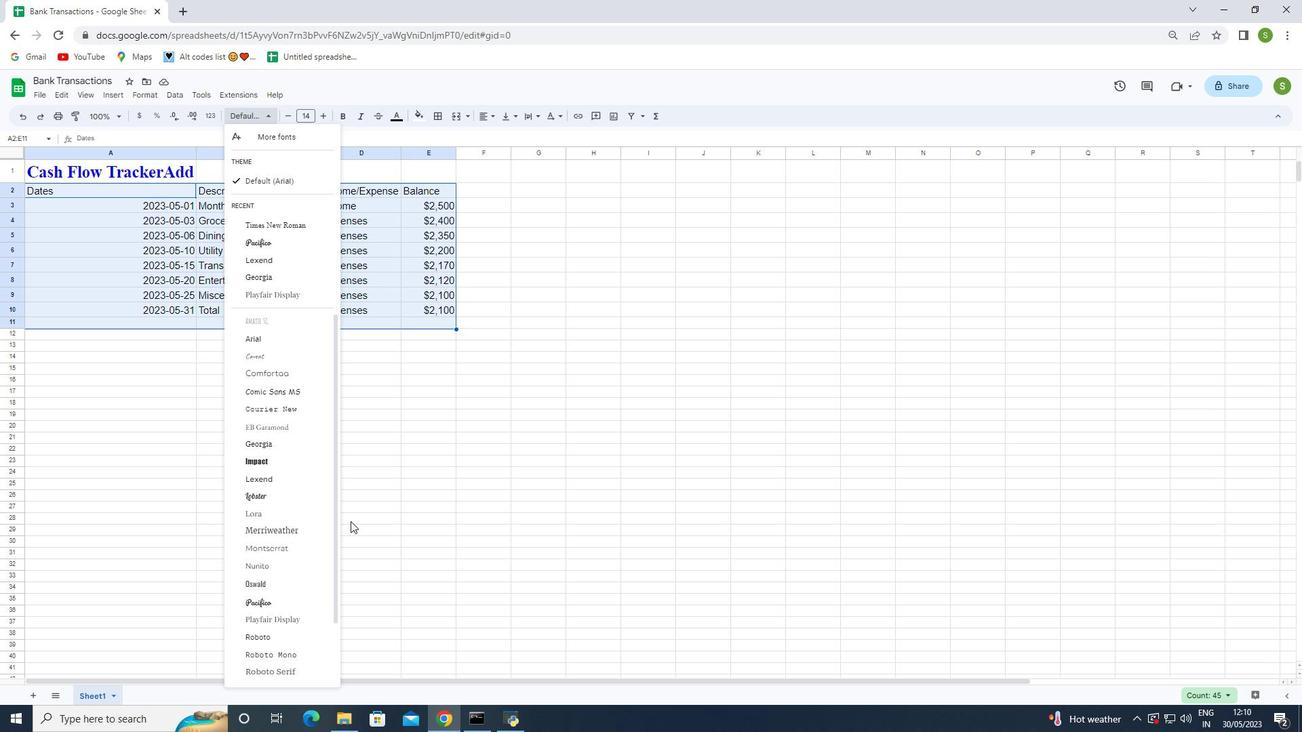 
Action: Mouse scrolled (339, 544) with delta (0, 0)
Screenshot: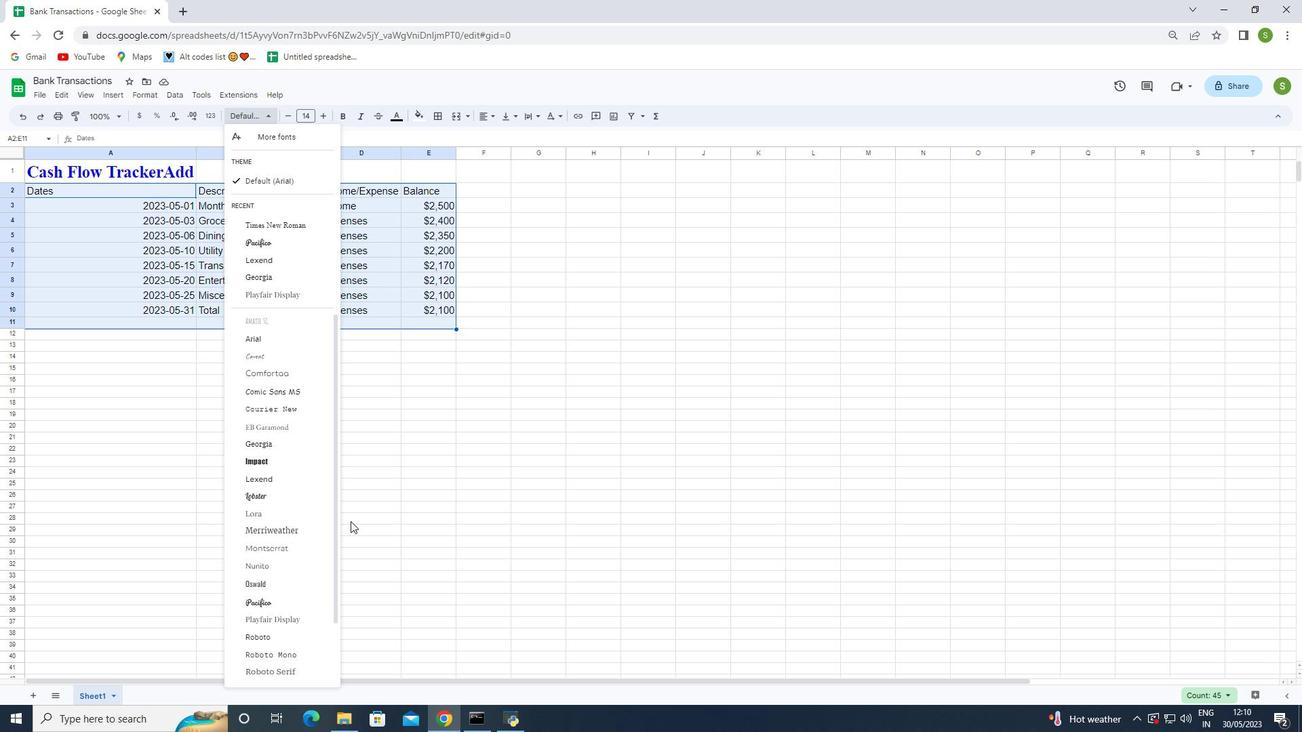 
Action: Mouse scrolled (284, 650) with delta (0, 0)
Screenshot: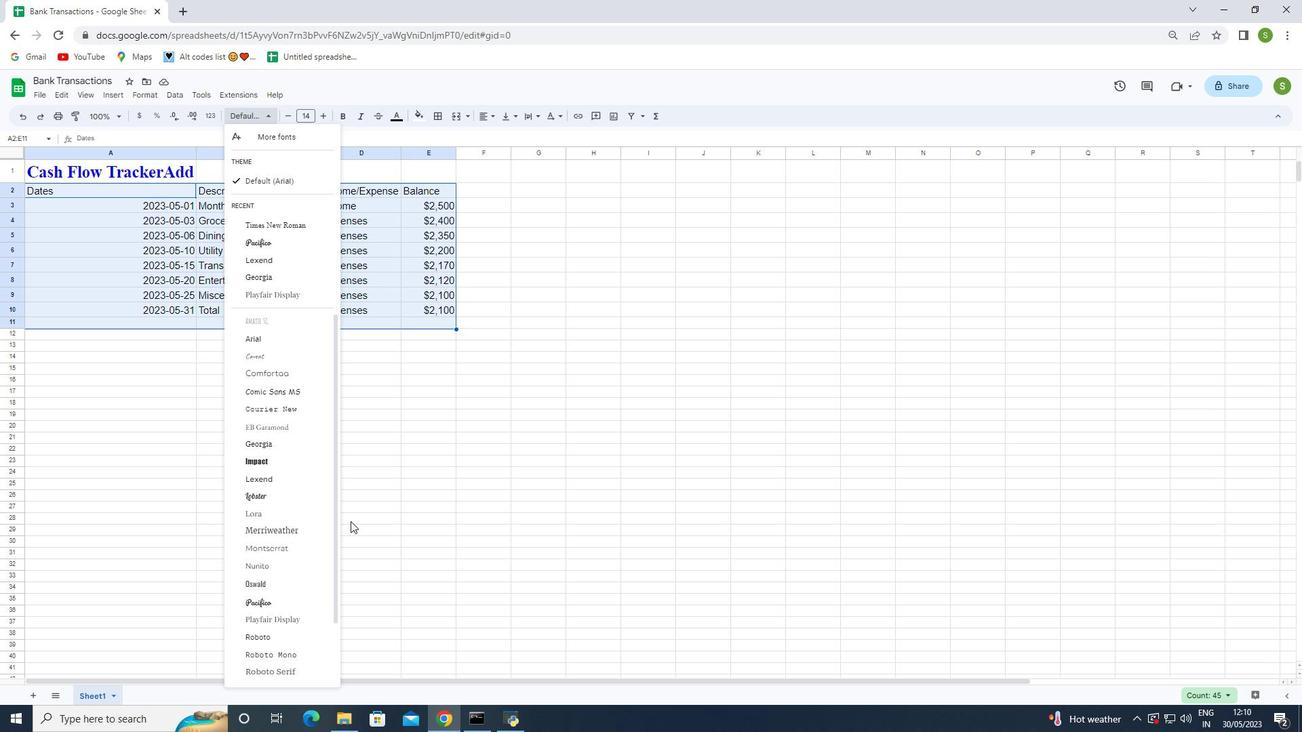 
Action: Mouse scrolled (284, 650) with delta (0, 0)
Screenshot: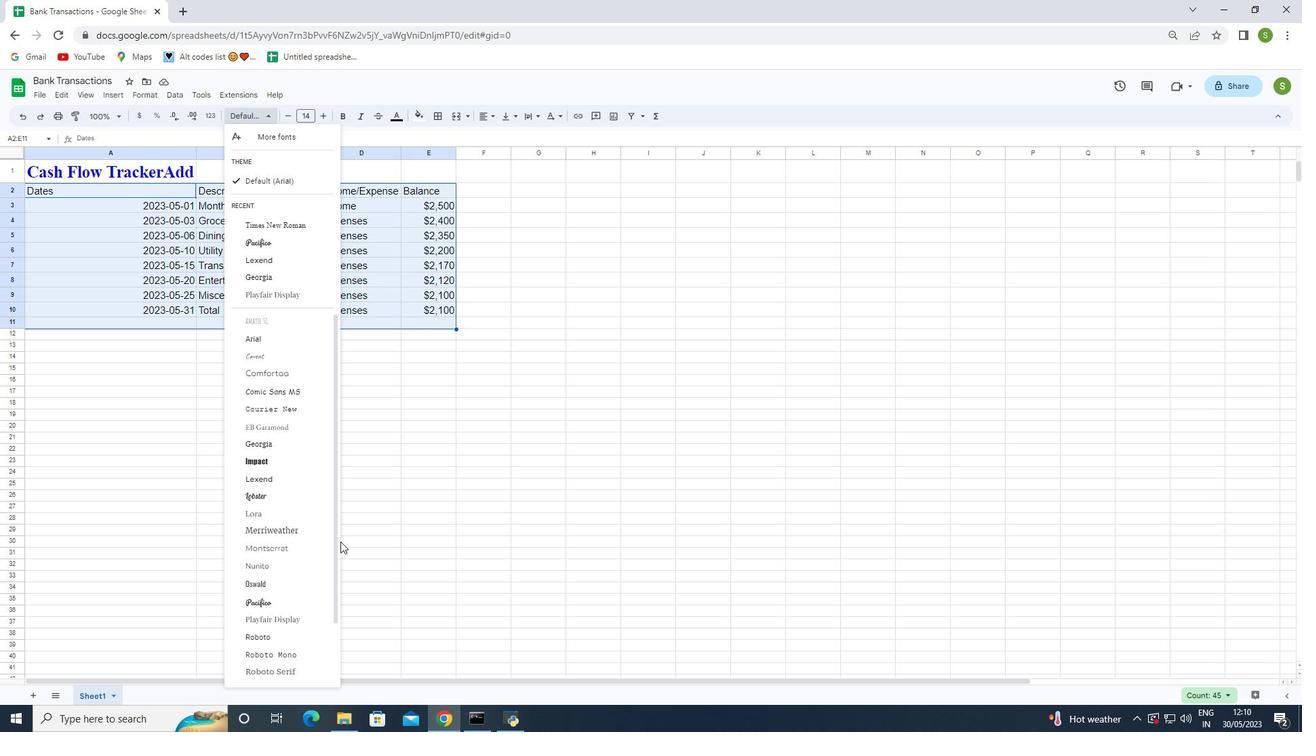 
Action: Mouse moved to (284, 651)
Screenshot: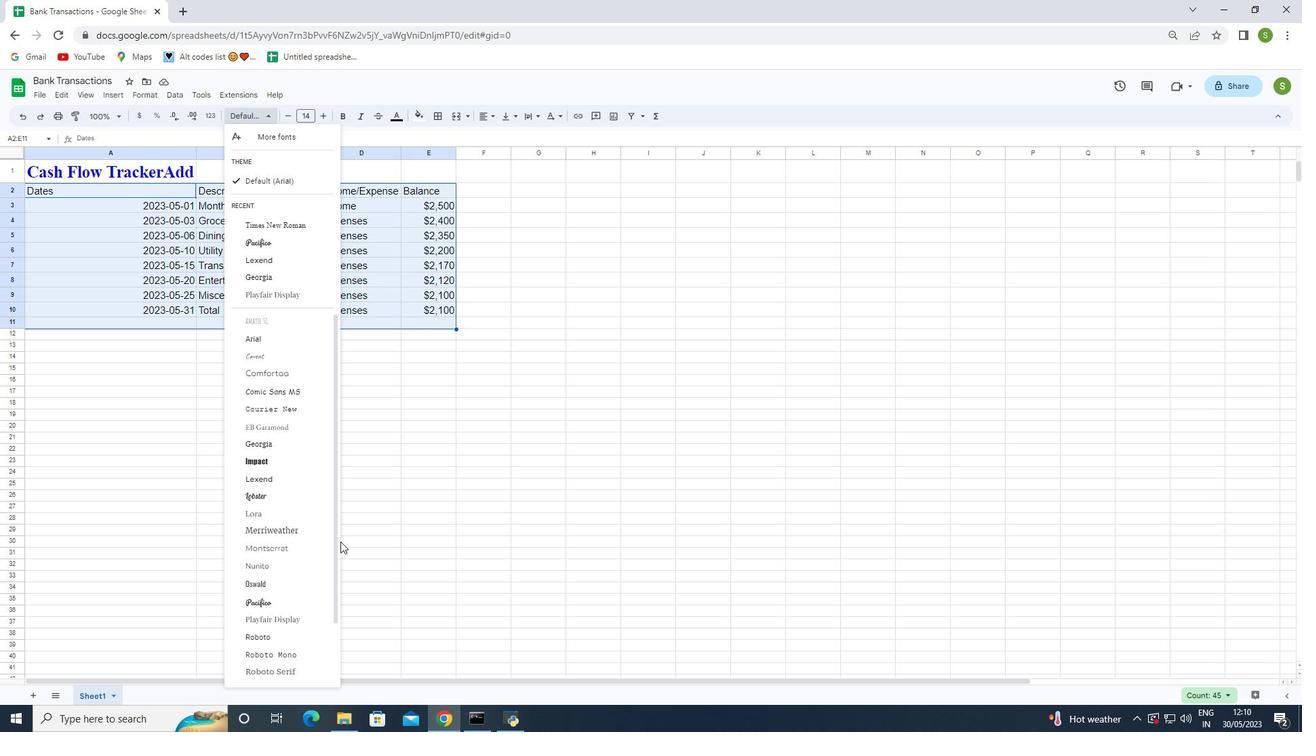 
Action: Mouse scrolled (284, 650) with delta (0, 0)
Screenshot: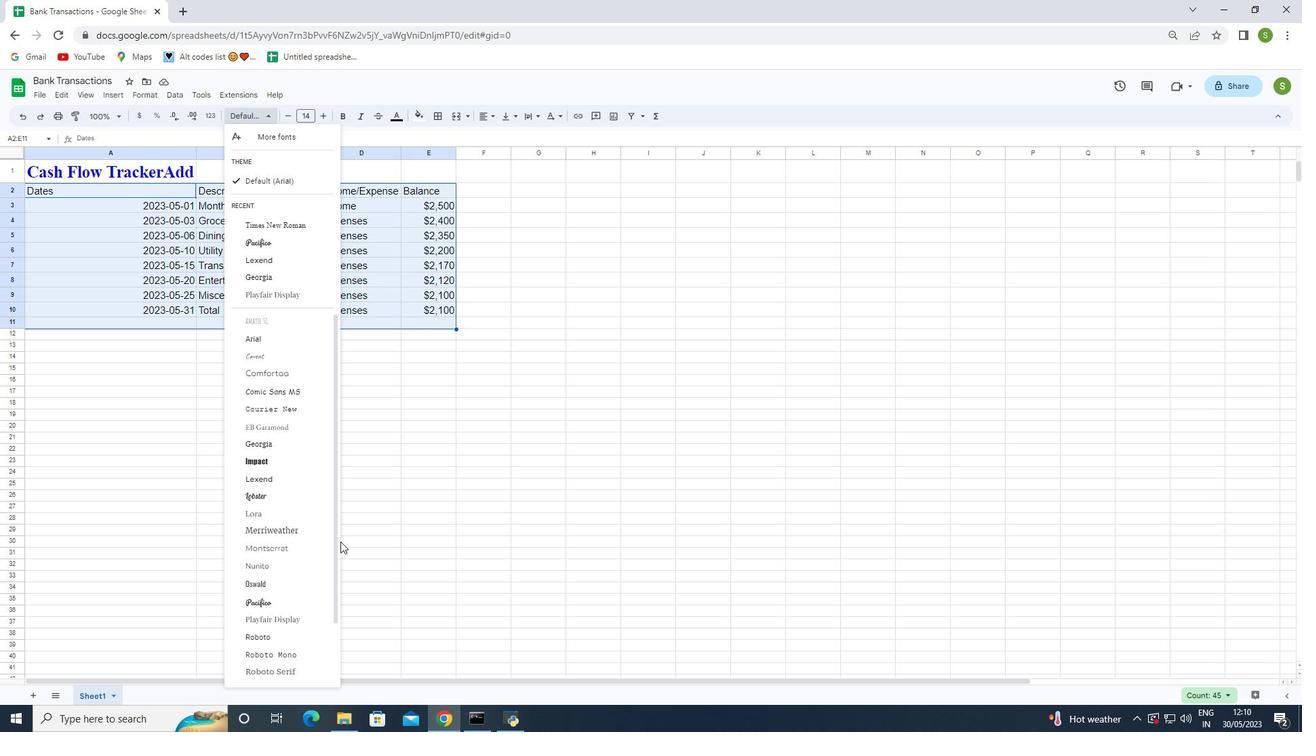 
Action: Mouse scrolled (284, 650) with delta (0, 0)
Screenshot: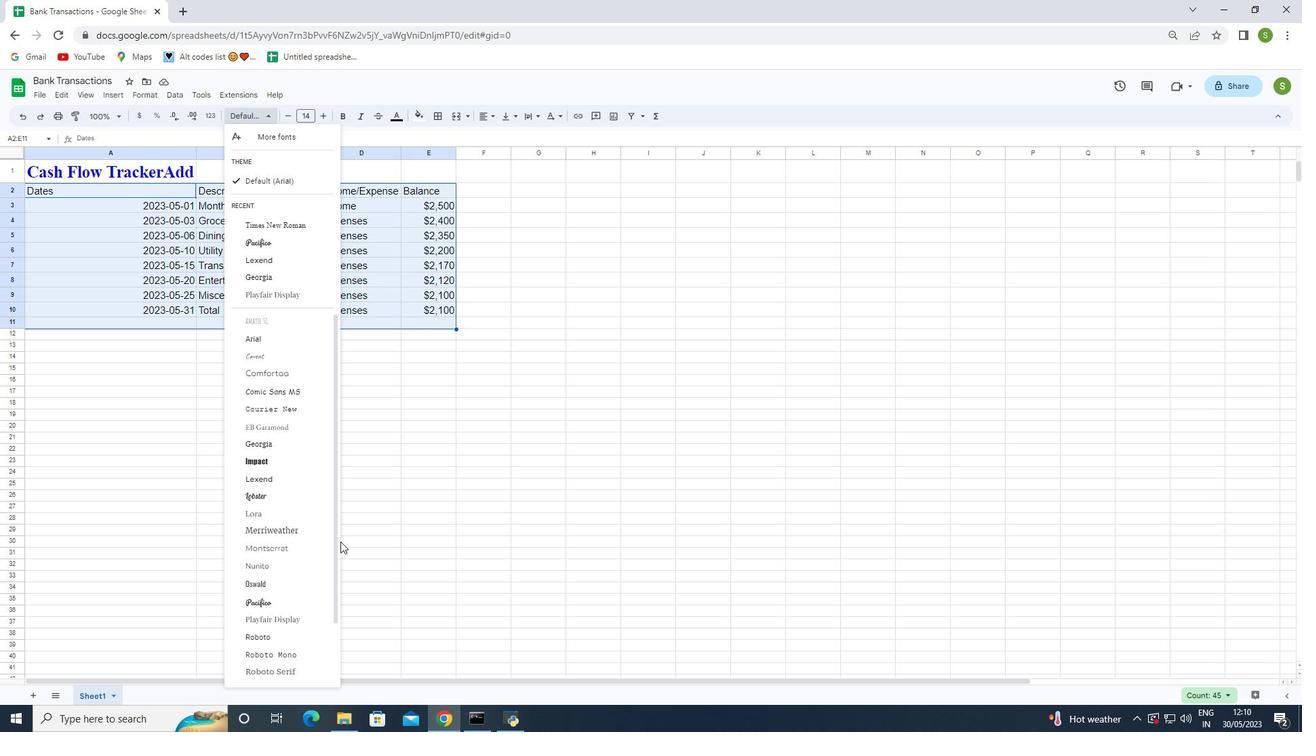 
Action: Mouse scrolled (284, 650) with delta (0, 0)
Screenshot: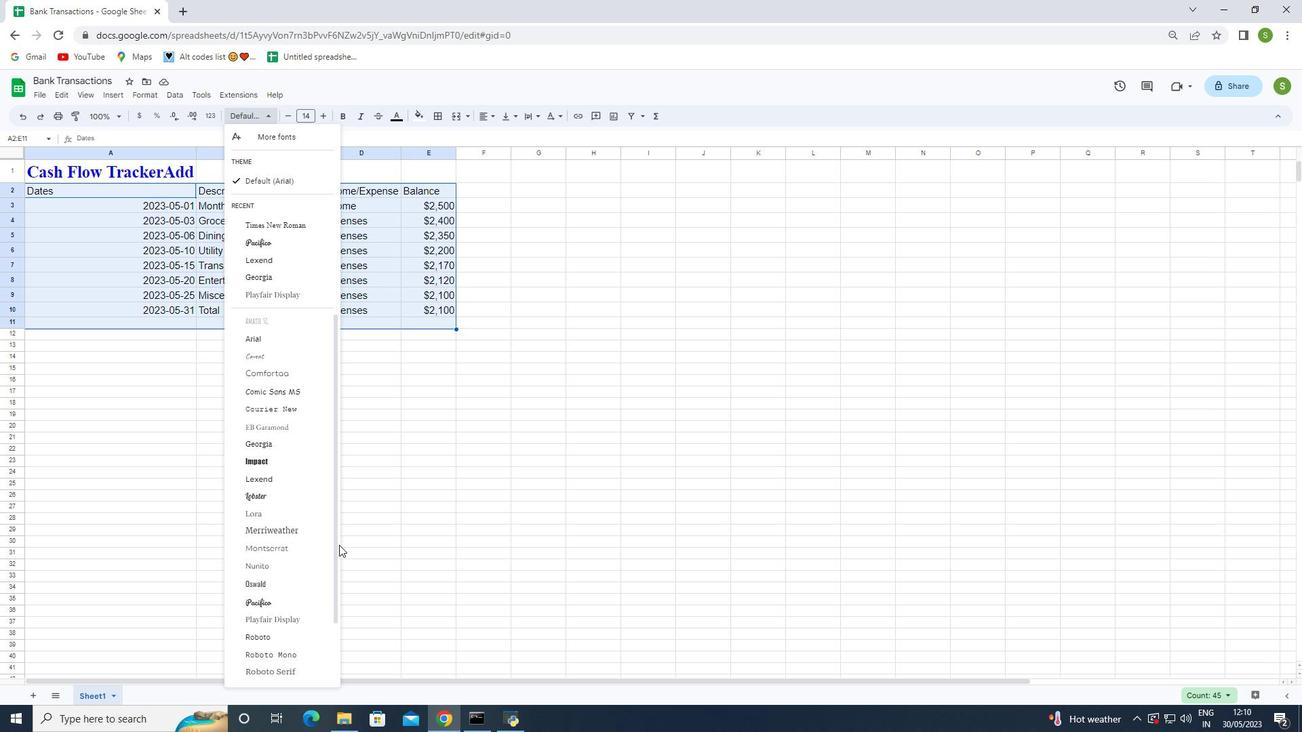 
Action: Mouse moved to (273, 622)
Screenshot: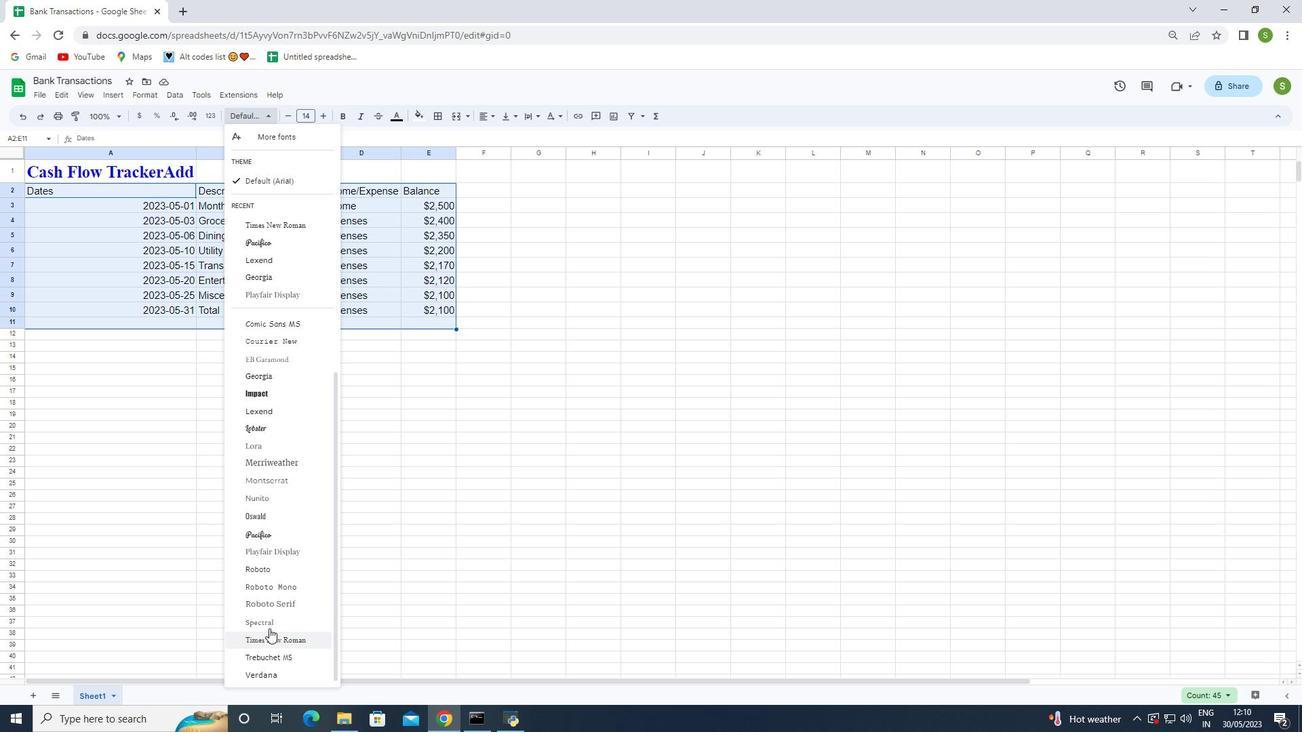 
Action: Mouse scrolled (273, 621) with delta (0, 0)
Screenshot: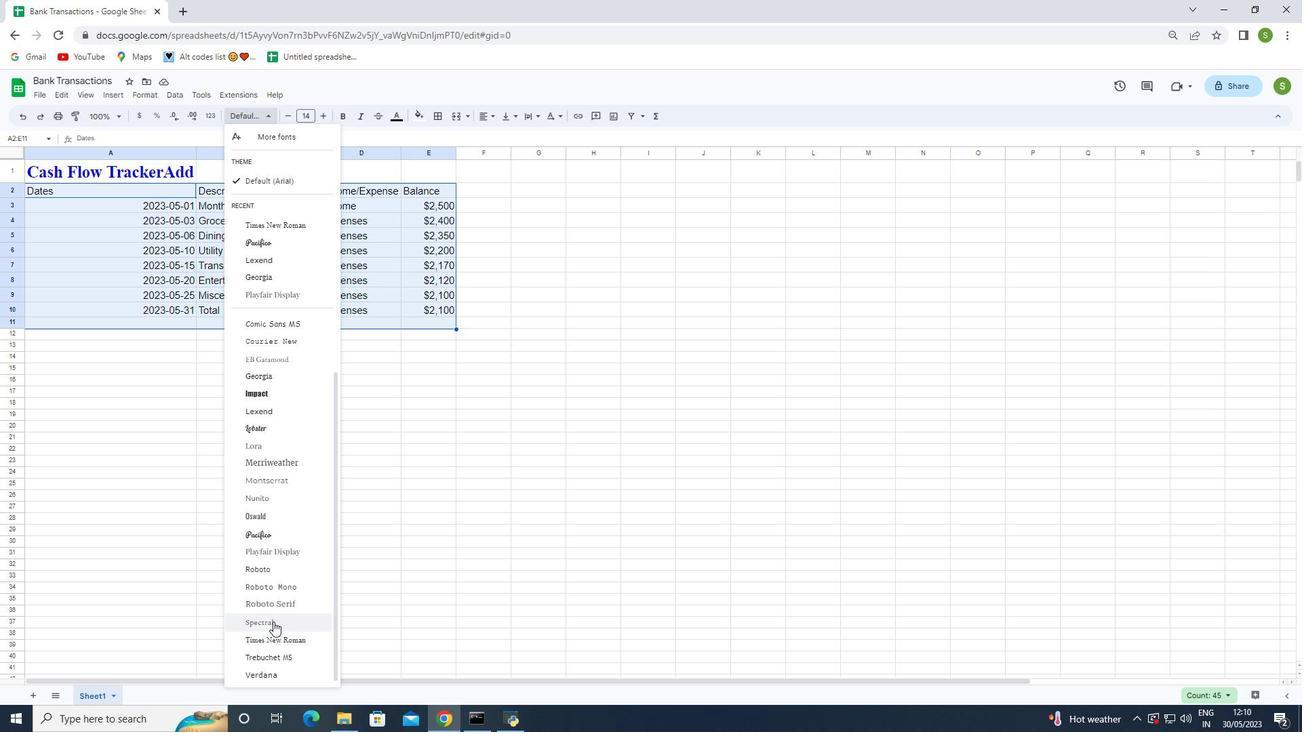 
Action: Mouse scrolled (273, 621) with delta (0, 0)
Screenshot: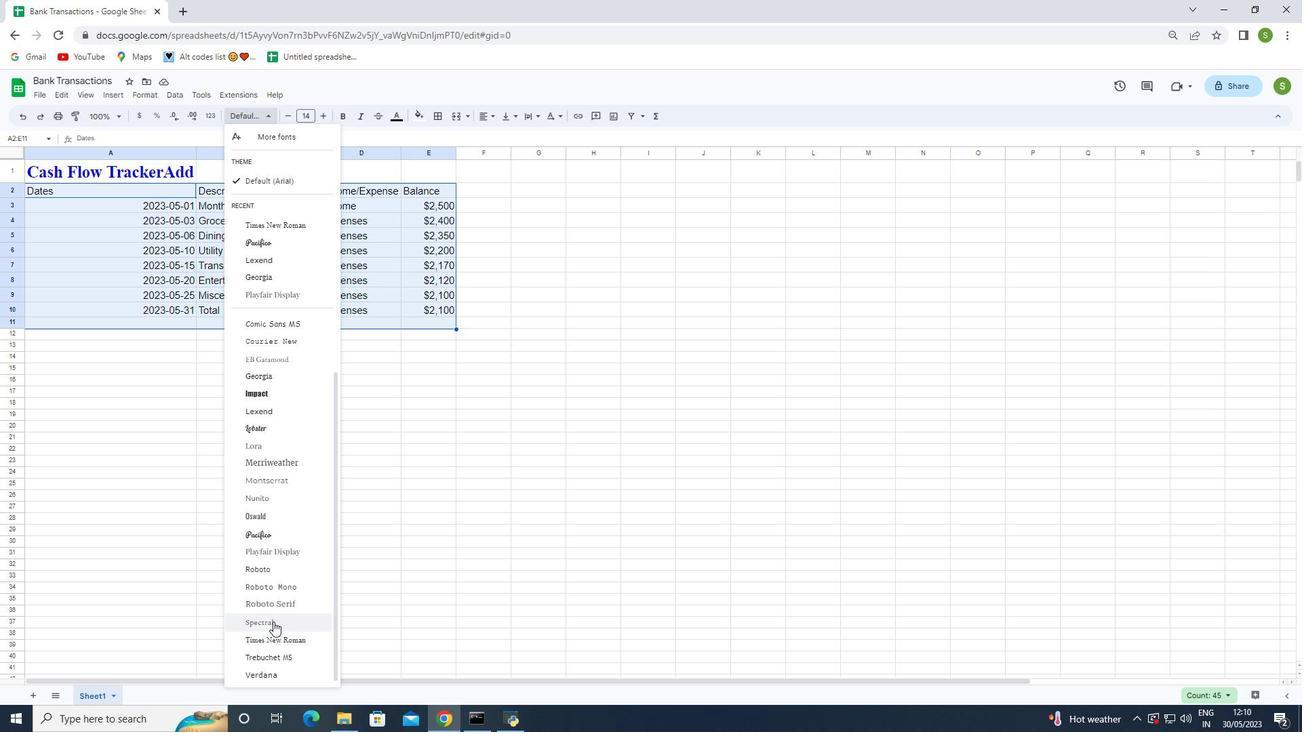 
Action: Mouse scrolled (273, 621) with delta (0, 0)
Screenshot: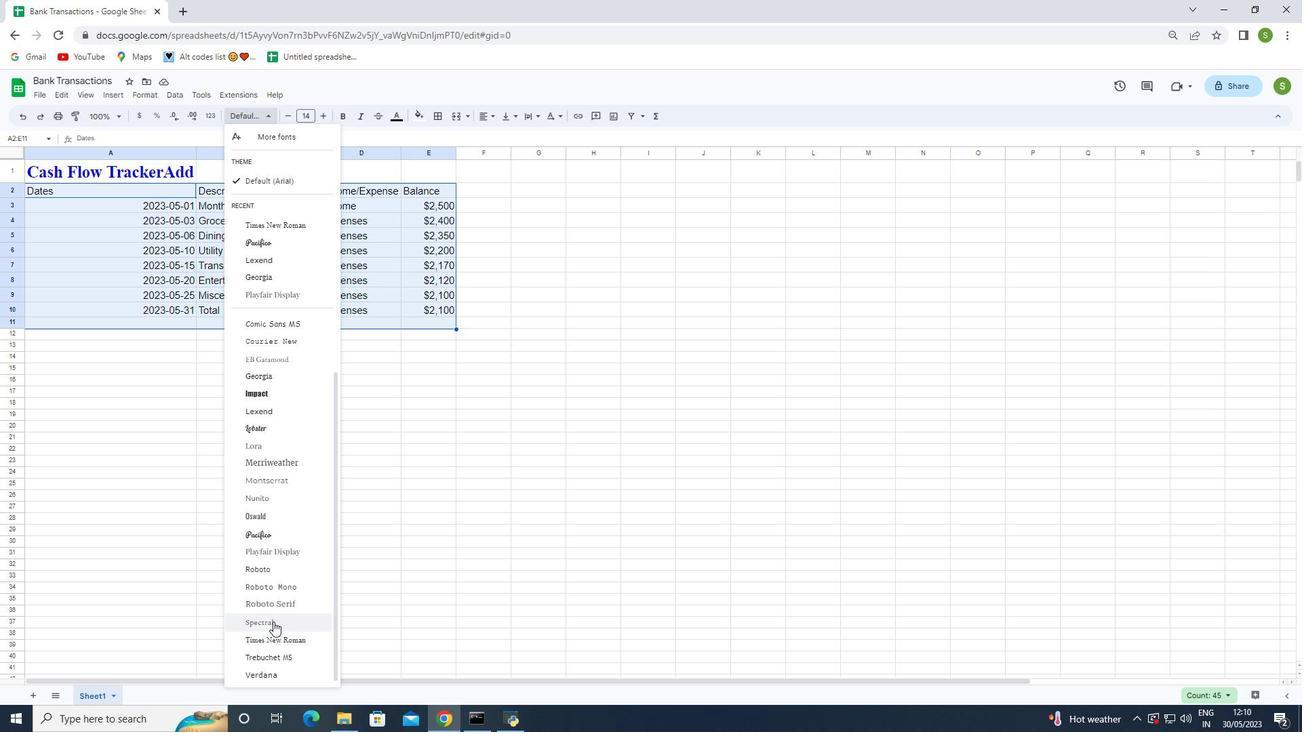 
Action: Mouse scrolled (273, 621) with delta (0, 0)
Screenshot: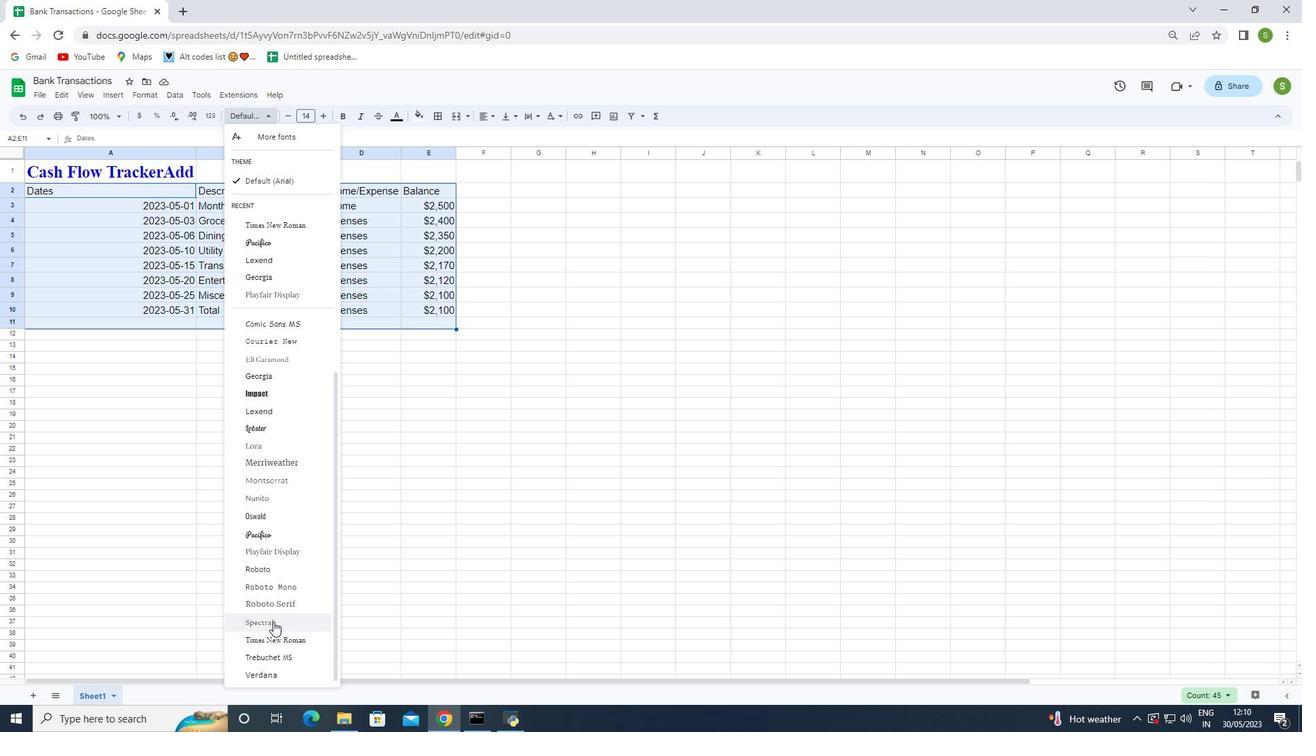 
Action: Mouse moved to (274, 622)
Screenshot: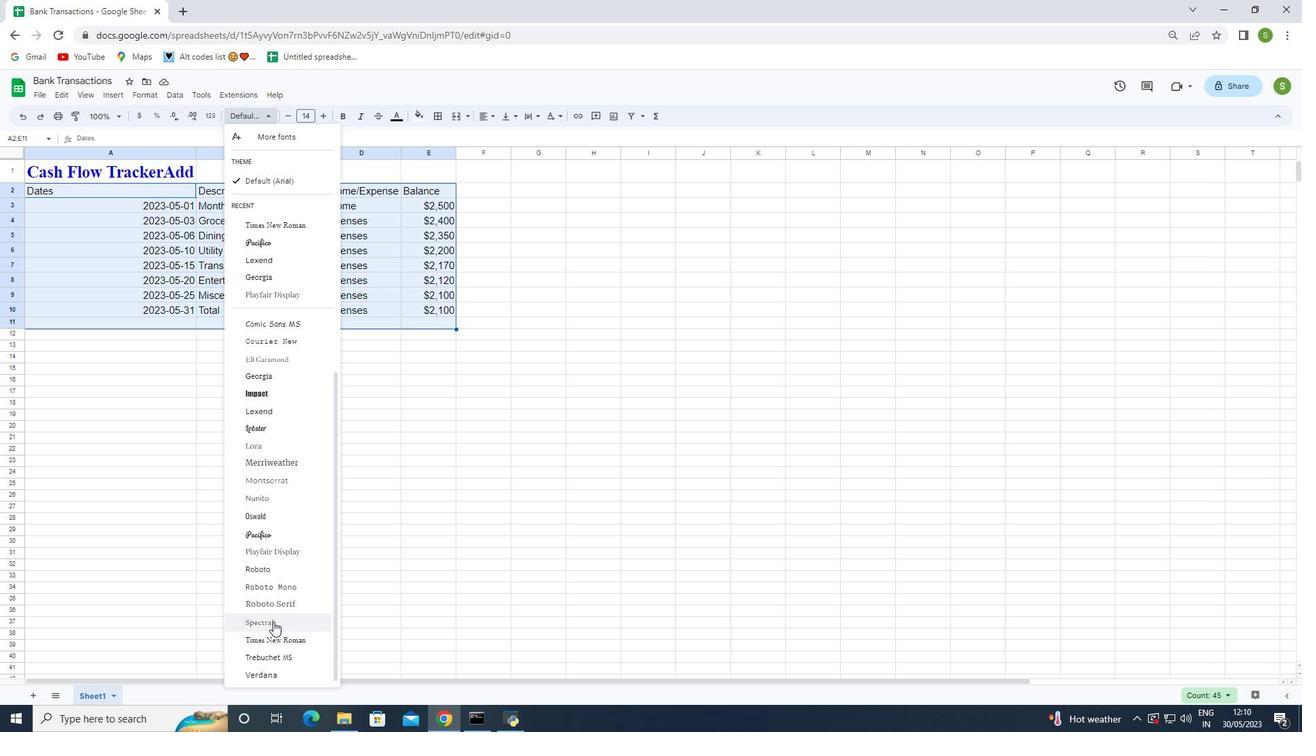 
Action: Mouse scrolled (273, 621) with delta (0, 0)
Screenshot: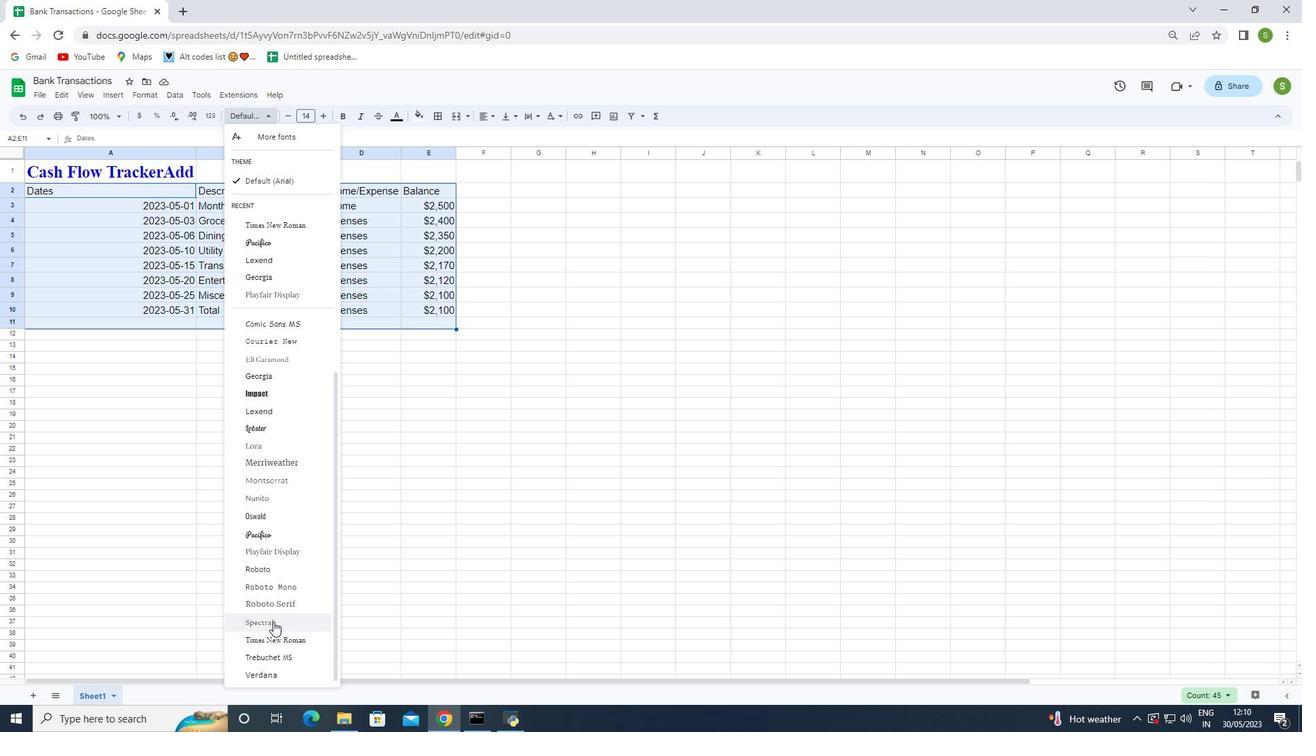 
Action: Mouse moved to (276, 679)
Screenshot: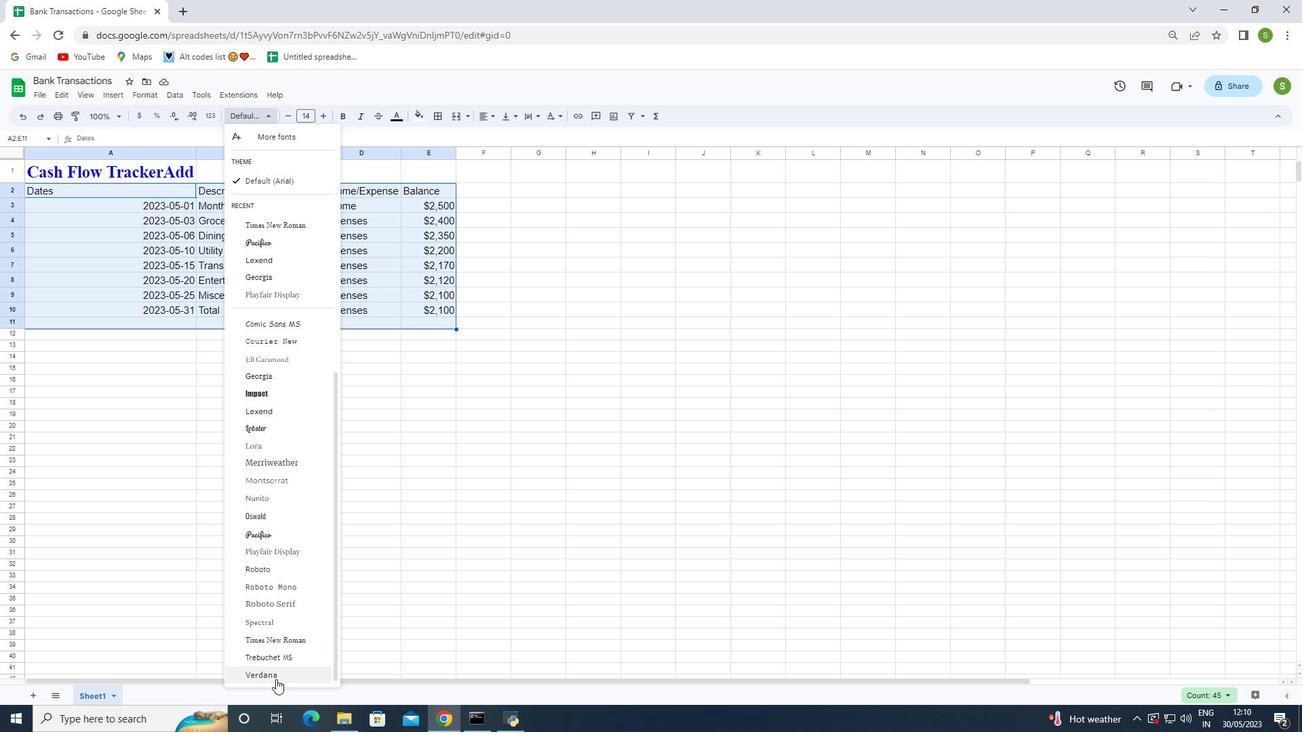 
Action: Mouse pressed left at (276, 679)
Screenshot: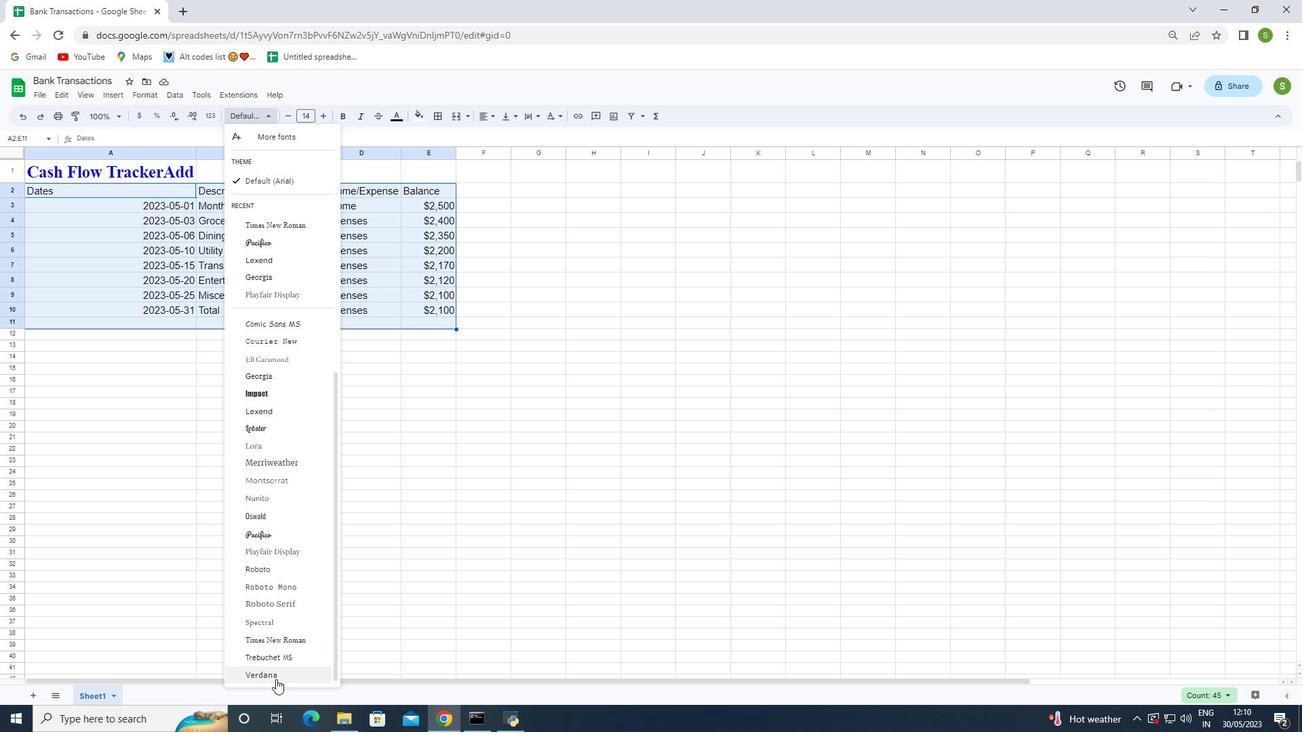 
Action: Mouse moved to (320, 118)
Screenshot: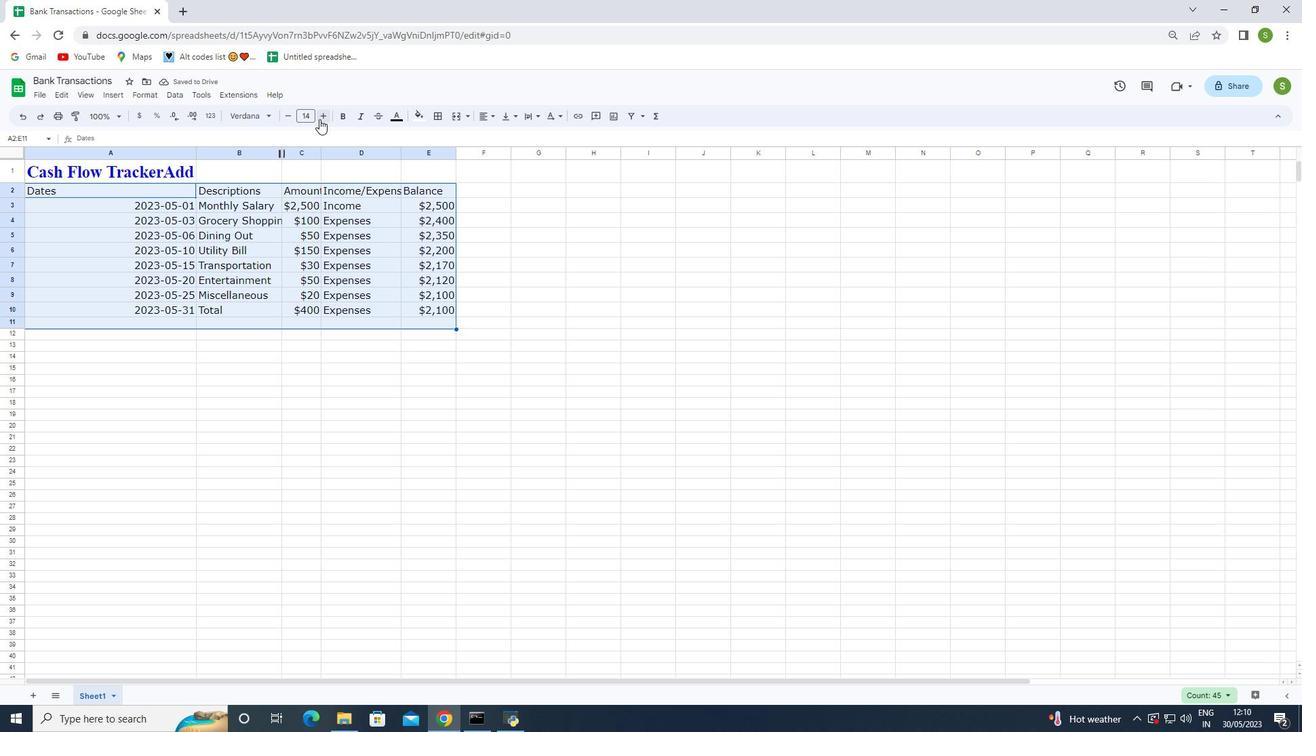 
Action: Mouse pressed left at (320, 118)
Screenshot: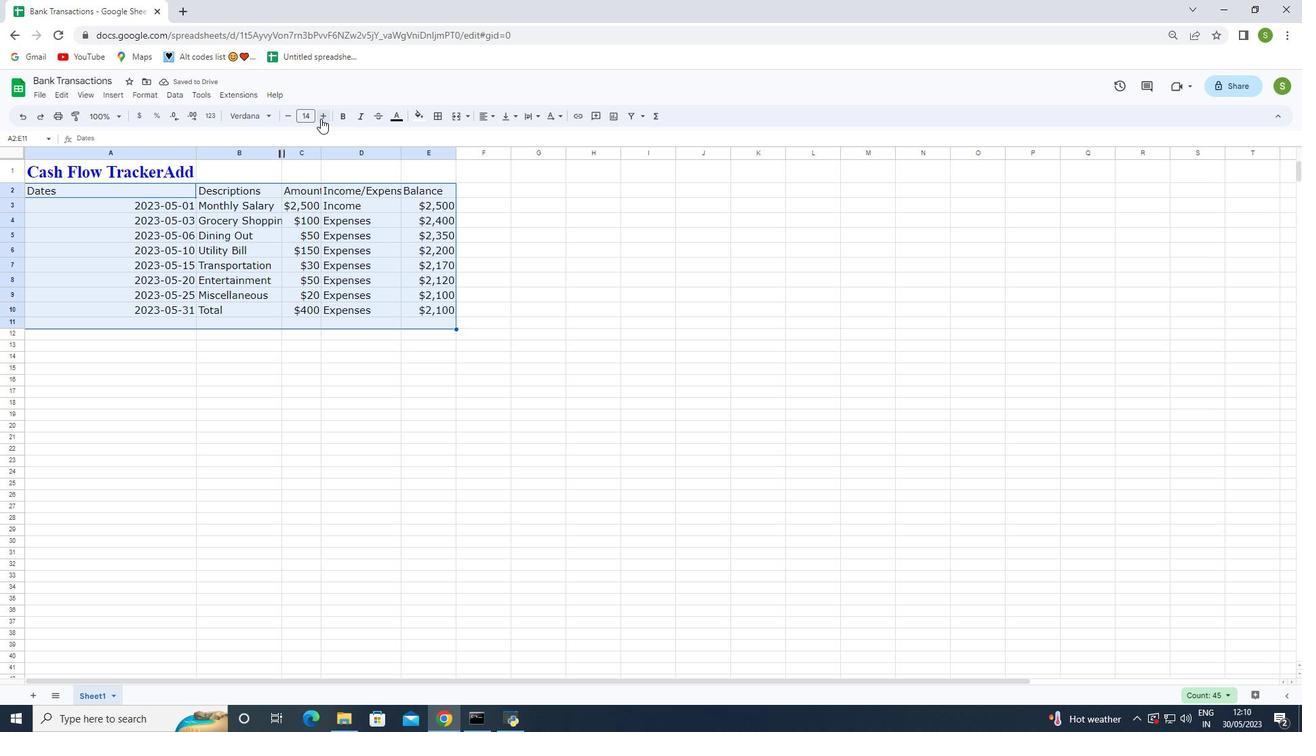 
Action: Mouse pressed left at (320, 118)
Screenshot: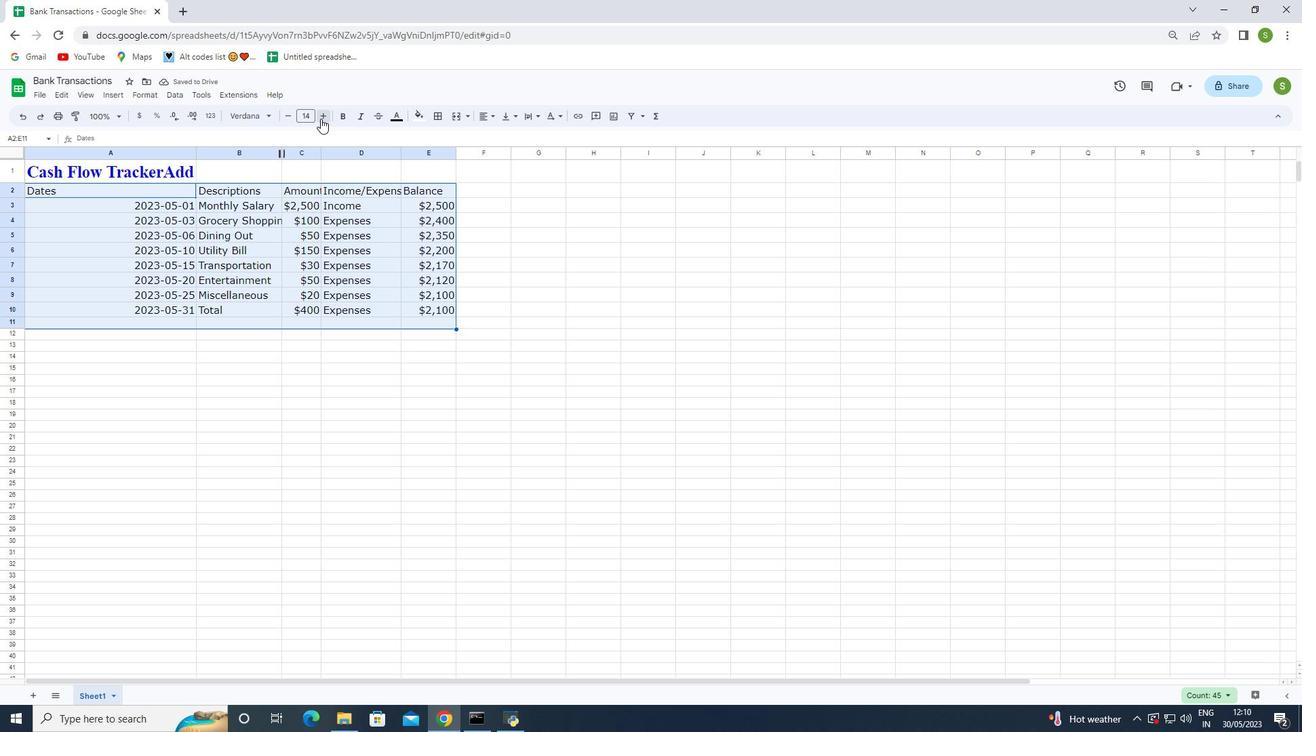 
Action: Mouse moved to (298, 329)
Screenshot: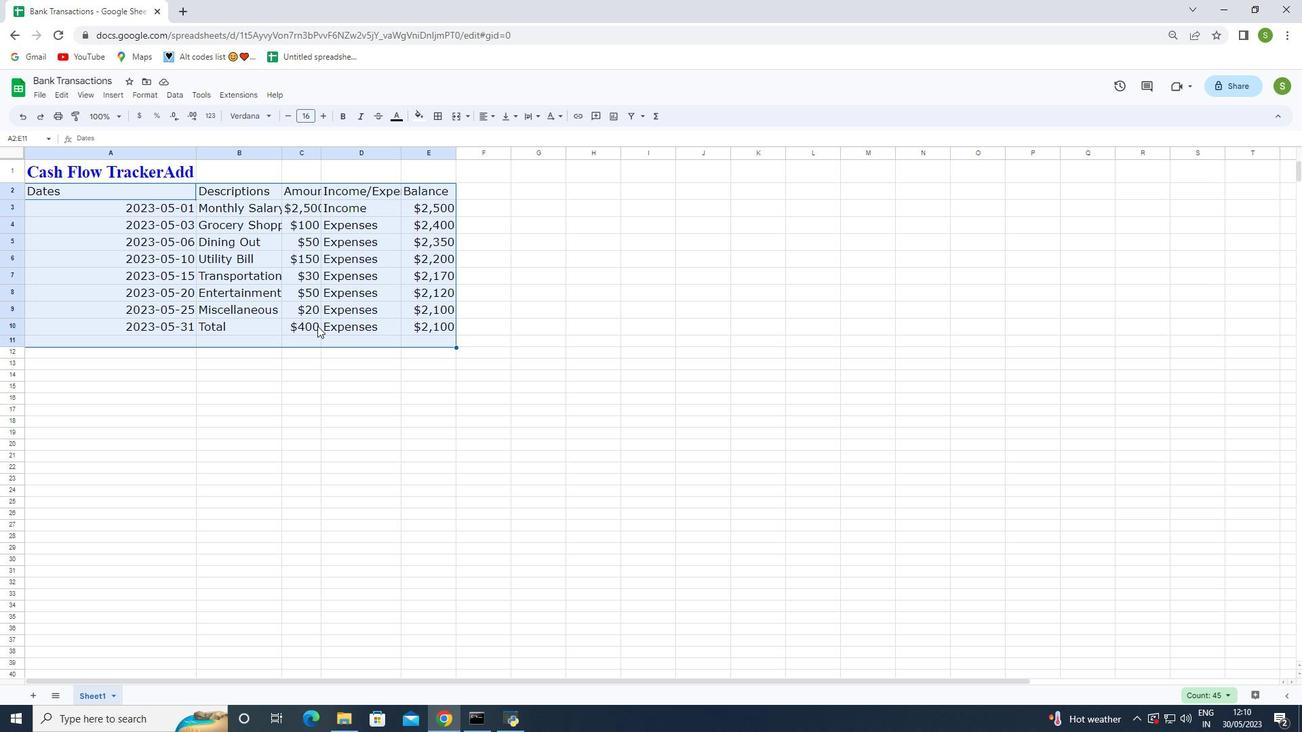 
Action: Mouse pressed left at (298, 329)
Screenshot: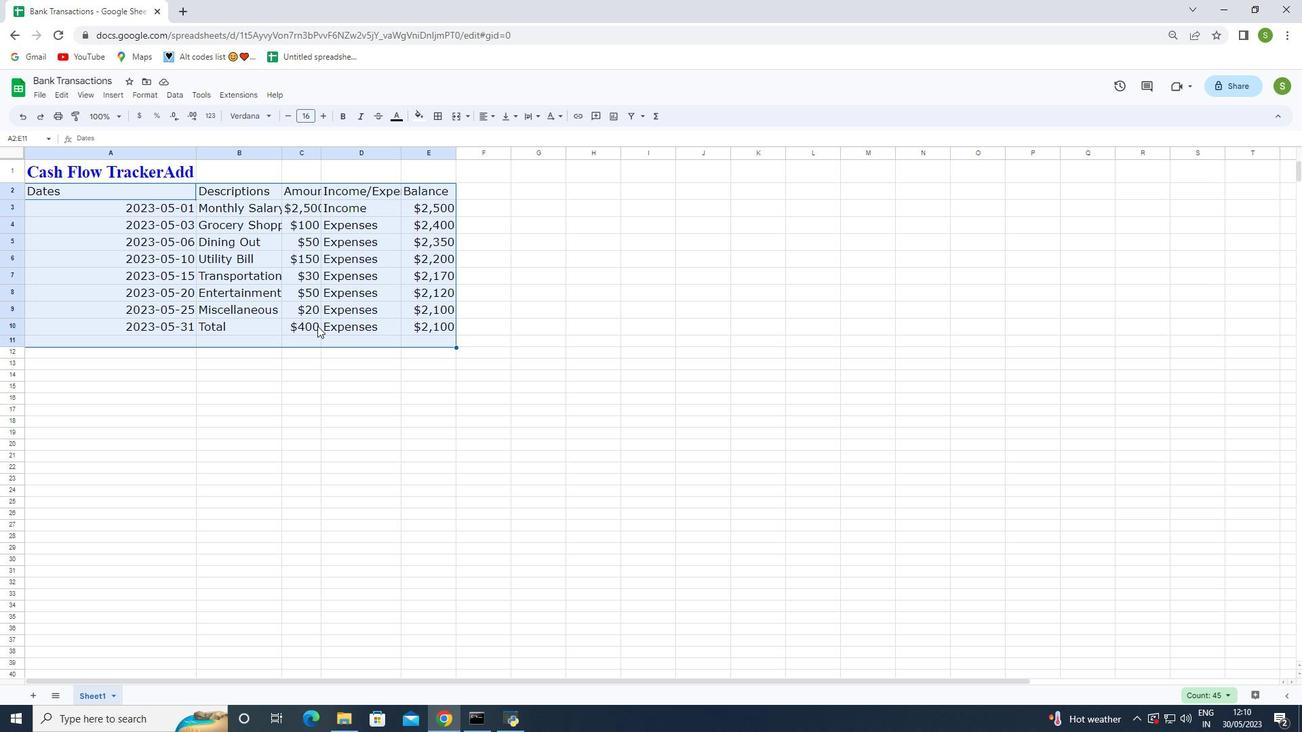 
Action: Mouse moved to (73, 176)
Screenshot: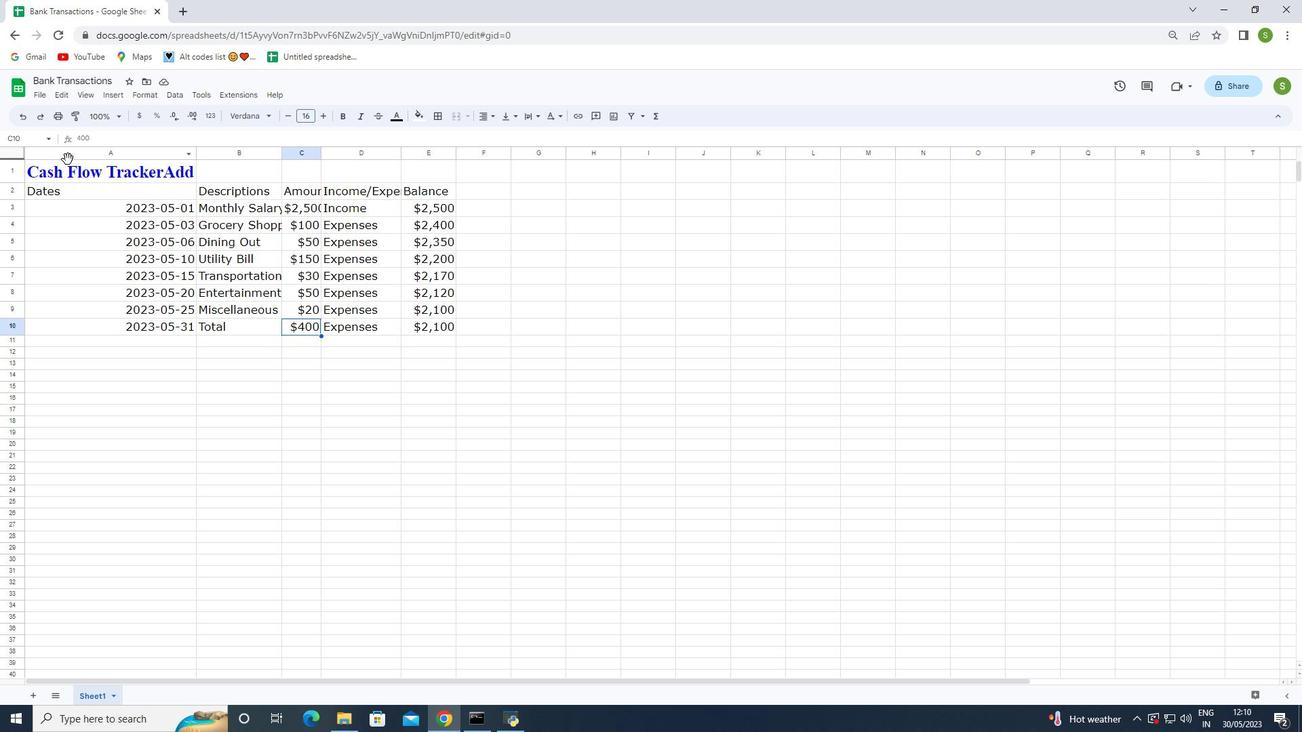 
Action: Mouse pressed left at (73, 176)
Screenshot: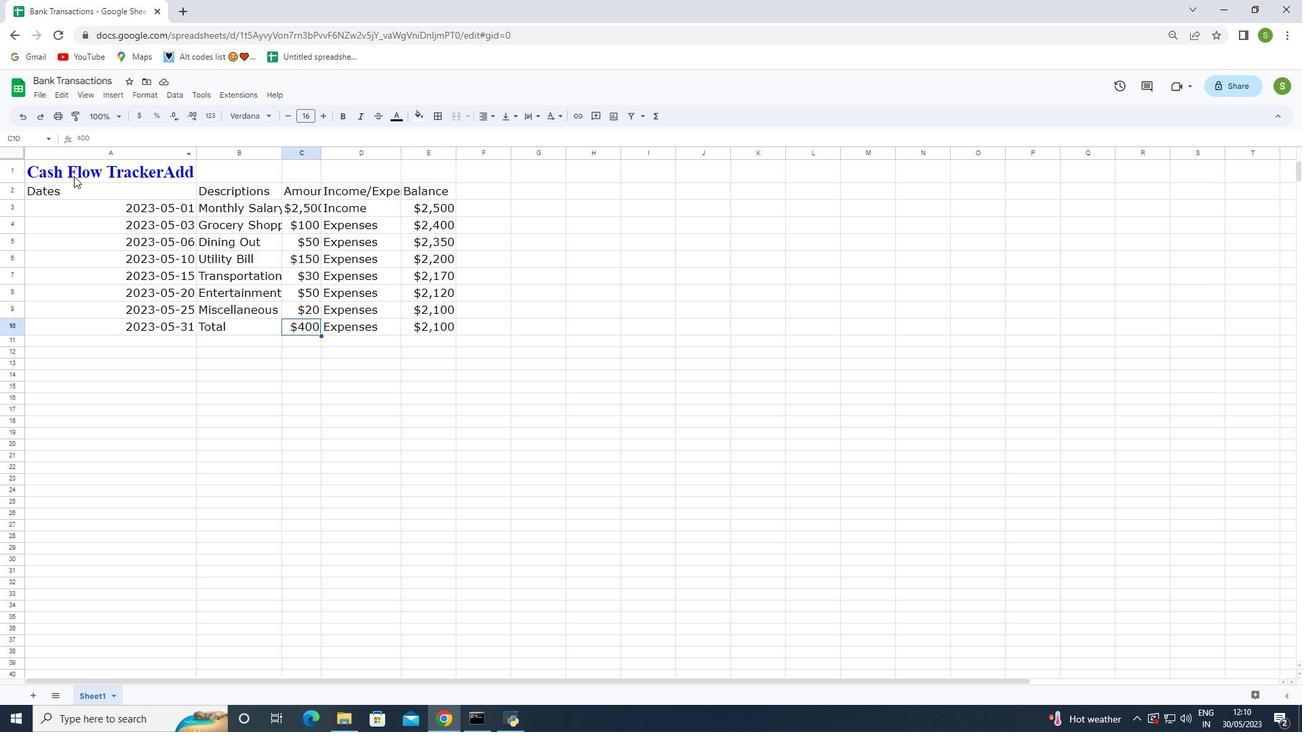 
Action: Mouse moved to (483, 119)
Screenshot: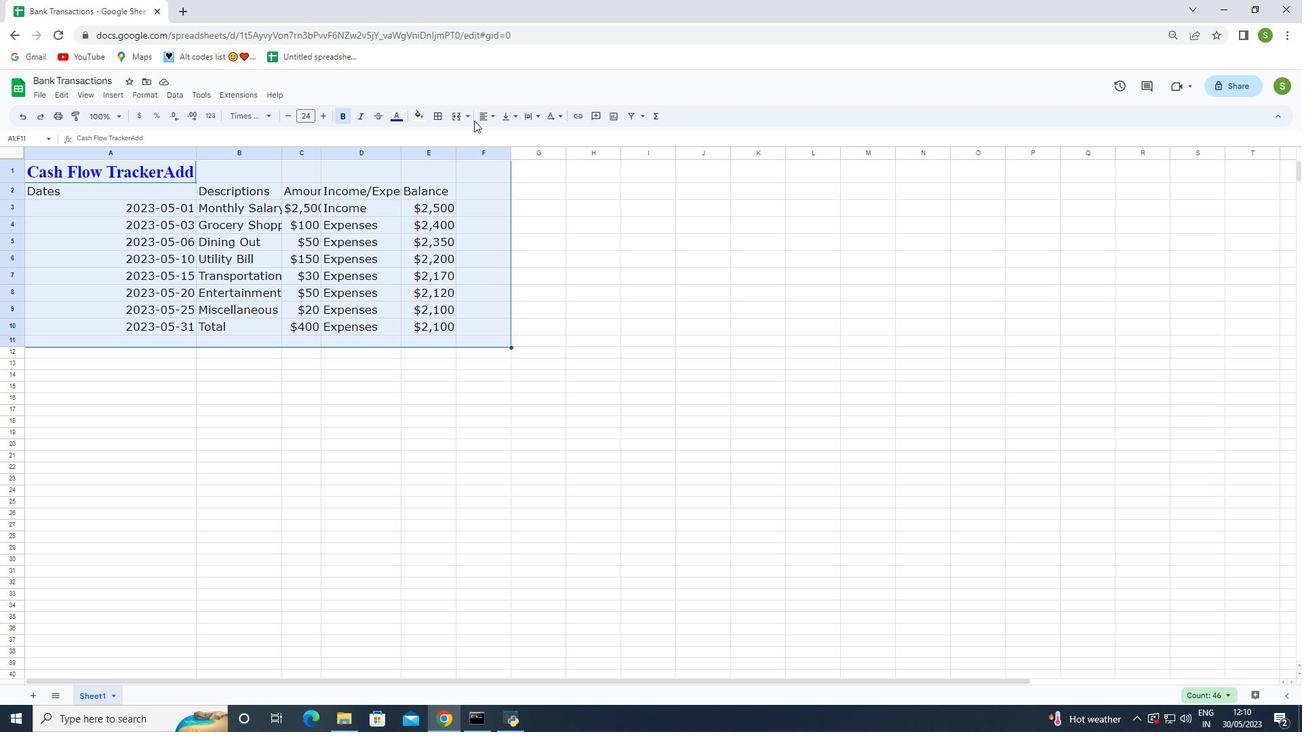 
Action: Mouse pressed left at (483, 119)
Screenshot: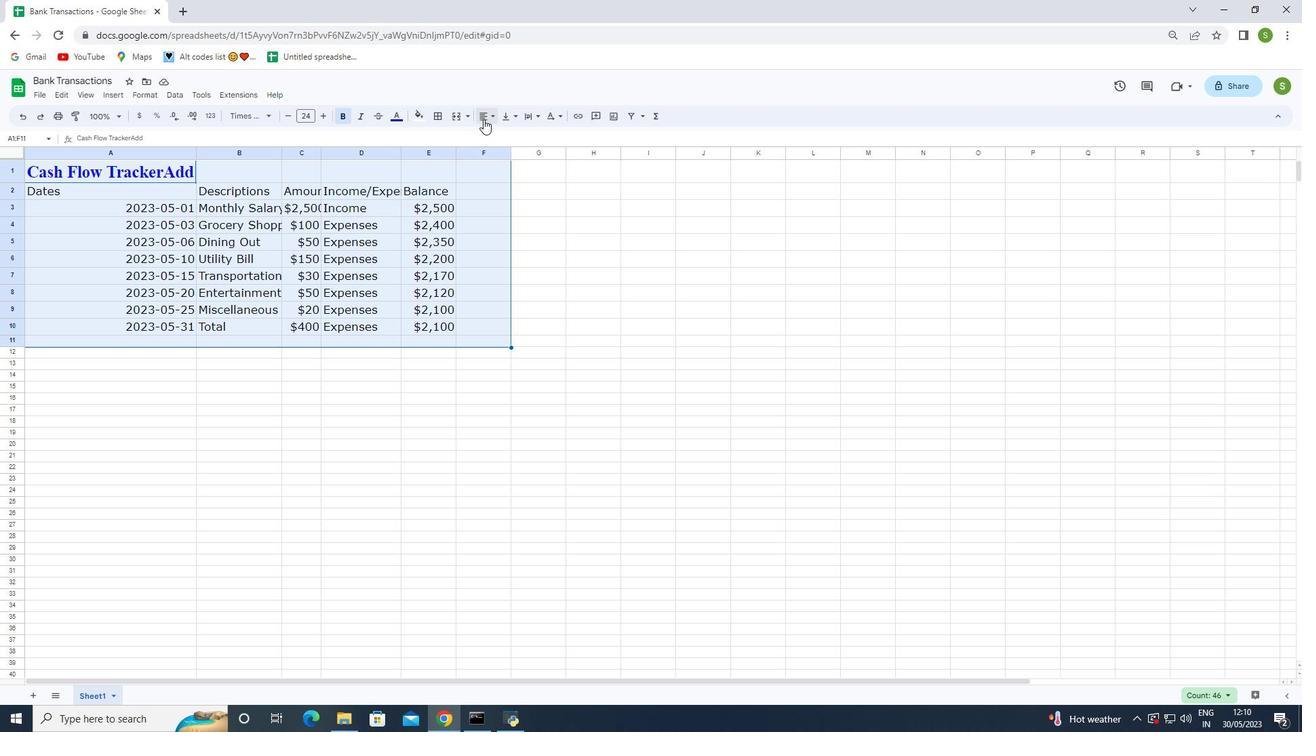
Action: Mouse moved to (507, 143)
Screenshot: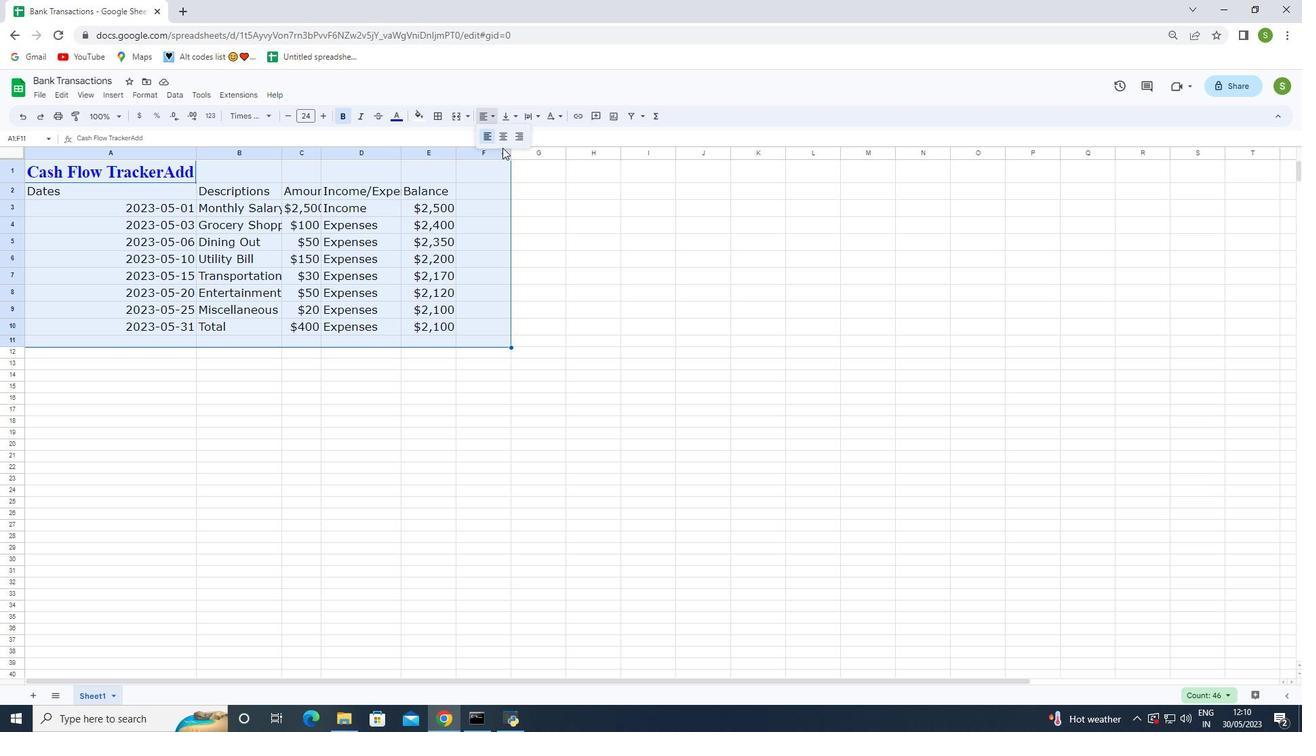 
Action: Mouse pressed left at (507, 143)
Screenshot: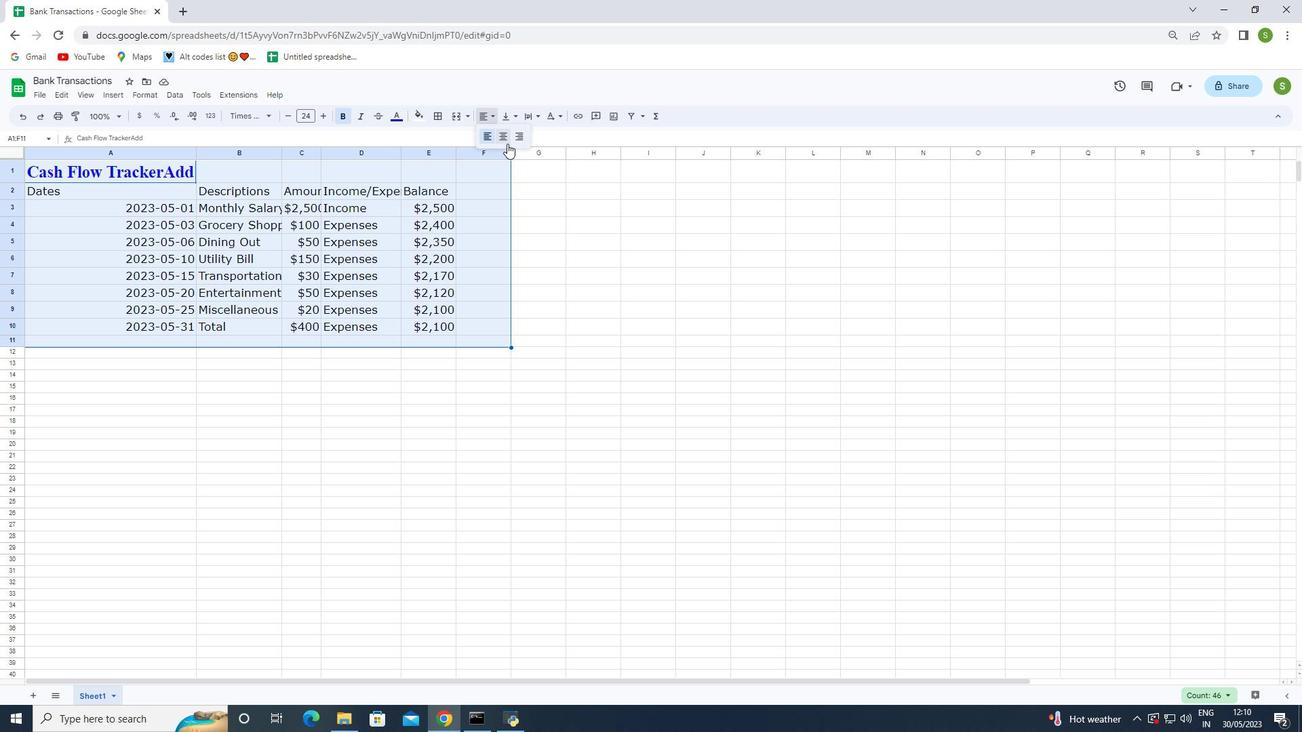 
Action: Mouse moved to (44, 97)
Screenshot: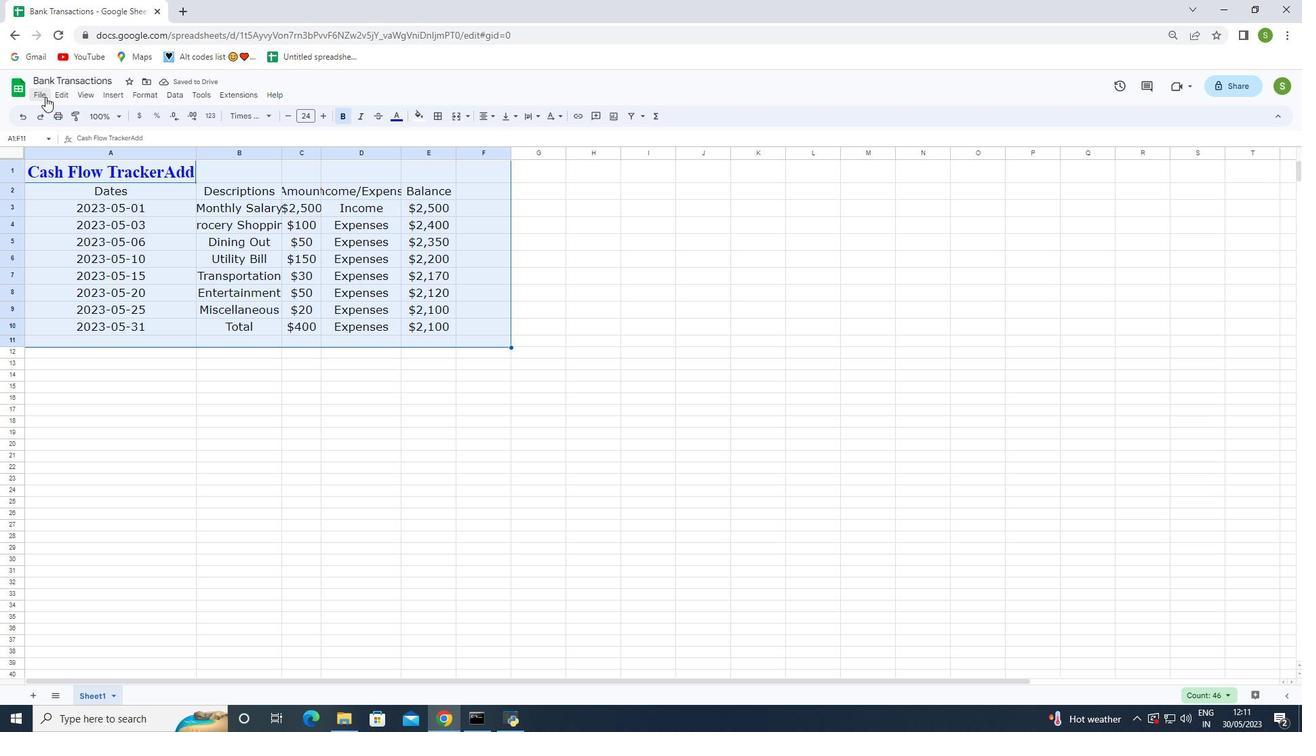 
Action: Mouse pressed left at (44, 97)
Screenshot: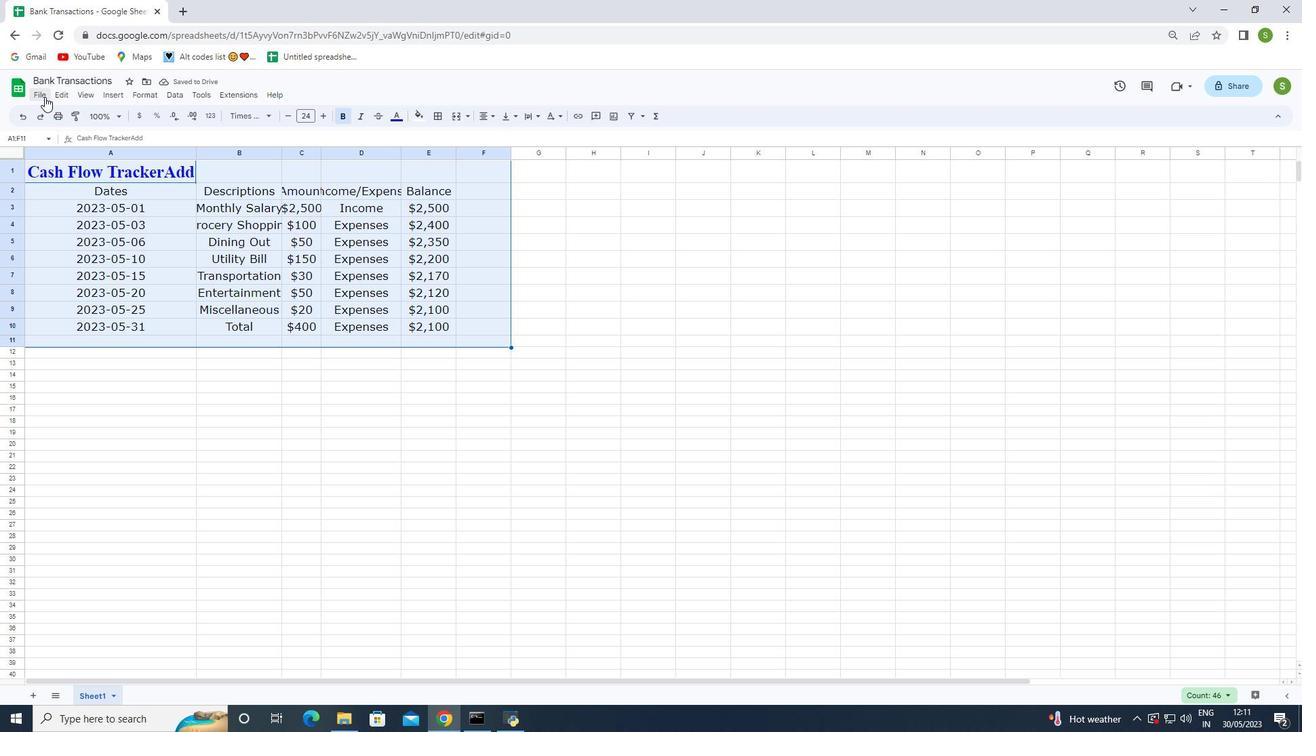 
Action: Mouse moved to (65, 257)
Screenshot: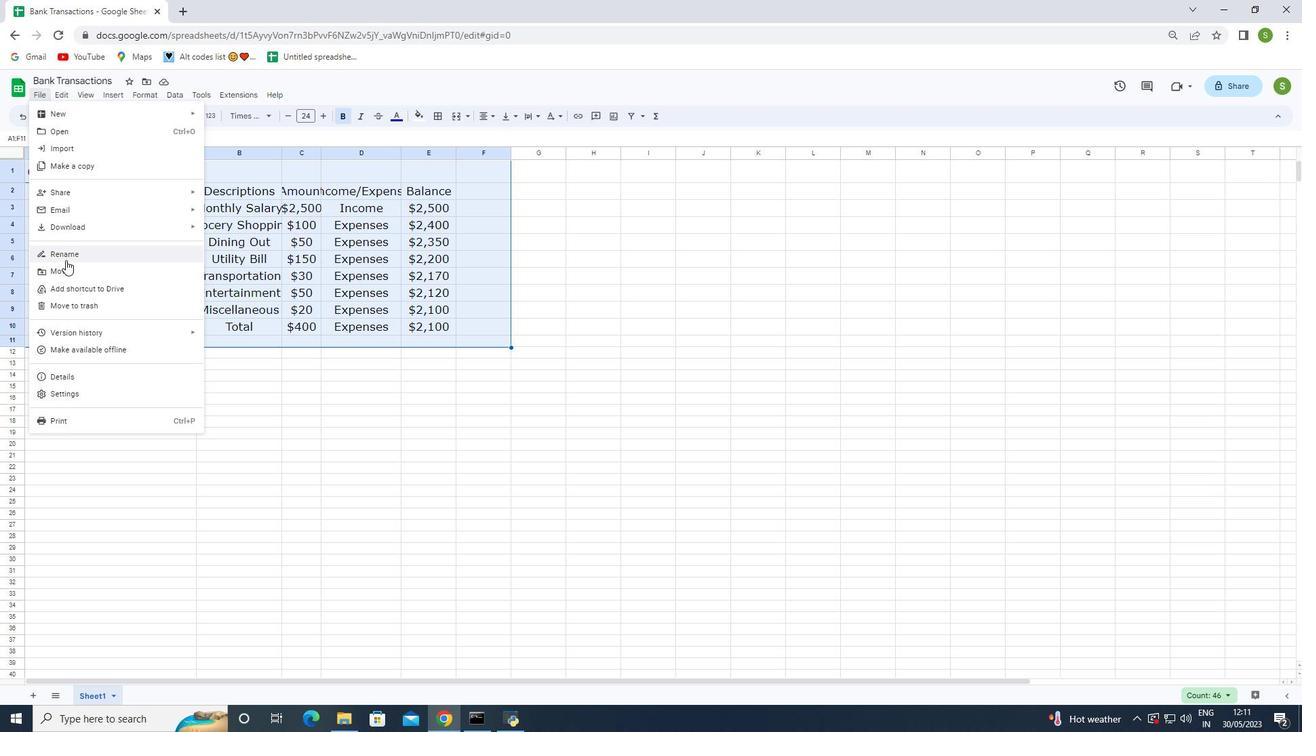 
Action: Mouse pressed left at (65, 257)
Screenshot: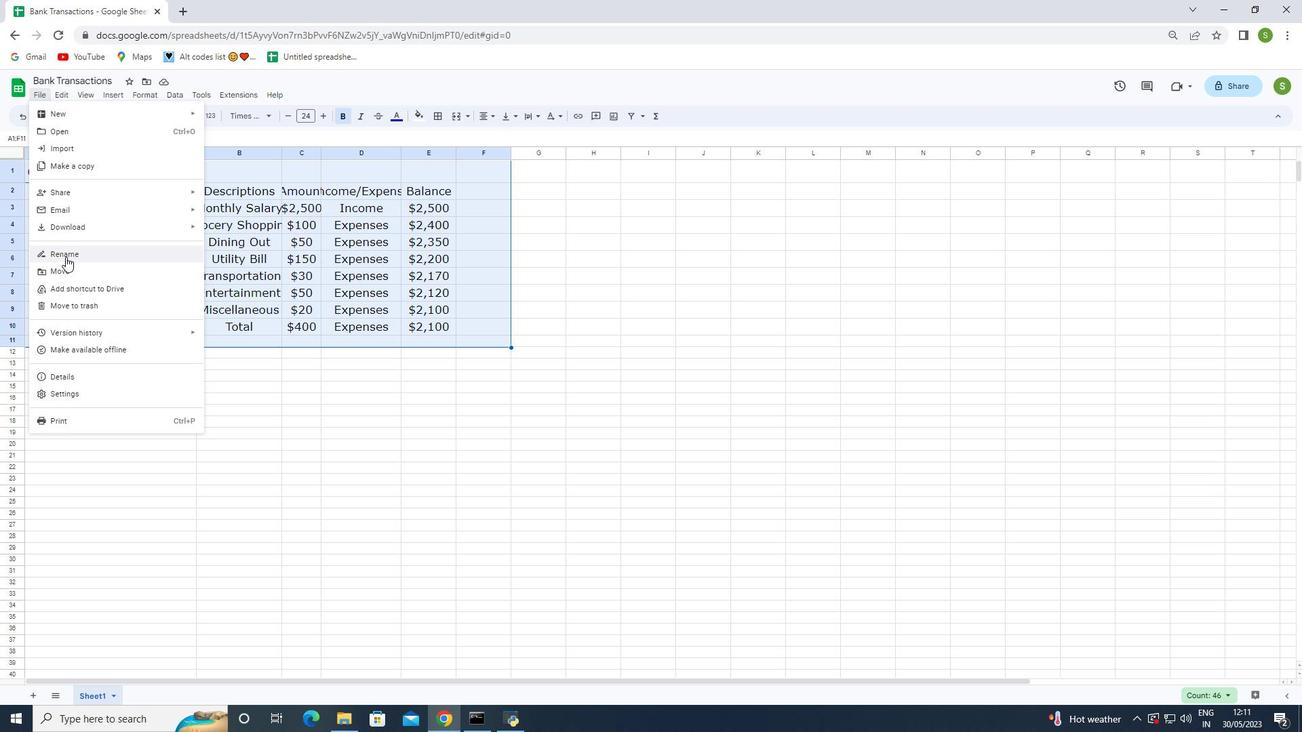 
Action: Key pressed <Key.backspace><Key.shift>Bank<Key.space><Key.backspace><Key.shift><Key.shift><Key.shift><Key.shift><Key.shift><Key.shift><Key.shift><Key.shift><Key.shift><Key.shift><Key.shift><Key.shift><Key.shift><Key.shift><Key.shift><Key.shift><Key.shift><Key.shift><Key.shift><Key.shift><Key.shift><Key.shift><Key.shift><Key.shift><Key.shift><Key.shift><Key.shift><Key.shift><Key.shift><Key.shift><Key.shift><Key.shift><Key.shift><Key.shift><Key.shift><Key.shift><Key.shift><Key.shift><Key.shift><Key.shift><Key.shift><Key.shift><Key.shift><Key.shift><Key.shift><Key.shift><Key.shift><Key.shift>Transactions<Key.enter>
Screenshot: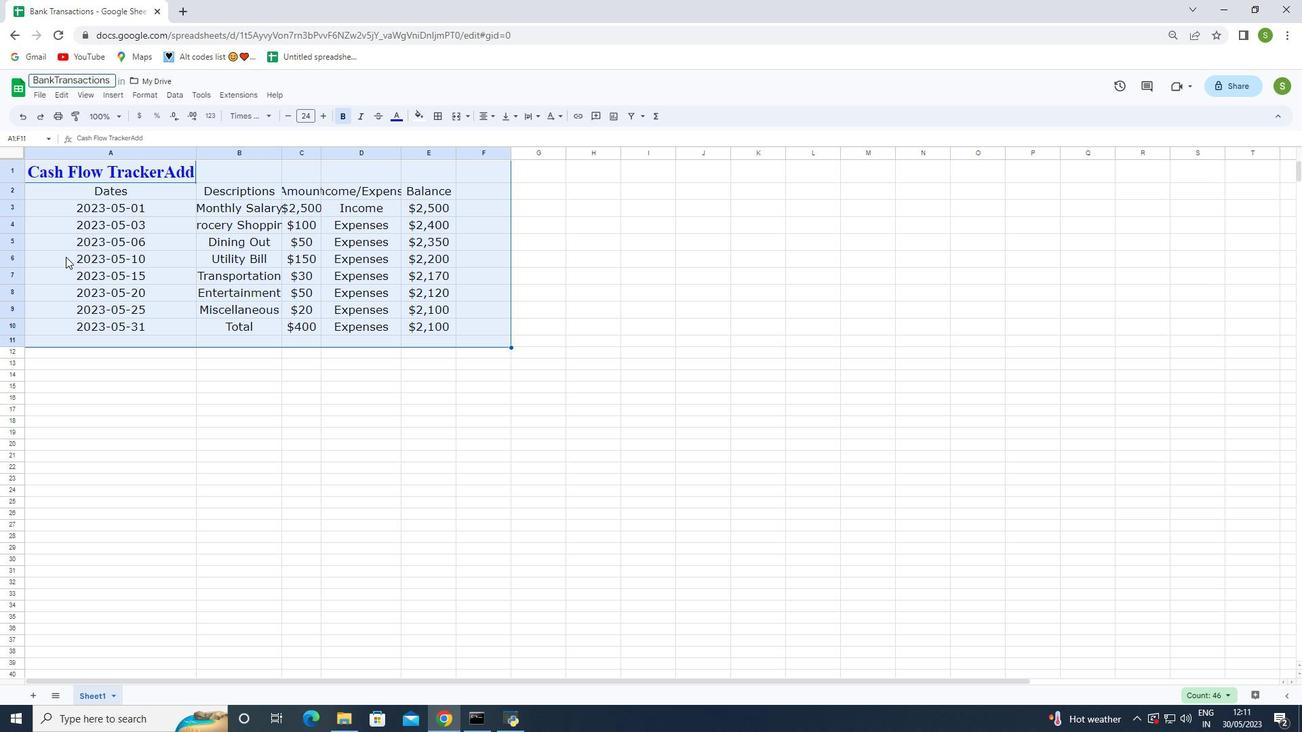 
Action: Mouse moved to (289, 426)
Screenshot: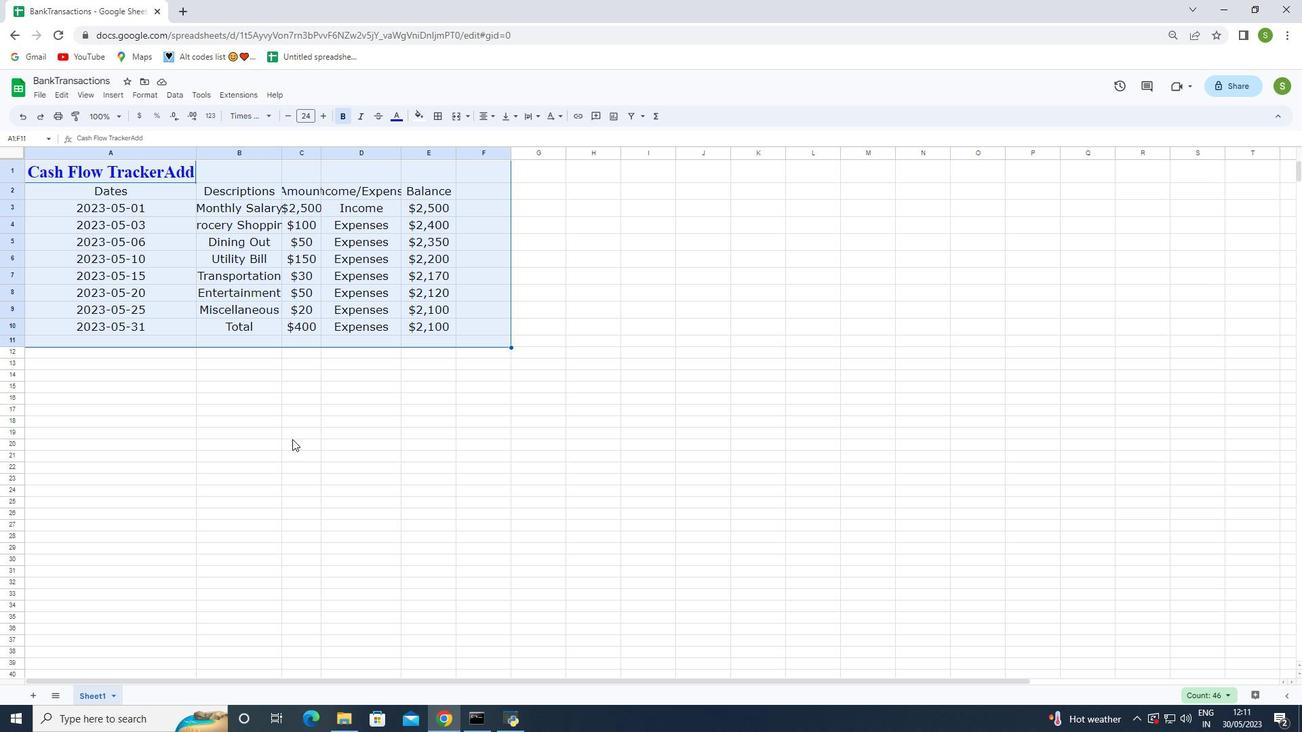
Action: Mouse pressed left at (289, 426)
Screenshot: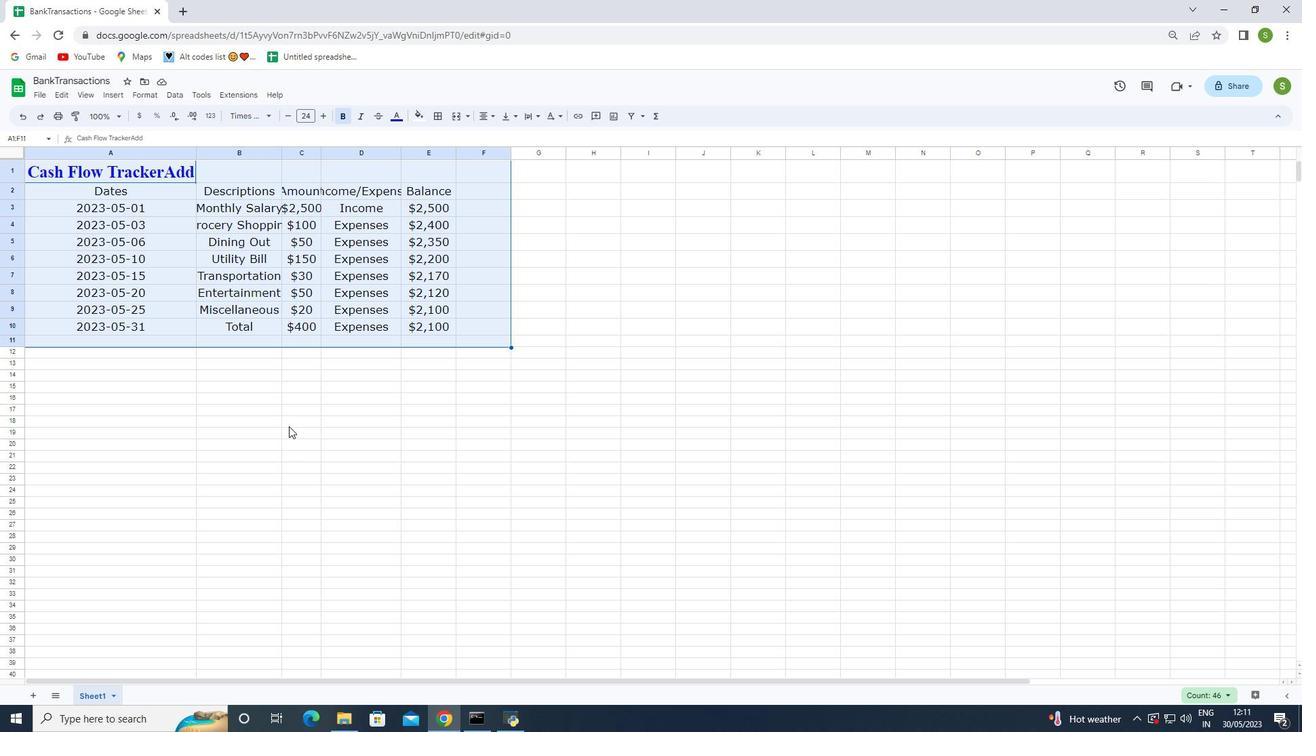 
